 Task: Add an event with the title Second Client Appreciation Luncheon, date ''2023/12/19'', time 7:00 AM to 9:00 AMand add a description: Problem-Solving Activities aims to develop the problem-solving capabilities of your team members, enhance collaboration, and foster a culture of innovation within your organization. By immersing themselves in these activities, participants will gain valuable insights, strengthen their problem-solving skills, and develop a shared sense of purpose and accomplishment.Select event color  Graphite . Add location for the event as: Barcelona, Spain, logged in from the account softage.8@softage.netand send the event invitation to softage.10@softage.net and softage.6@softage.net. Set a reminder for the event Doesn''t repeat
Action: Mouse pressed left at (47, 91)
Screenshot: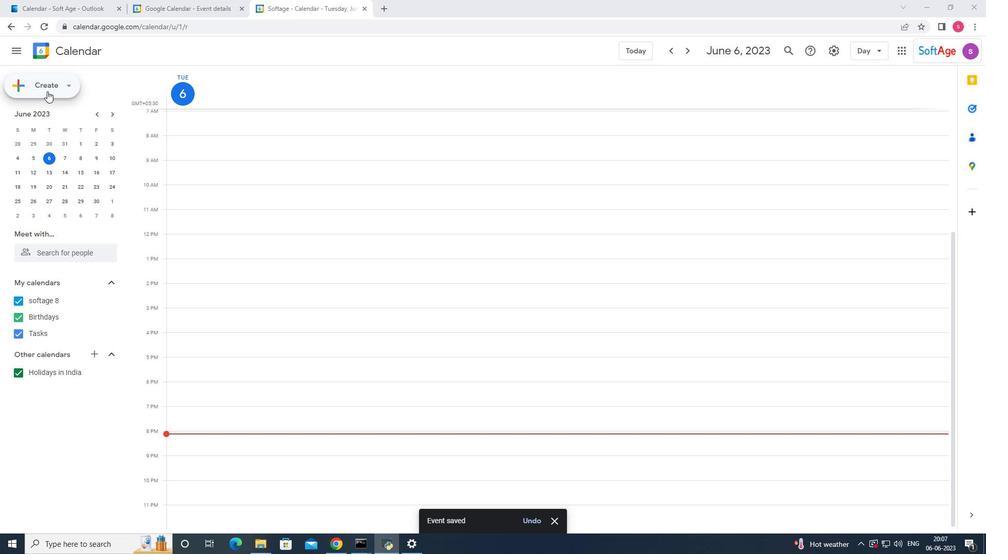 
Action: Mouse moved to (40, 112)
Screenshot: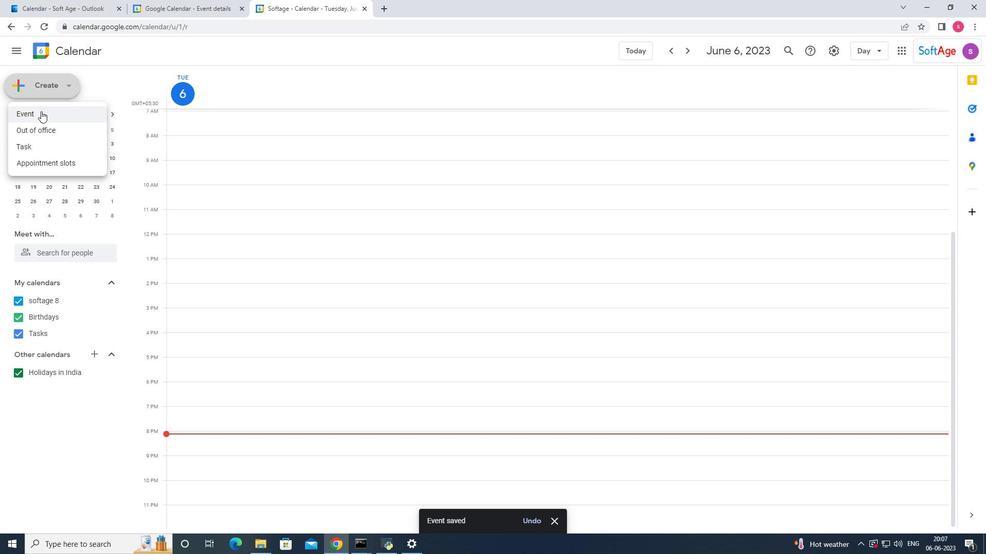 
Action: Mouse pressed left at (40, 112)
Screenshot: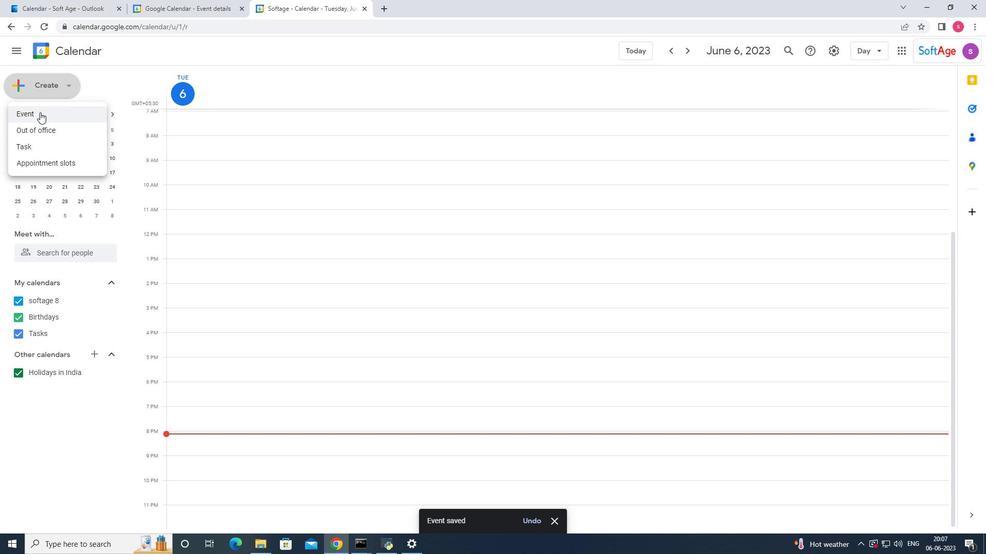 
Action: Mouse moved to (576, 423)
Screenshot: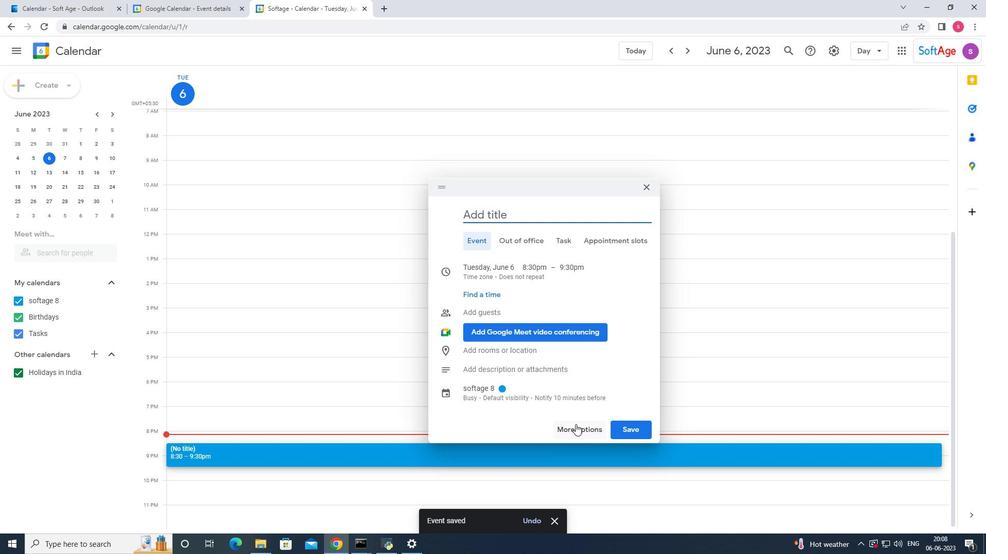 
Action: Mouse pressed left at (576, 423)
Screenshot: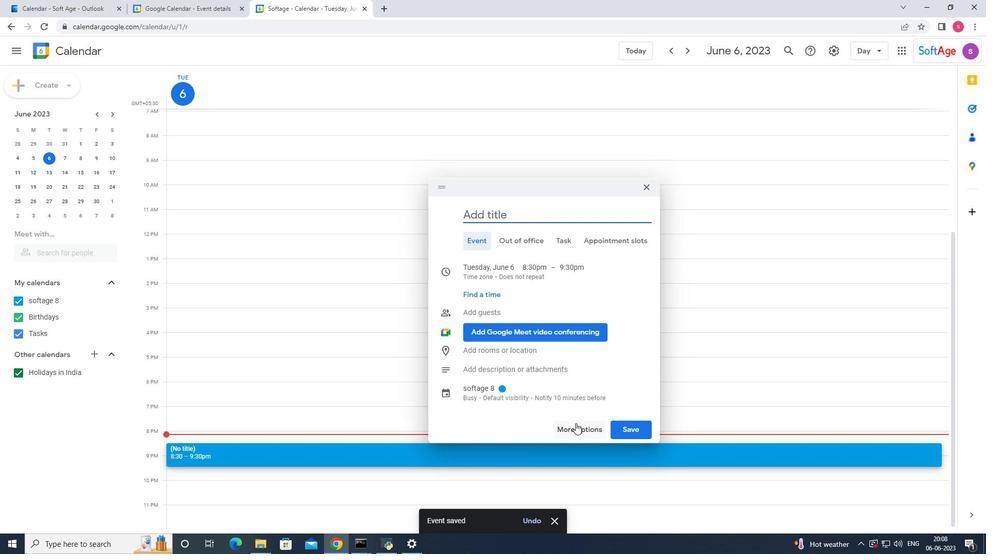 
Action: Mouse moved to (60, 62)
Screenshot: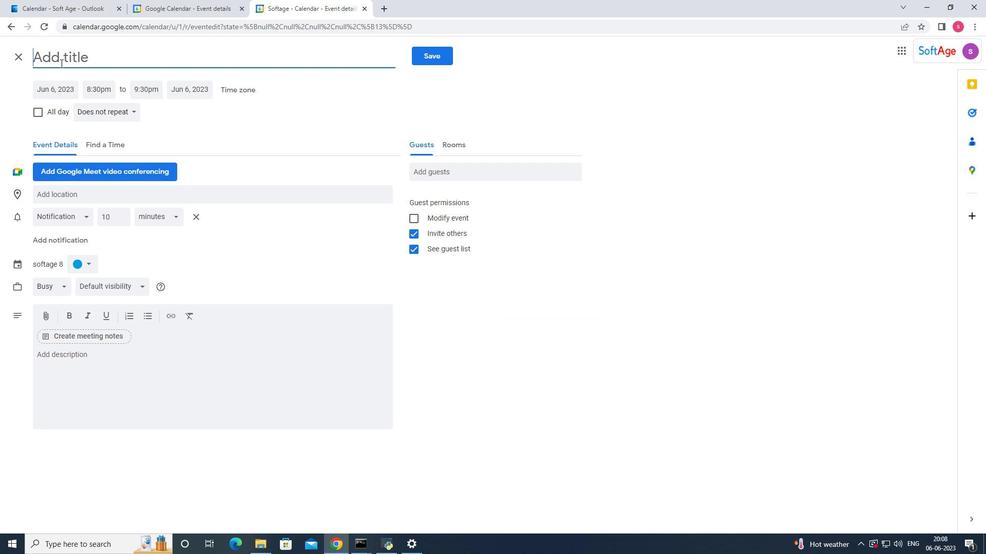 
Action: Mouse pressed left at (60, 62)
Screenshot: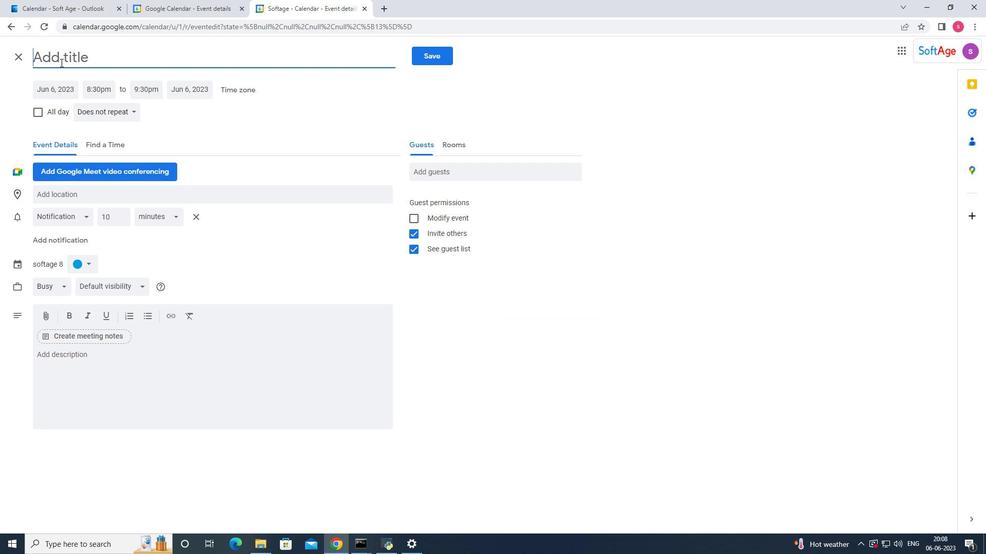 
Action: Key pressed <Key.shift_r>D<Key.backspace><Key.shift_r>Second<Key.space><Key.shift_r>Client<Key.space>appreciation<Key.space>
Screenshot: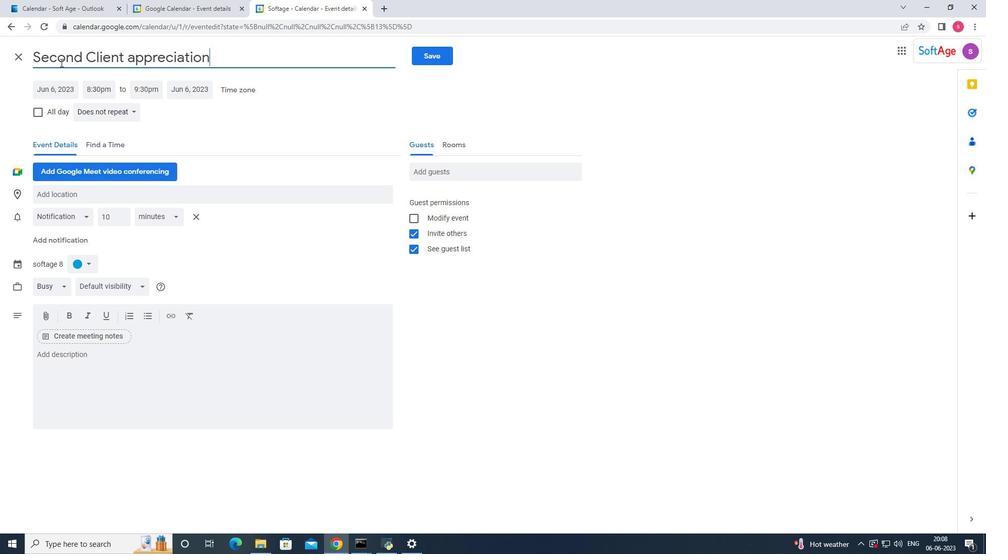 
Action: Mouse moved to (134, 58)
Screenshot: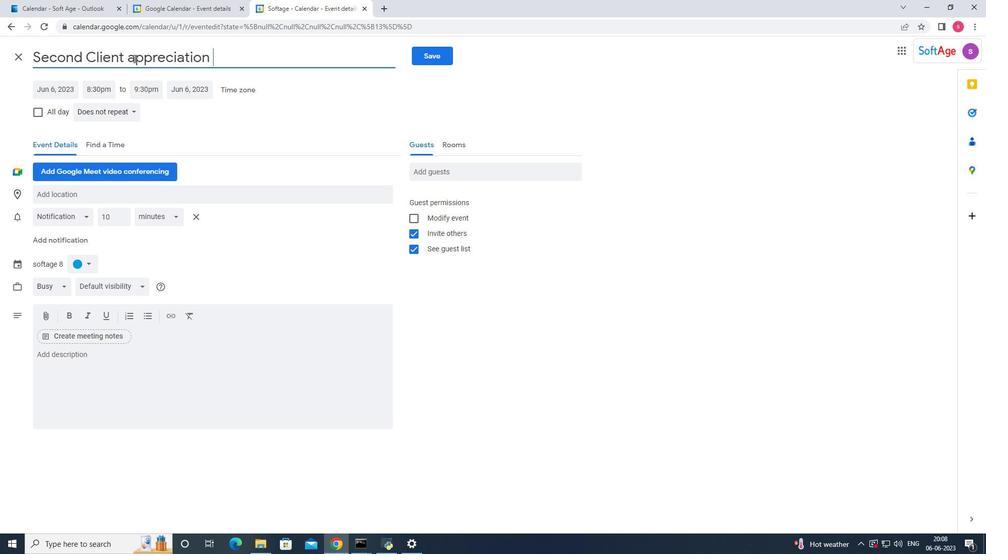 
Action: Mouse pressed left at (134, 58)
Screenshot: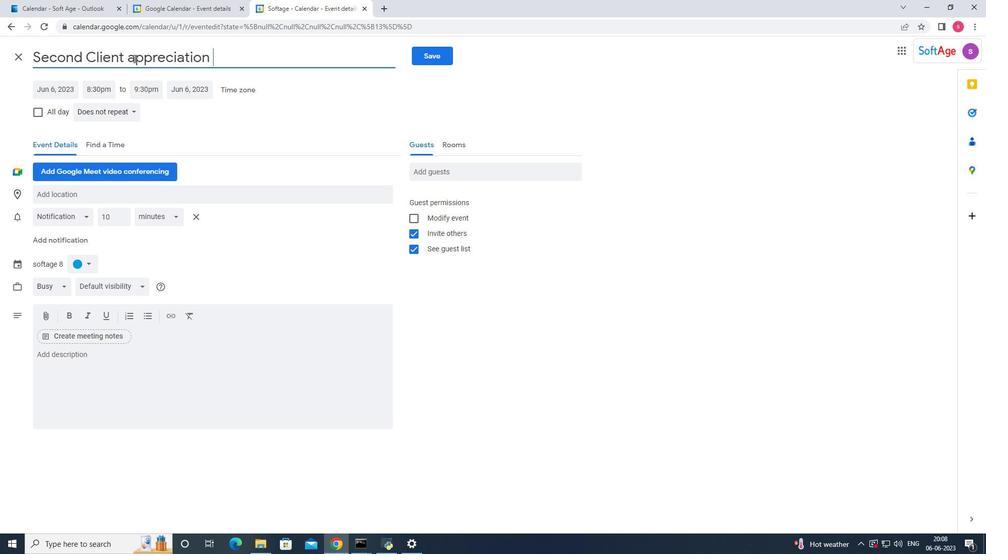 
Action: Mouse moved to (135, 58)
Screenshot: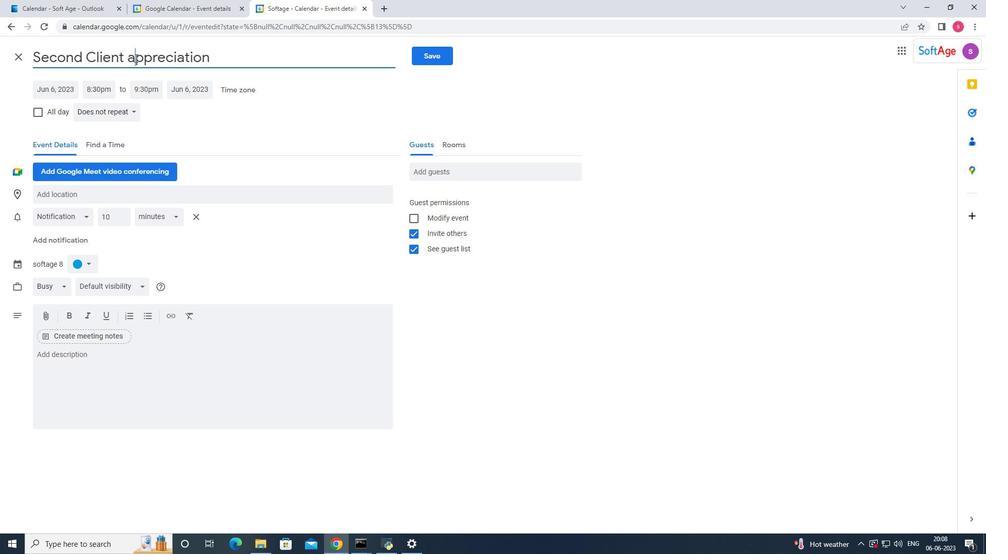 
Action: Key pressed <Key.backspace><Key.shift_r>A
Screenshot: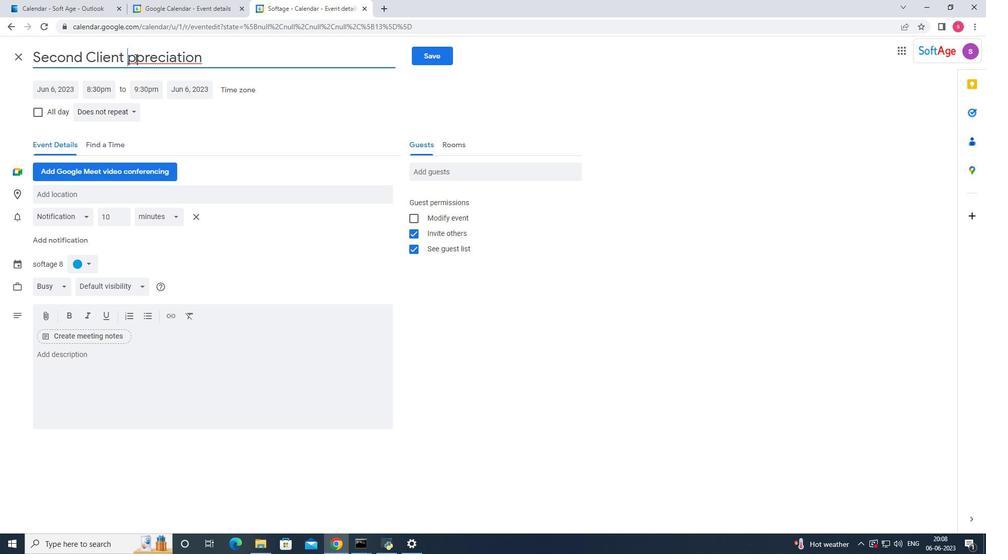 
Action: Mouse moved to (254, 63)
Screenshot: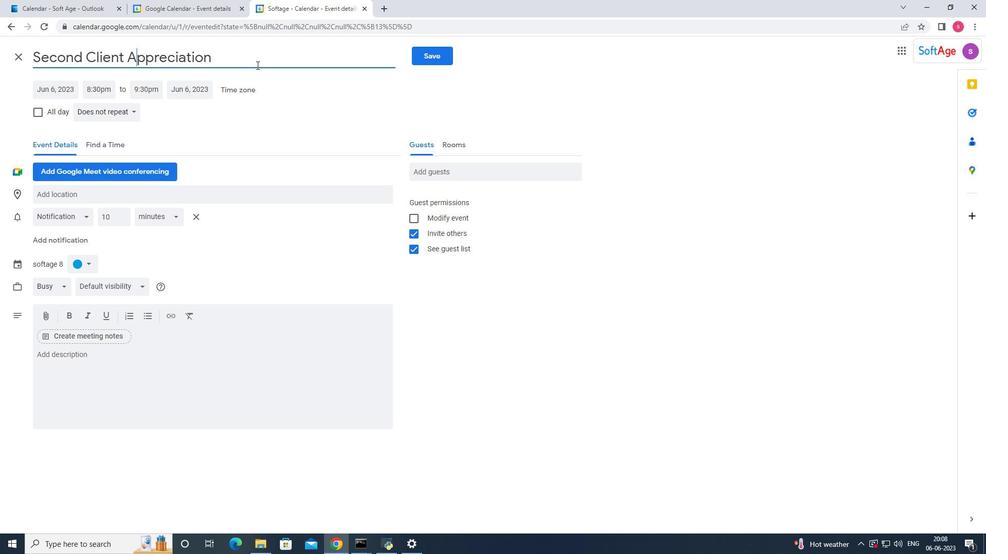 
Action: Mouse pressed left at (254, 63)
Screenshot: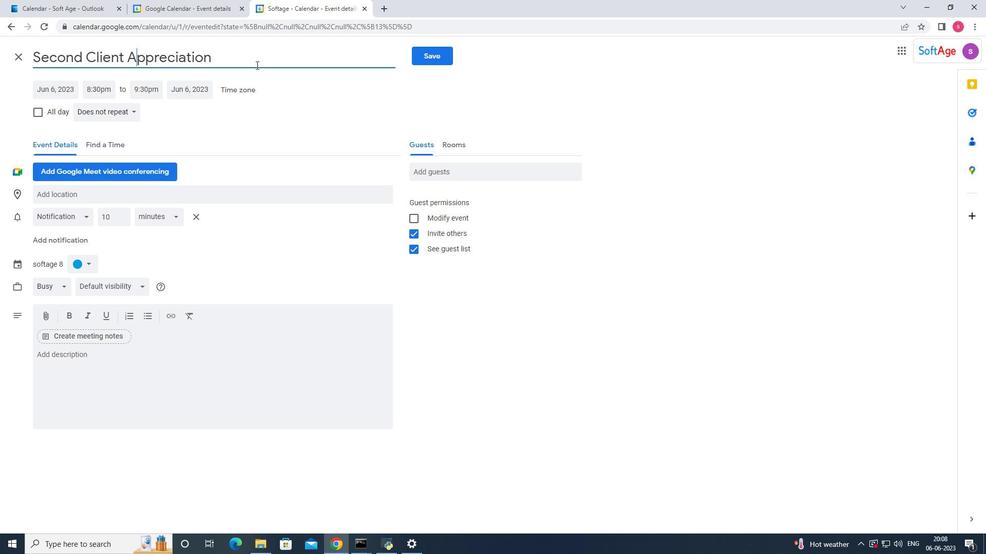 
Action: Key pressed <Key.shift>luncheon<Key.space>
Screenshot: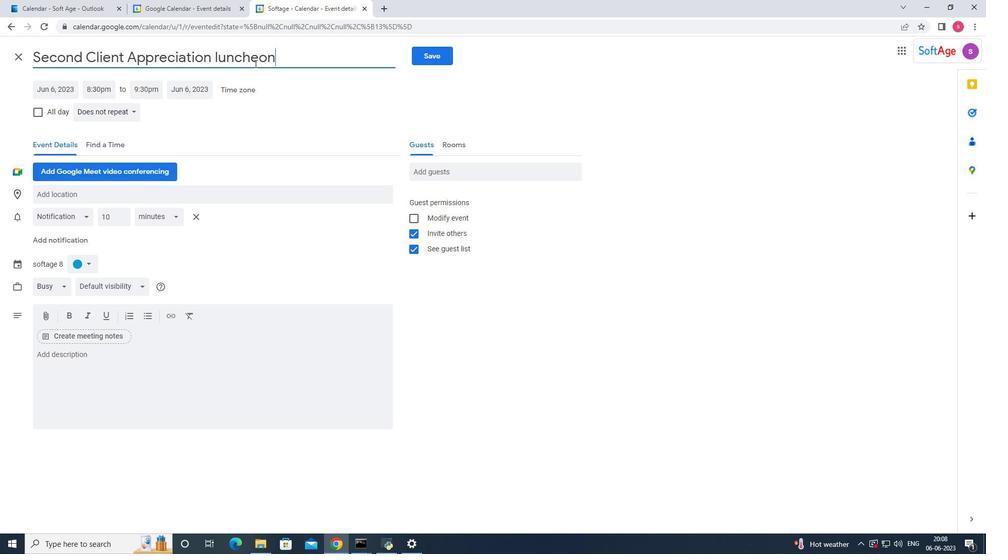 
Action: Mouse moved to (218, 55)
Screenshot: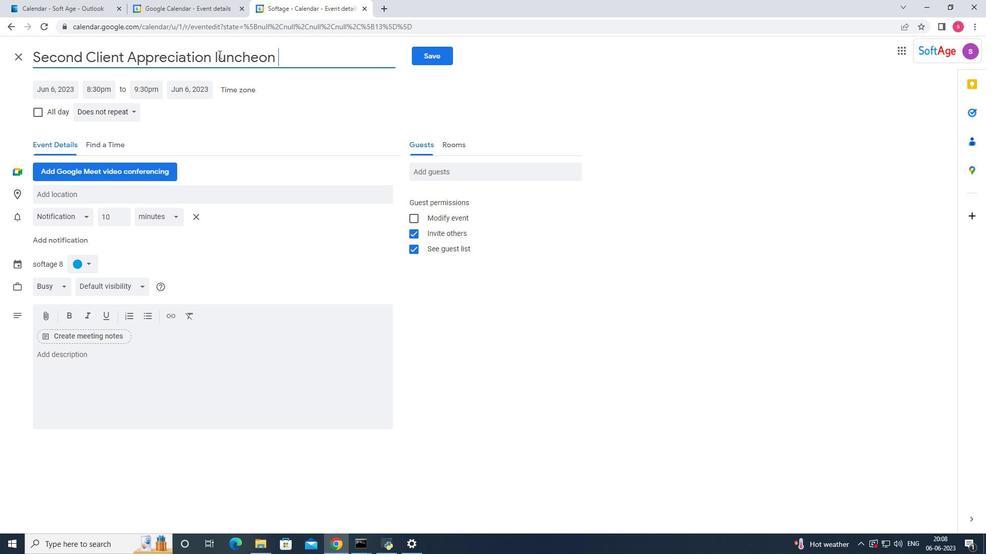 
Action: Mouse pressed left at (218, 55)
Screenshot: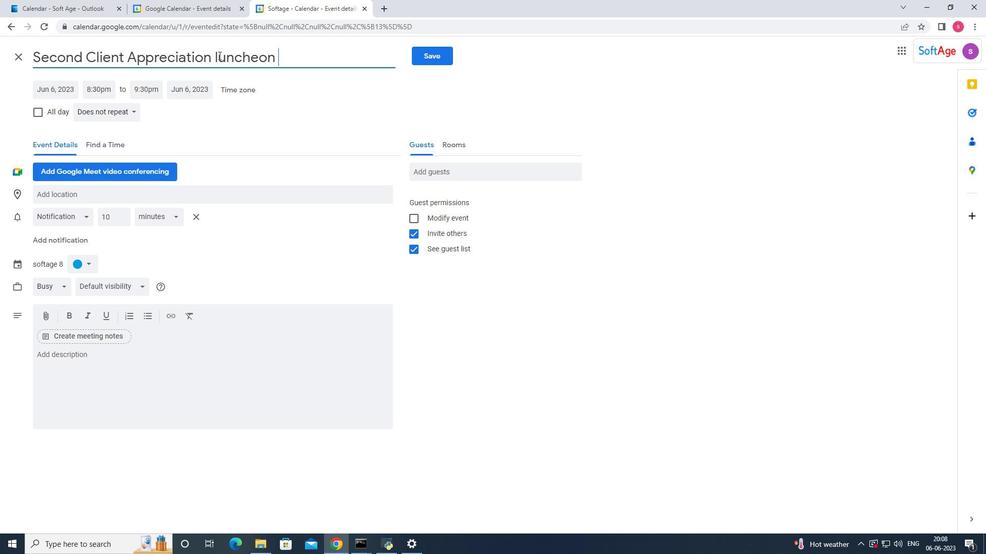 
Action: Mouse moved to (223, 56)
Screenshot: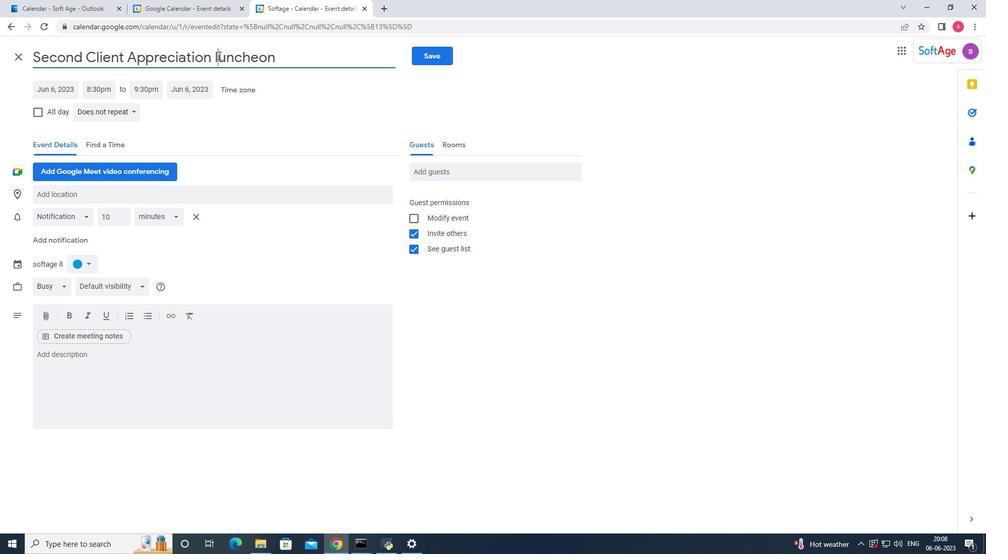 
Action: Key pressed <Key.backspace><Key.shift><Key.shift><Key.shift><Key.shift><Key.shift><Key.shift><Key.shift><Key.shift><Key.shift>L
Screenshot: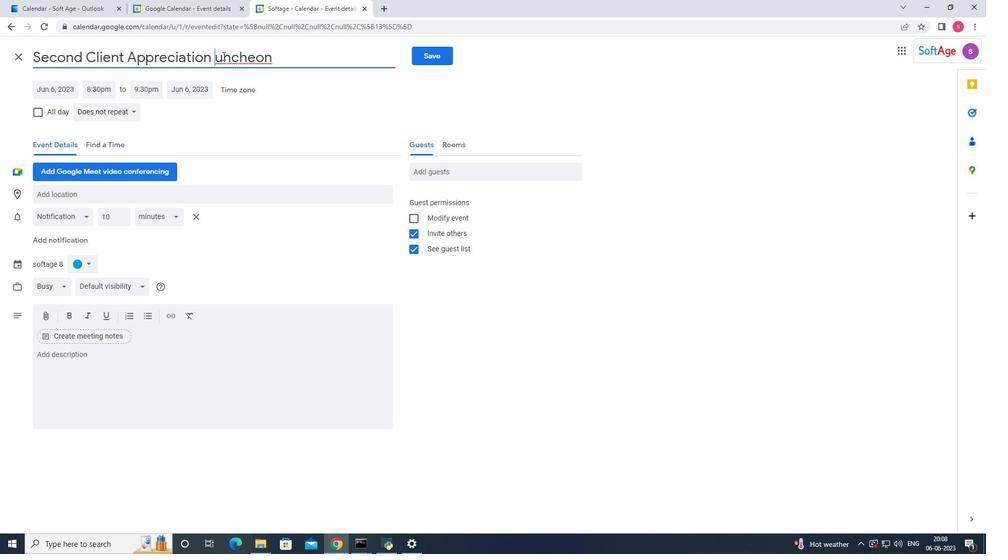 
Action: Mouse moved to (286, 54)
Screenshot: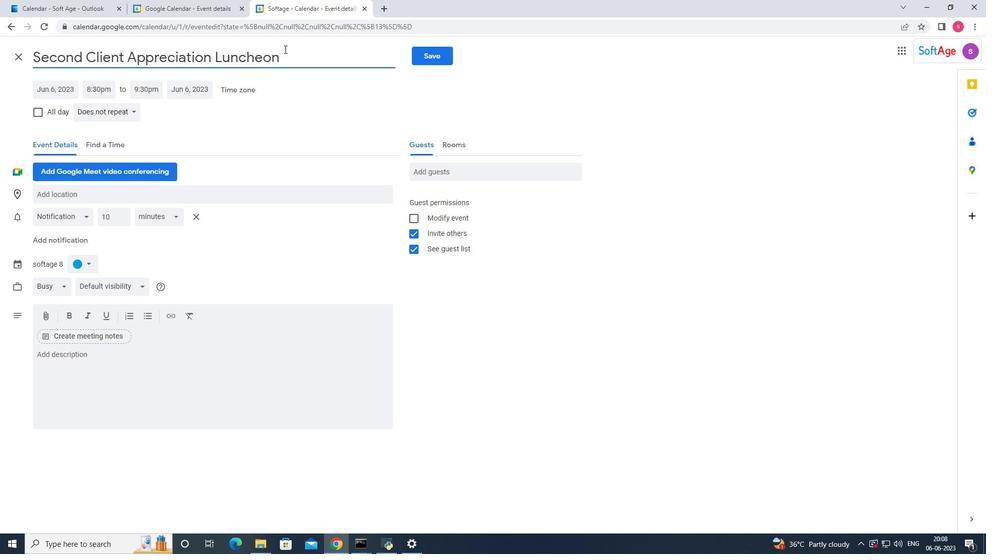 
Action: Mouse pressed left at (286, 54)
Screenshot: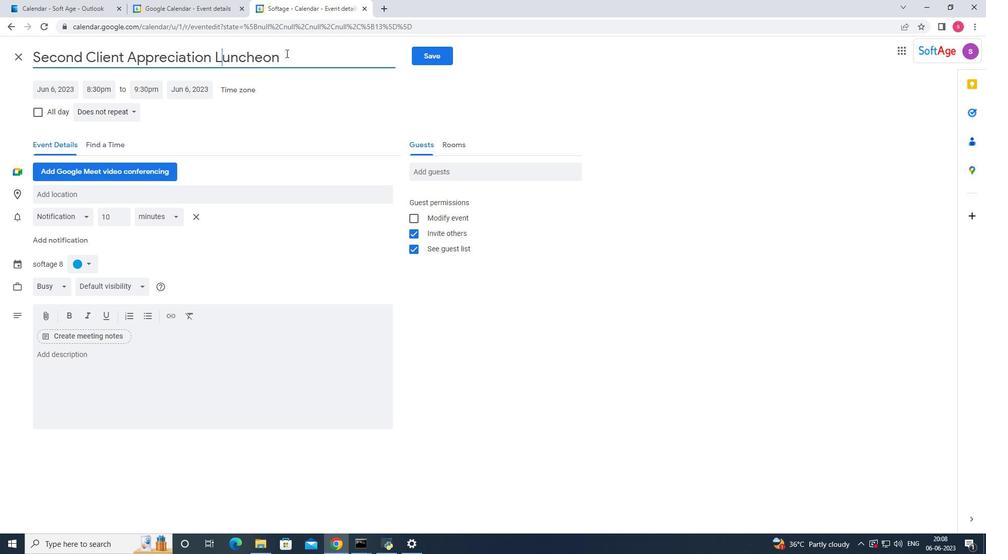 
Action: Mouse moved to (48, 91)
Screenshot: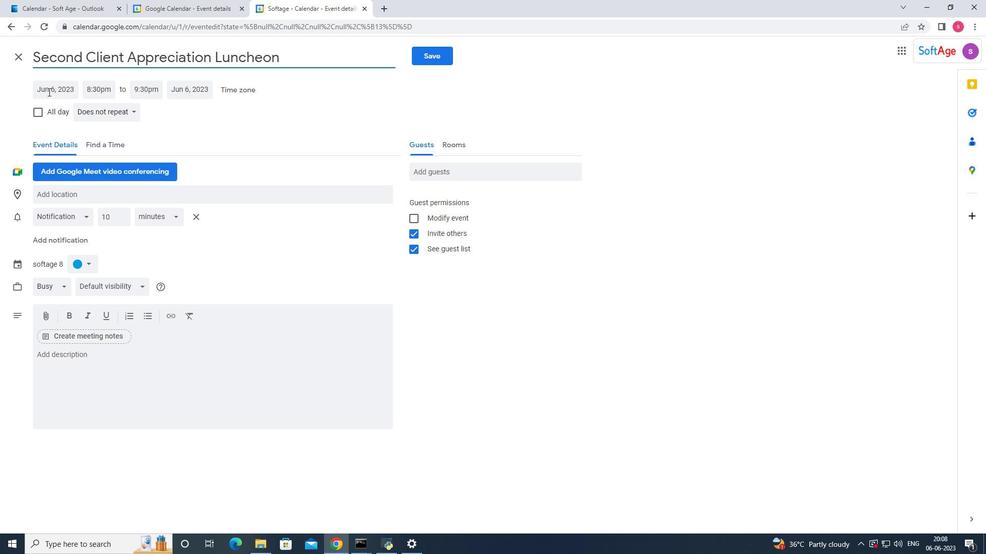 
Action: Mouse pressed left at (48, 91)
Screenshot: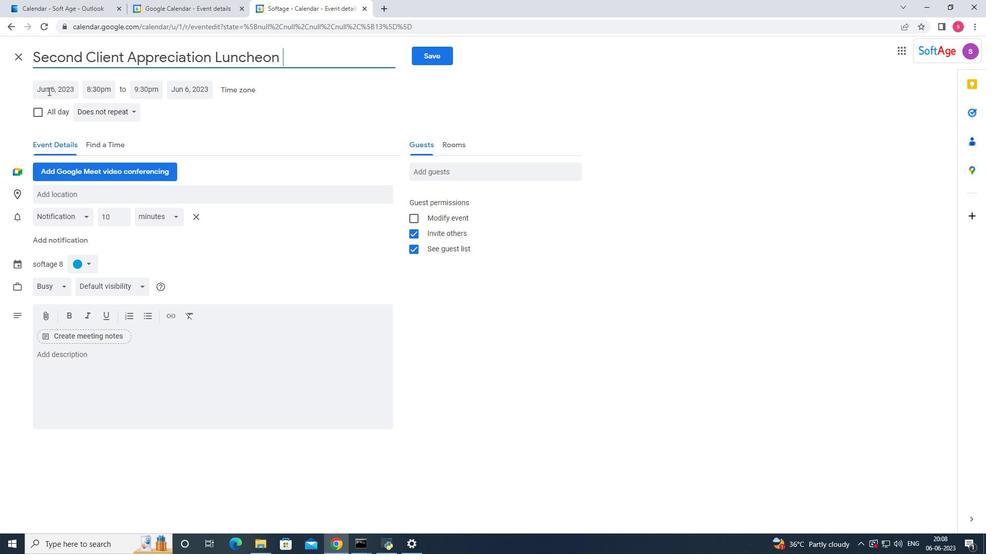 
Action: Mouse moved to (159, 113)
Screenshot: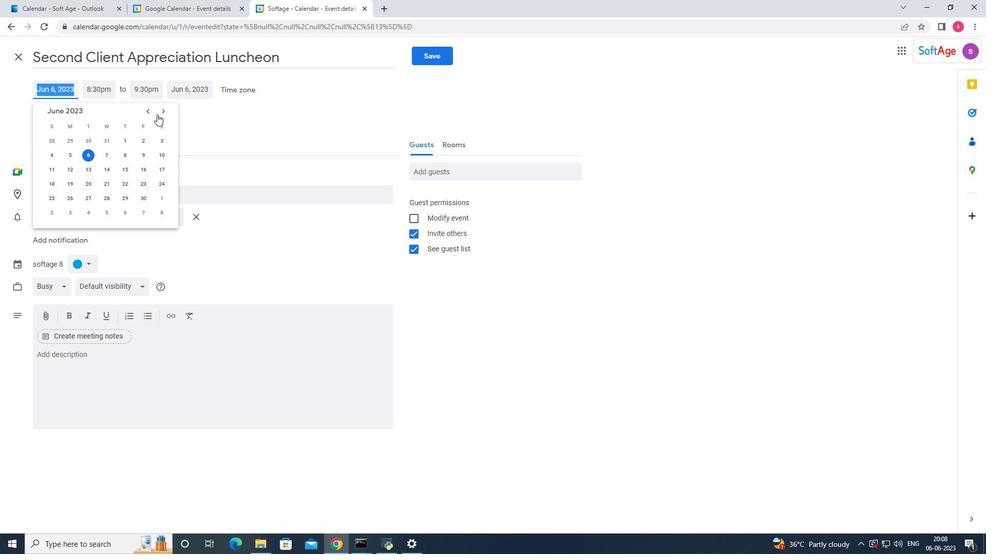 
Action: Mouse pressed left at (159, 113)
Screenshot: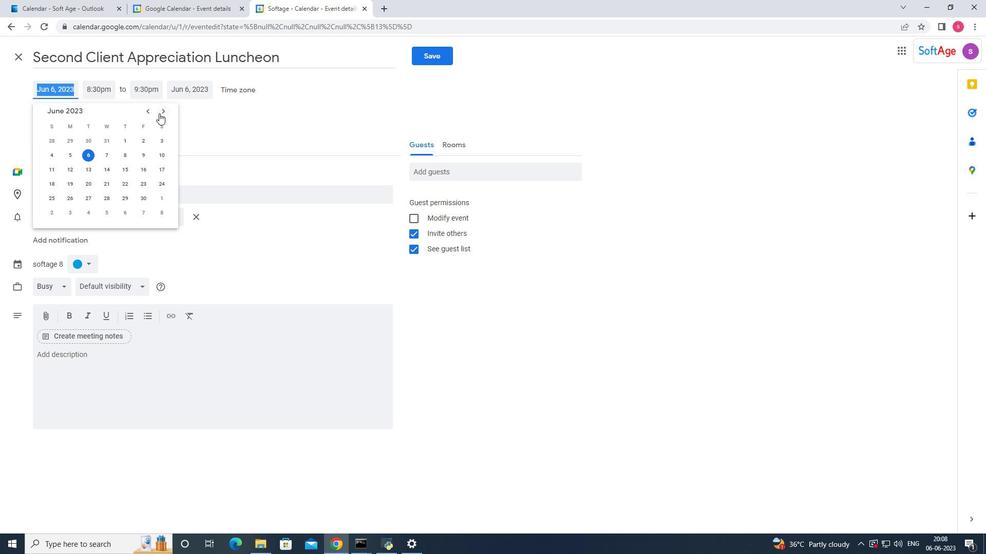 
Action: Mouse pressed left at (159, 113)
Screenshot: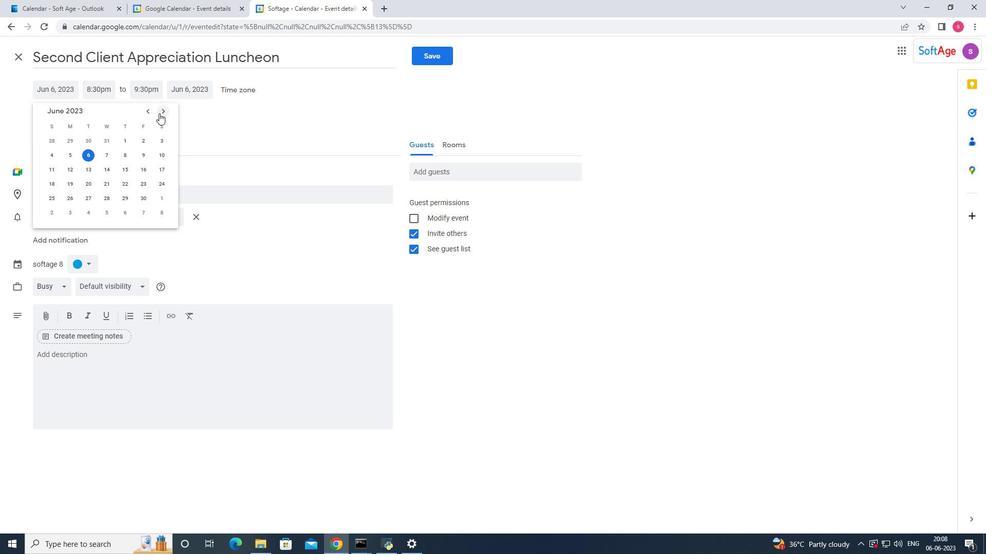 
Action: Mouse pressed left at (159, 113)
Screenshot: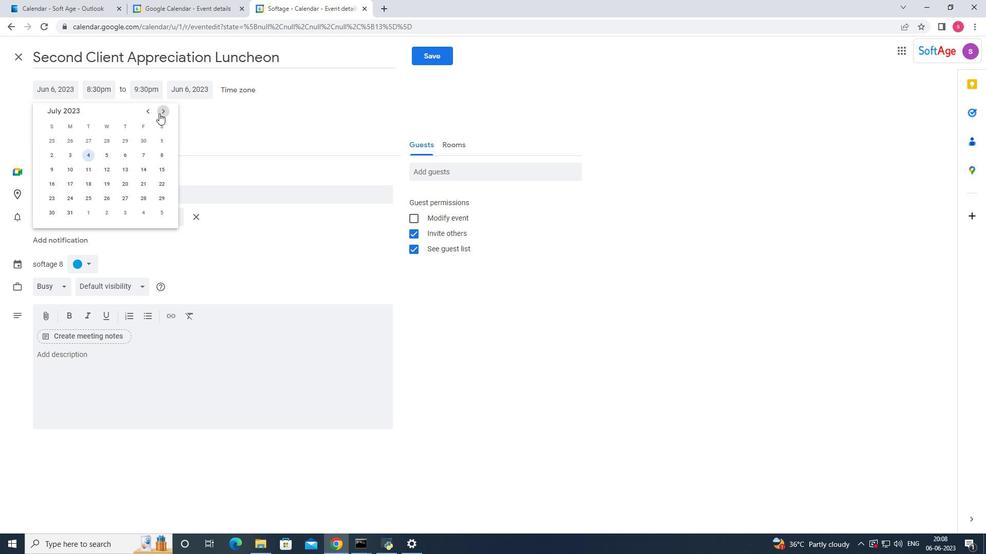 
Action: Mouse pressed left at (159, 113)
Screenshot: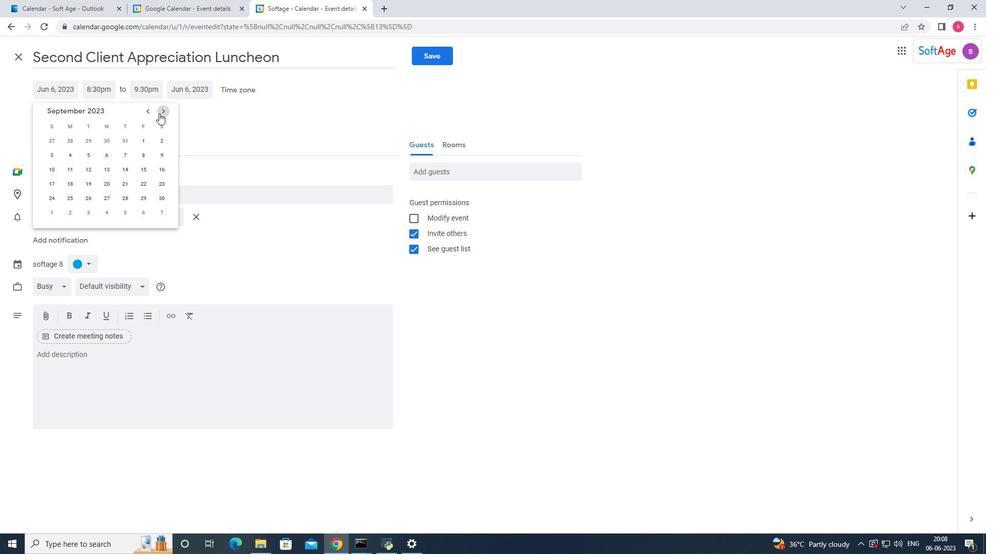 
Action: Mouse pressed left at (159, 113)
Screenshot: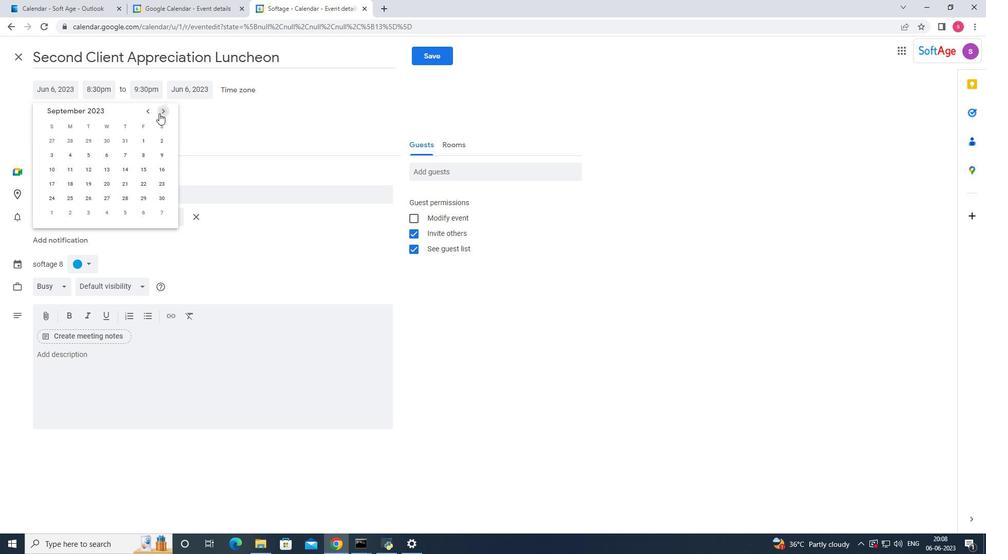 
Action: Mouse pressed left at (159, 113)
Screenshot: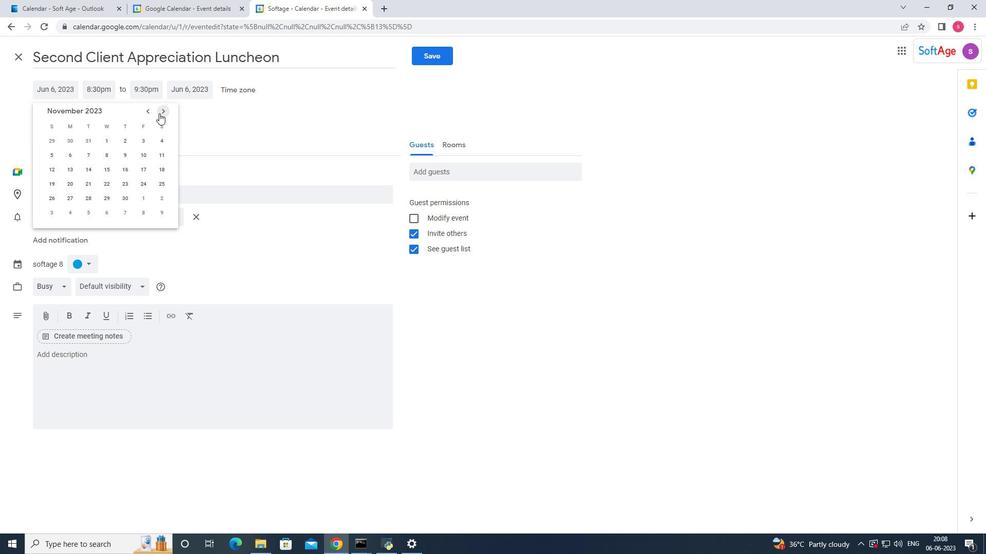 
Action: Mouse moved to (88, 182)
Screenshot: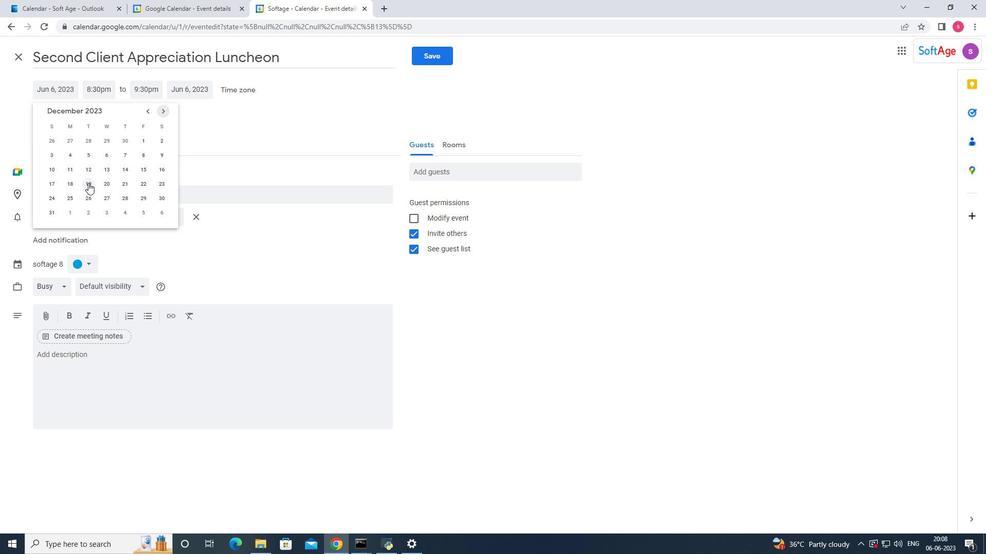 
Action: Mouse pressed left at (88, 182)
Screenshot: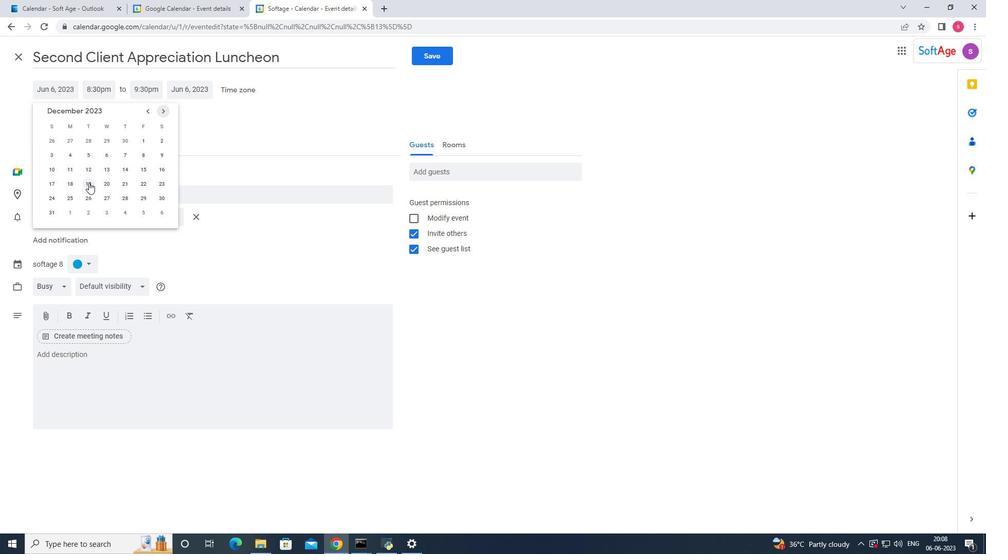 
Action: Mouse moved to (107, 90)
Screenshot: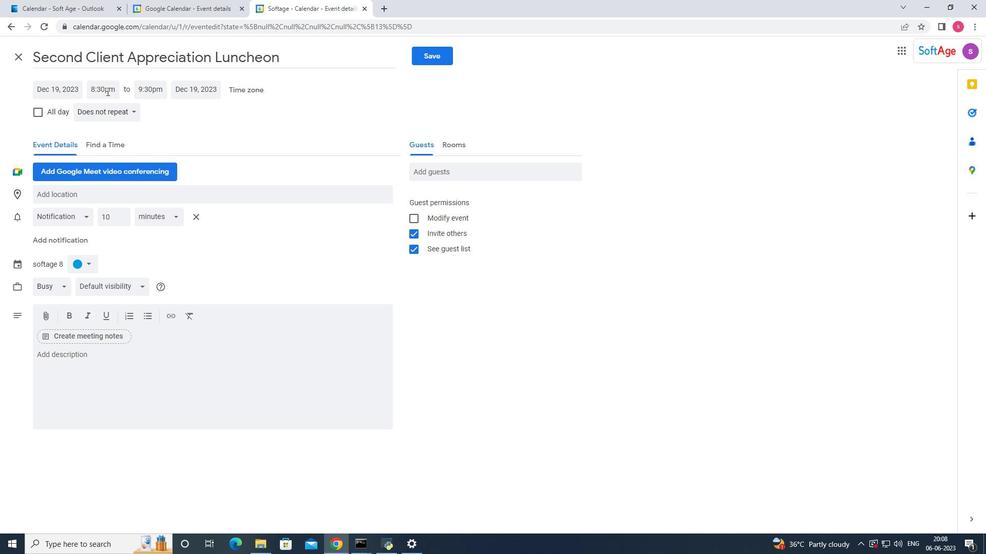 
Action: Mouse pressed left at (107, 90)
Screenshot: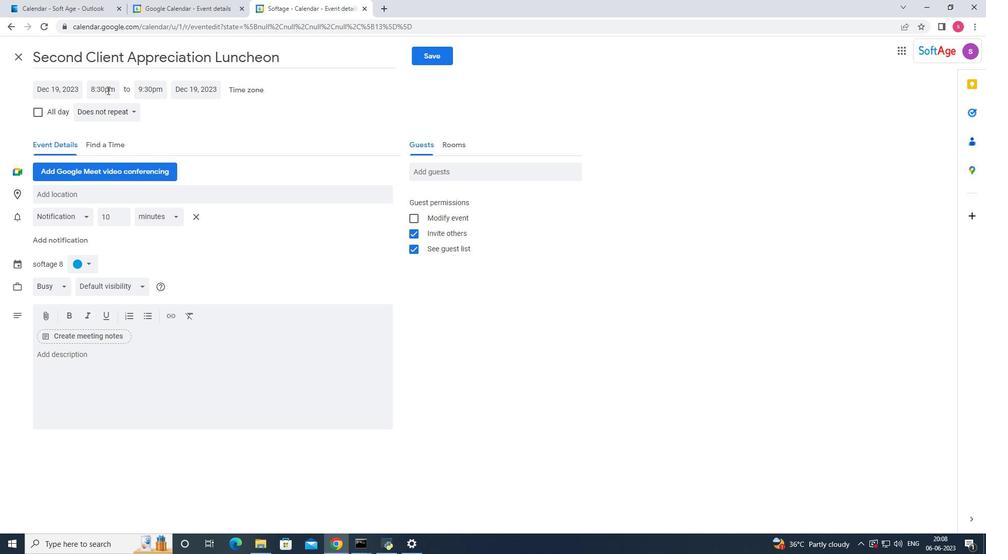 
Action: Mouse moved to (126, 169)
Screenshot: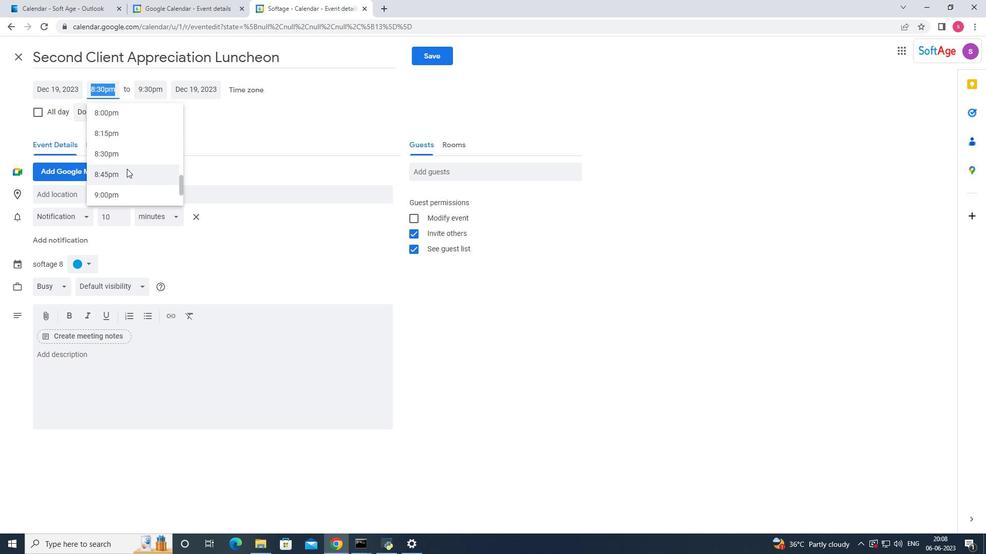 
Action: Mouse scrolled (126, 169) with delta (0, 0)
Screenshot: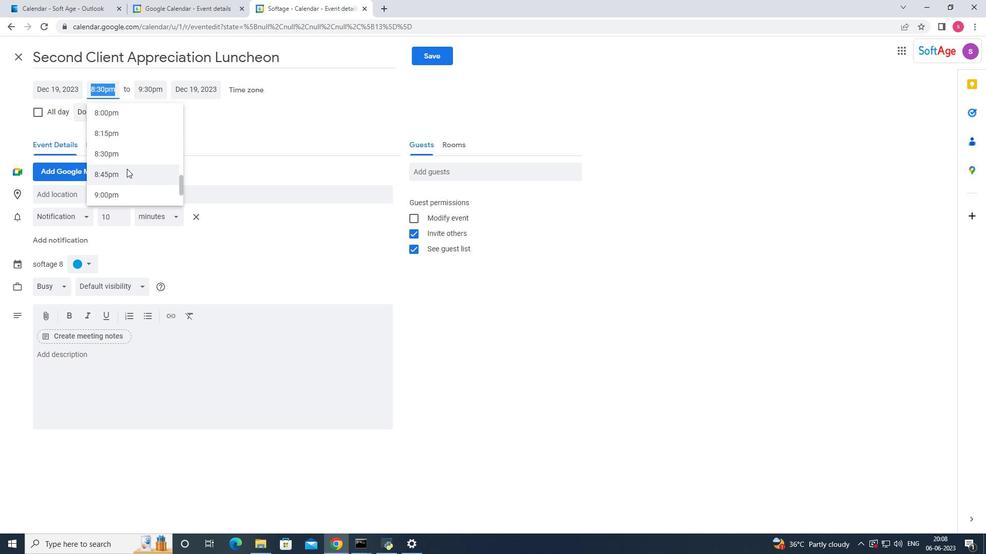 
Action: Mouse scrolled (126, 169) with delta (0, 0)
Screenshot: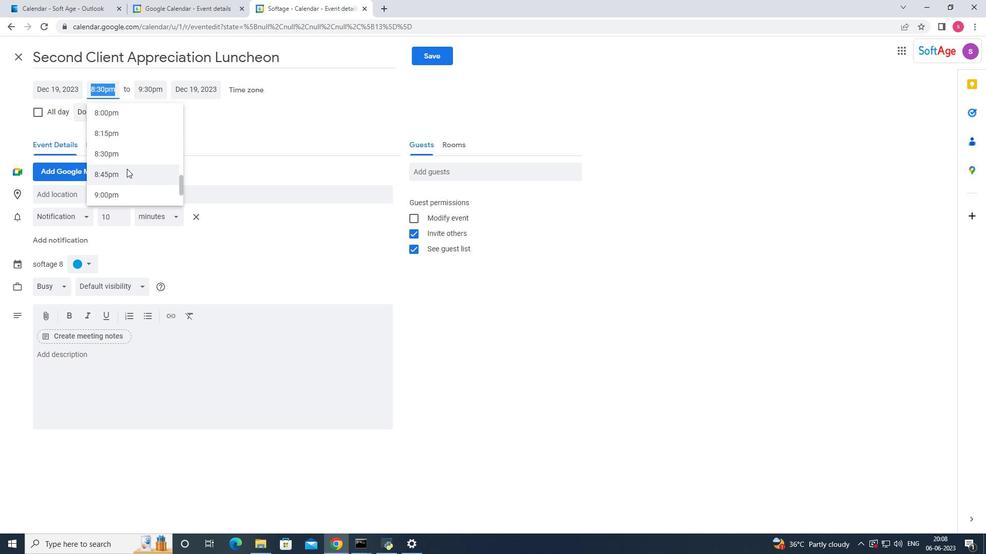 
Action: Mouse scrolled (126, 169) with delta (0, 0)
Screenshot: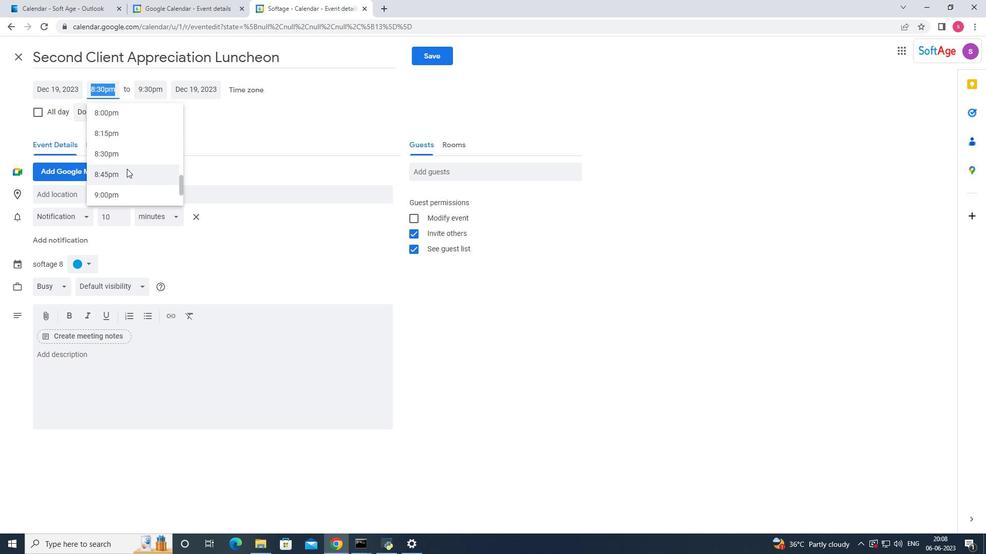 
Action: Mouse scrolled (126, 169) with delta (0, 0)
Screenshot: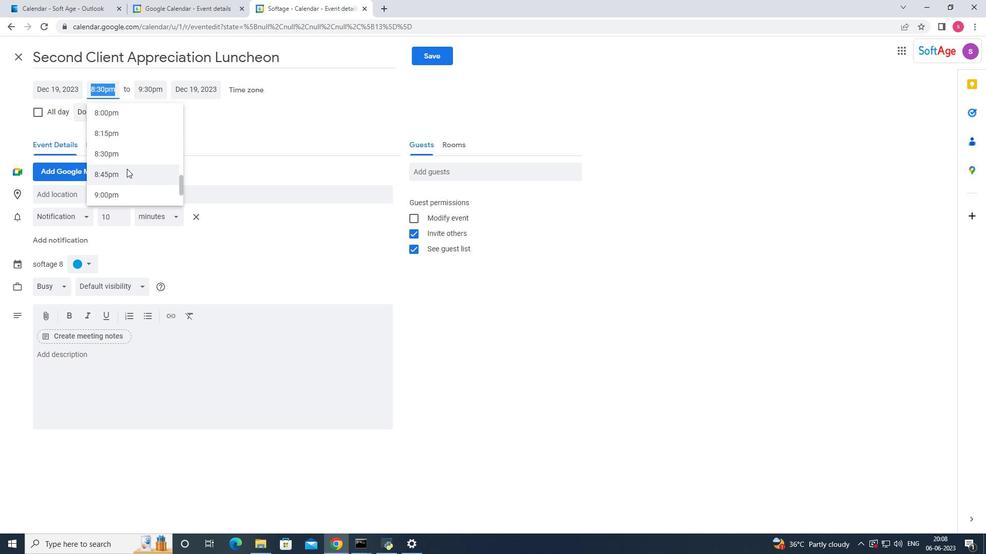
Action: Mouse scrolled (126, 169) with delta (0, 0)
Screenshot: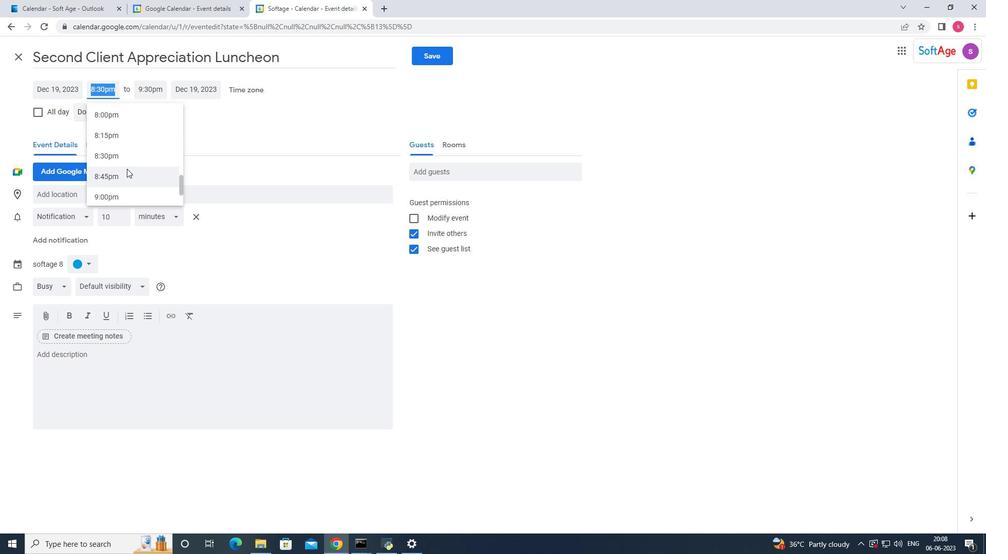 
Action: Mouse scrolled (126, 169) with delta (0, 0)
Screenshot: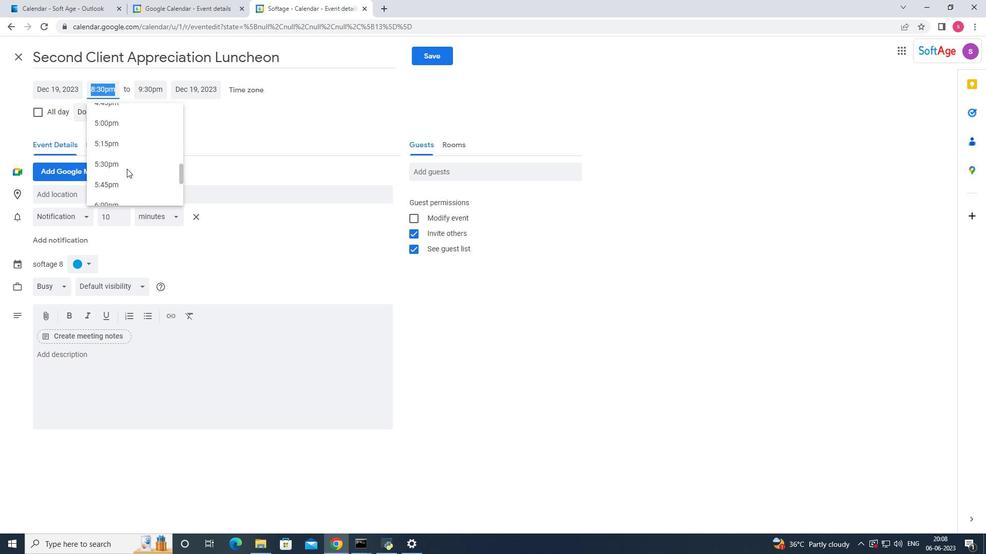 
Action: Mouse scrolled (126, 169) with delta (0, 0)
Screenshot: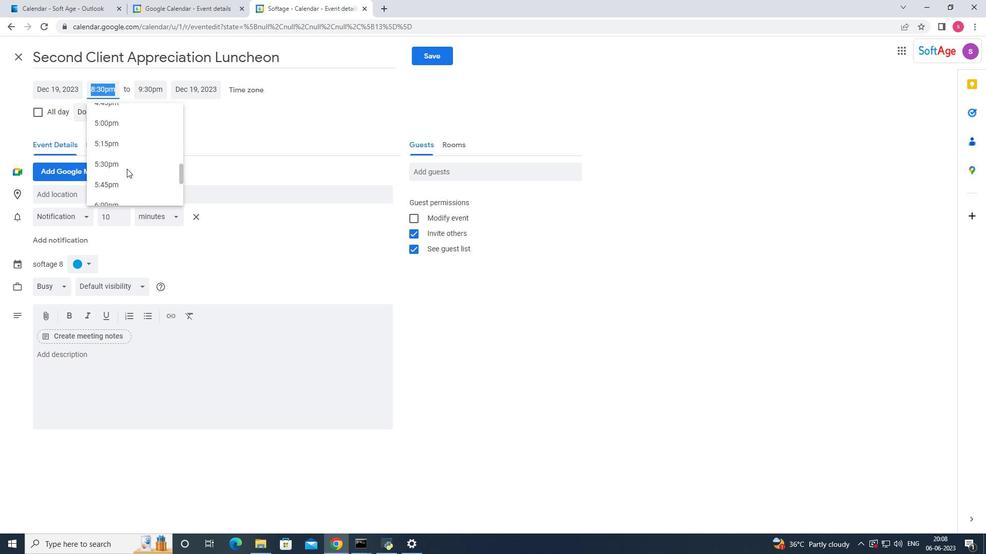 
Action: Mouse scrolled (126, 169) with delta (0, 0)
Screenshot: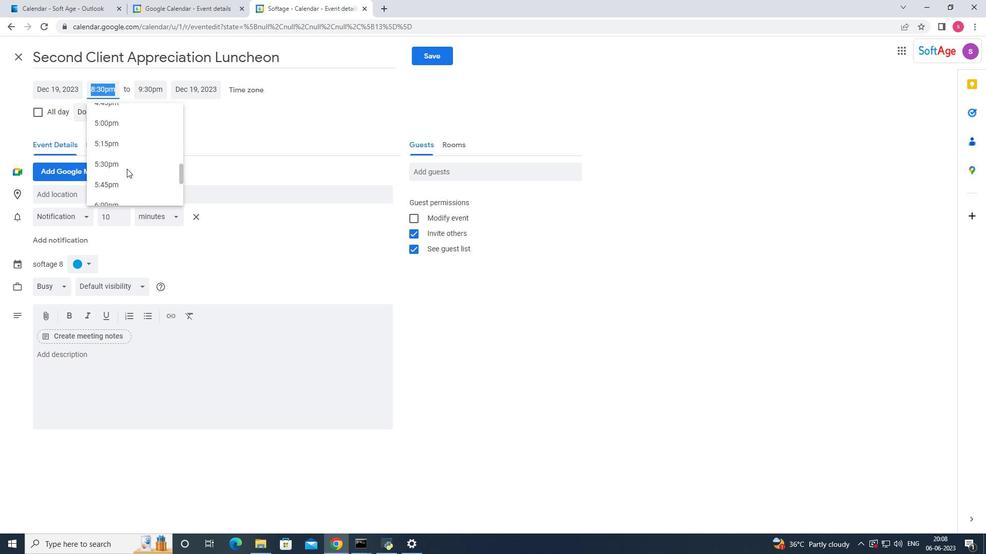 
Action: Mouse scrolled (126, 169) with delta (0, 0)
Screenshot: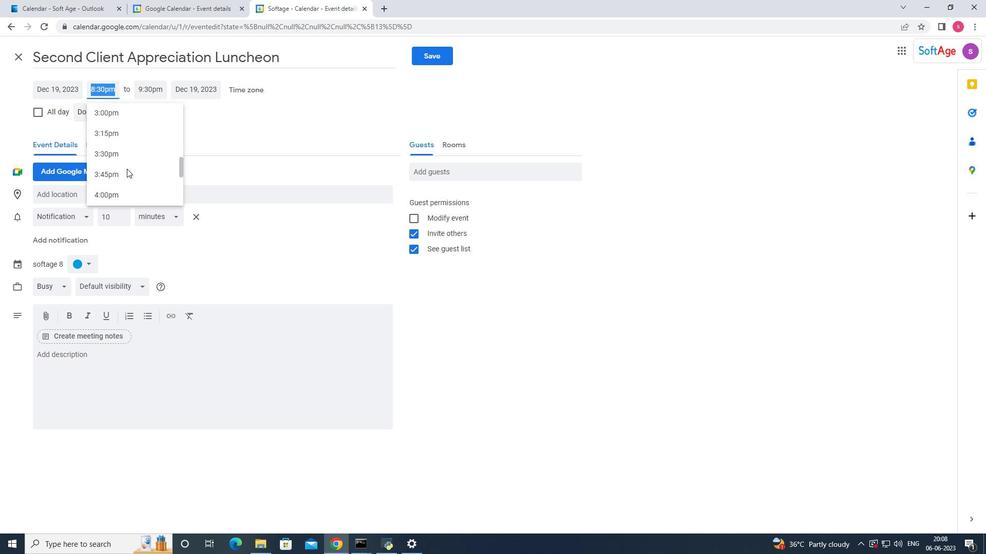 
Action: Mouse scrolled (126, 169) with delta (0, 0)
Screenshot: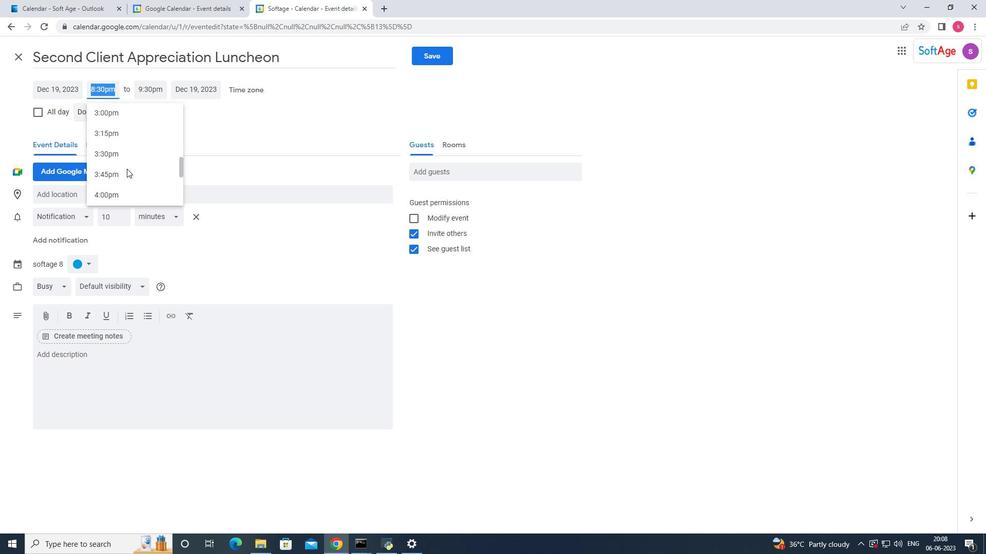 
Action: Mouse scrolled (126, 169) with delta (0, 0)
Screenshot: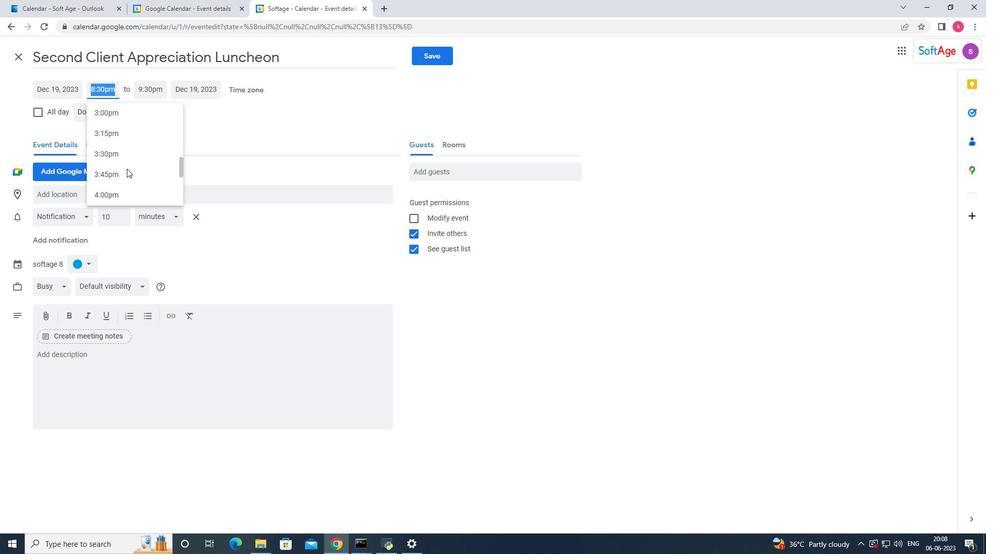 
Action: Mouse scrolled (126, 169) with delta (0, 0)
Screenshot: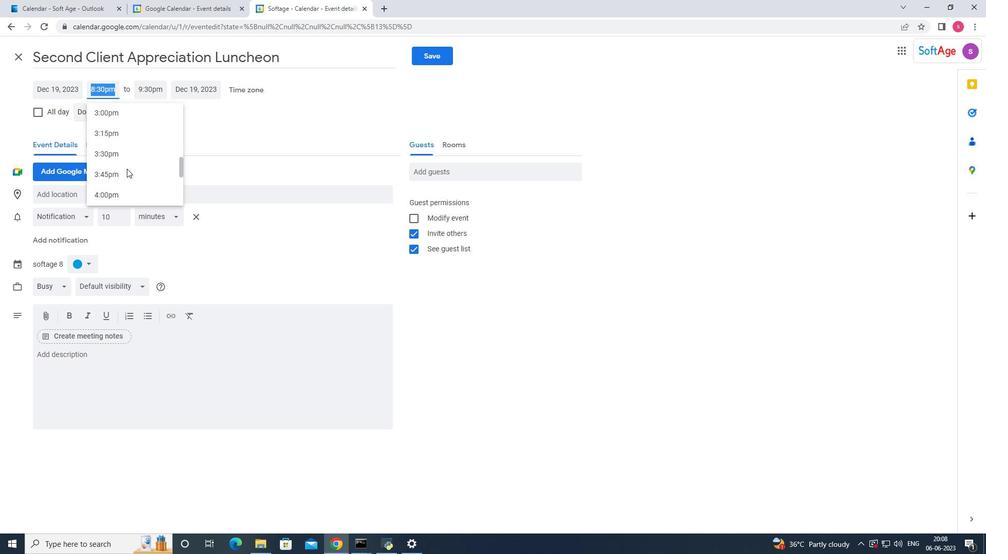 
Action: Mouse scrolled (126, 169) with delta (0, 0)
Screenshot: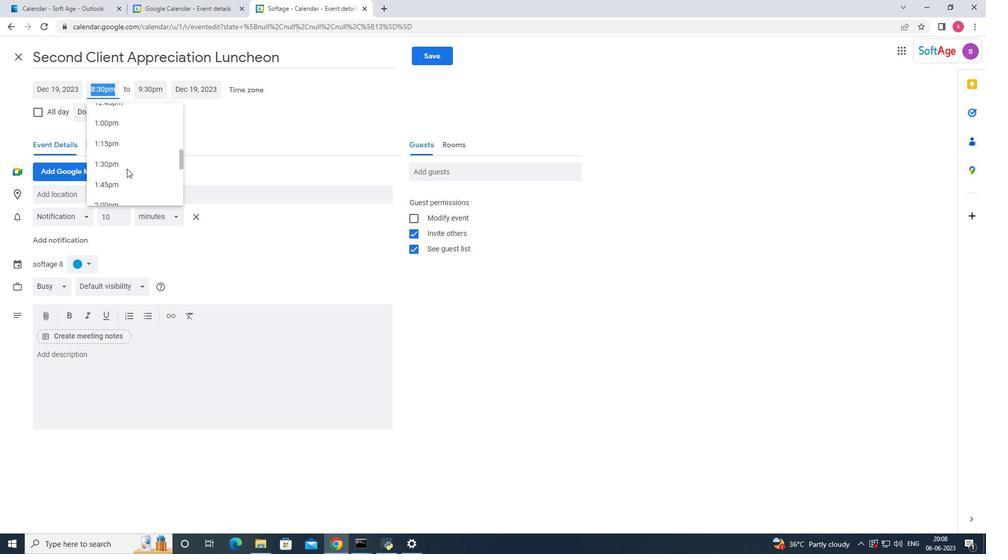 
Action: Mouse scrolled (126, 169) with delta (0, 0)
Screenshot: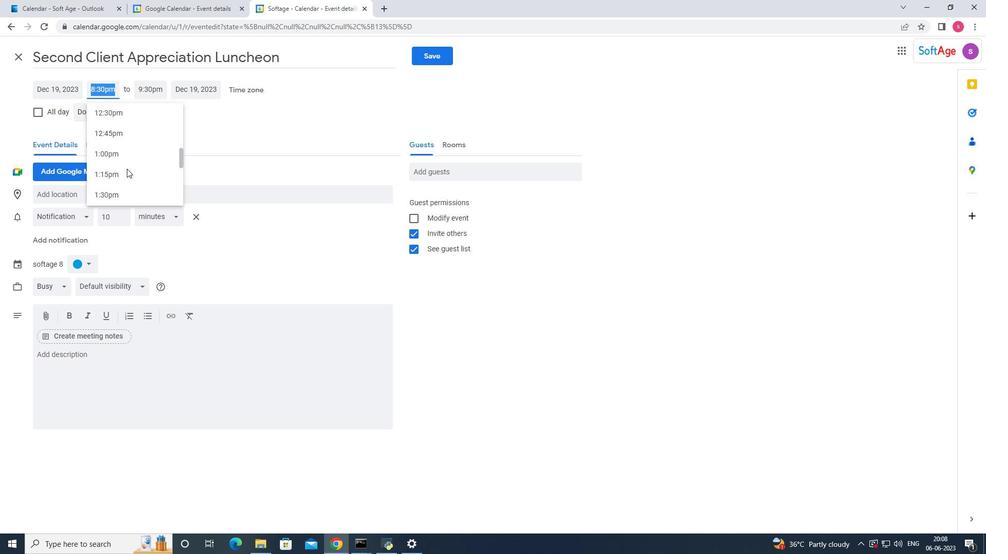 
Action: Mouse scrolled (126, 169) with delta (0, 0)
Screenshot: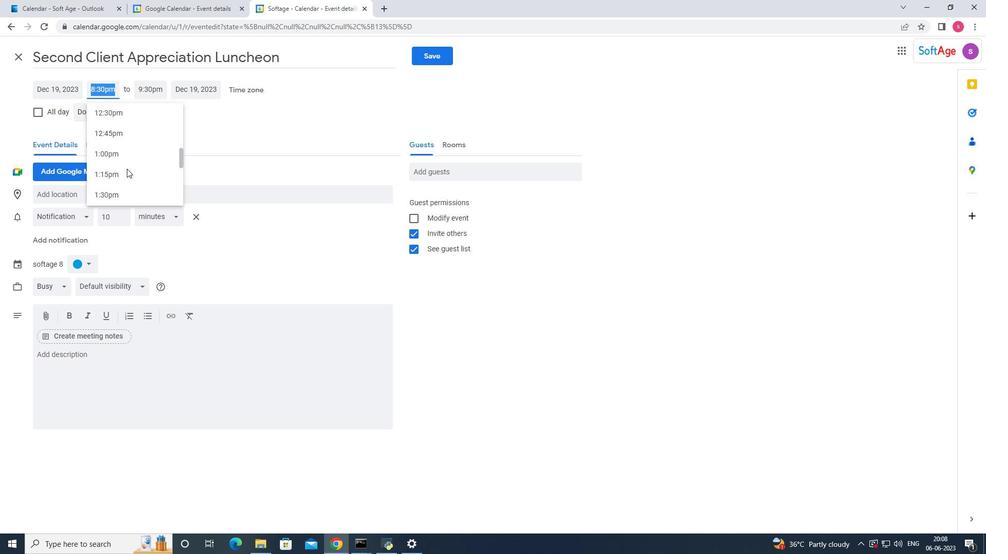 
Action: Mouse scrolled (126, 169) with delta (0, 0)
Screenshot: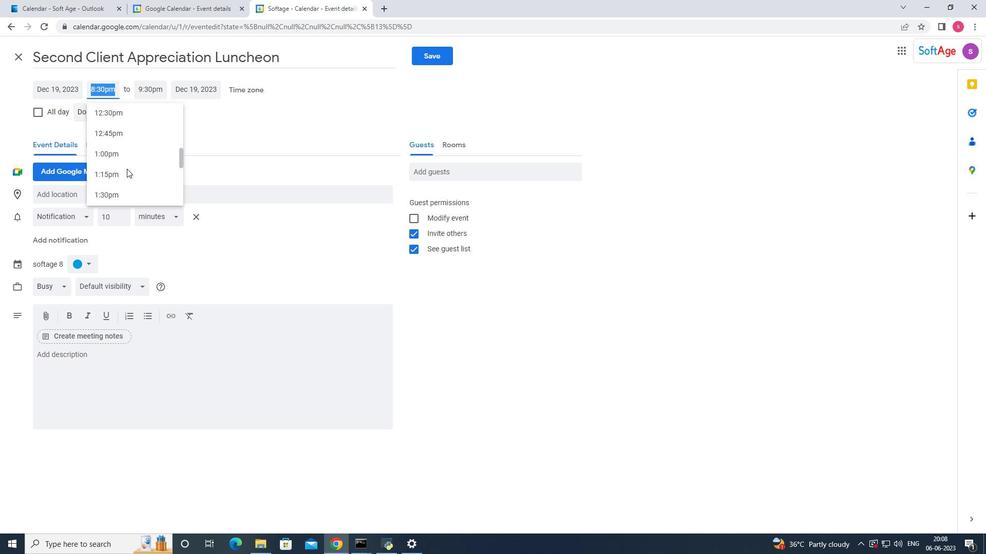 
Action: Mouse scrolled (126, 169) with delta (0, 0)
Screenshot: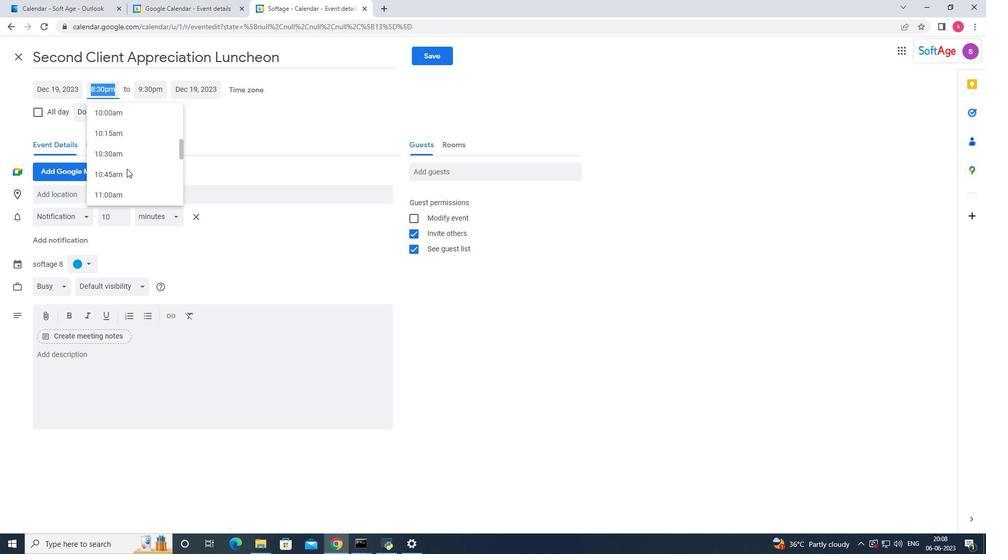 
Action: Mouse scrolled (126, 169) with delta (0, 0)
Screenshot: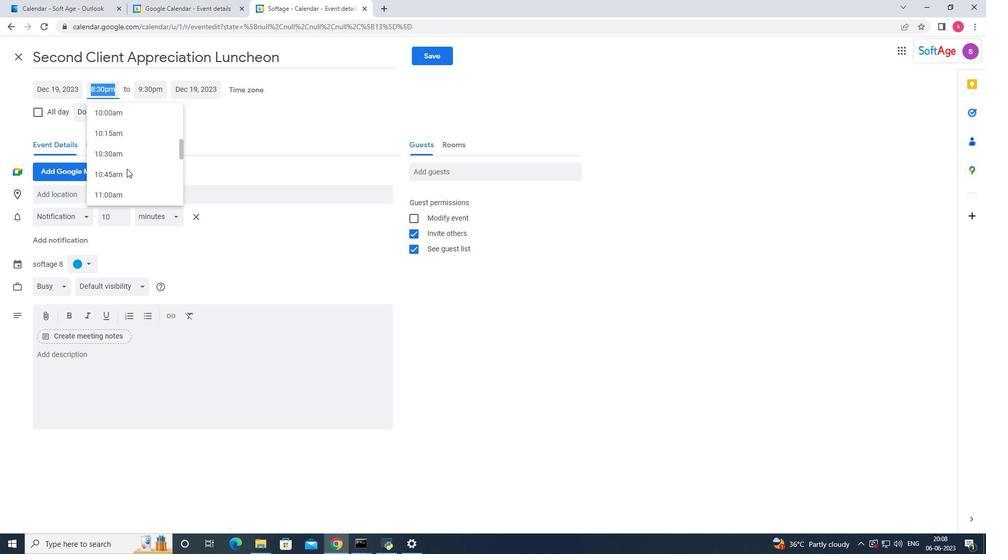 
Action: Mouse scrolled (126, 169) with delta (0, 0)
Screenshot: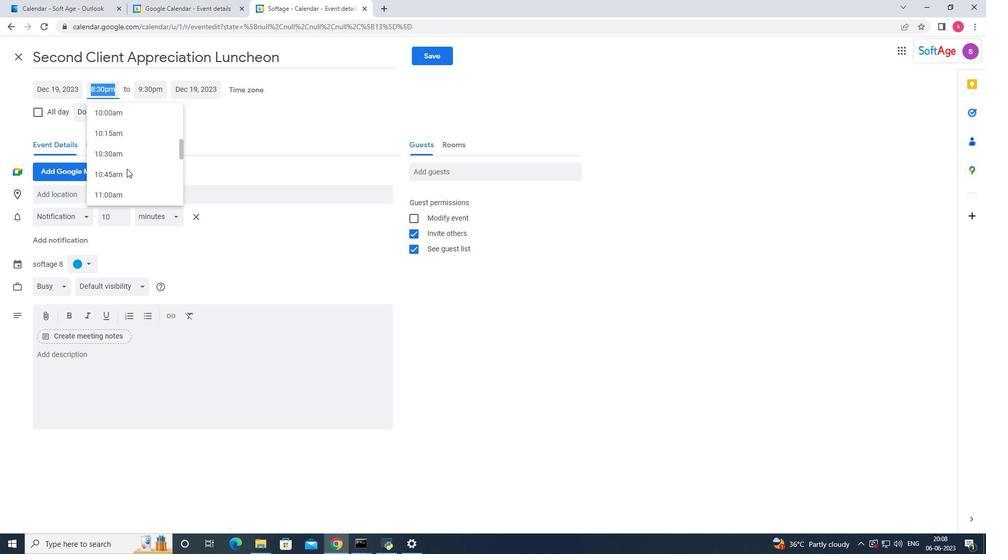 
Action: Mouse scrolled (126, 169) with delta (0, 0)
Screenshot: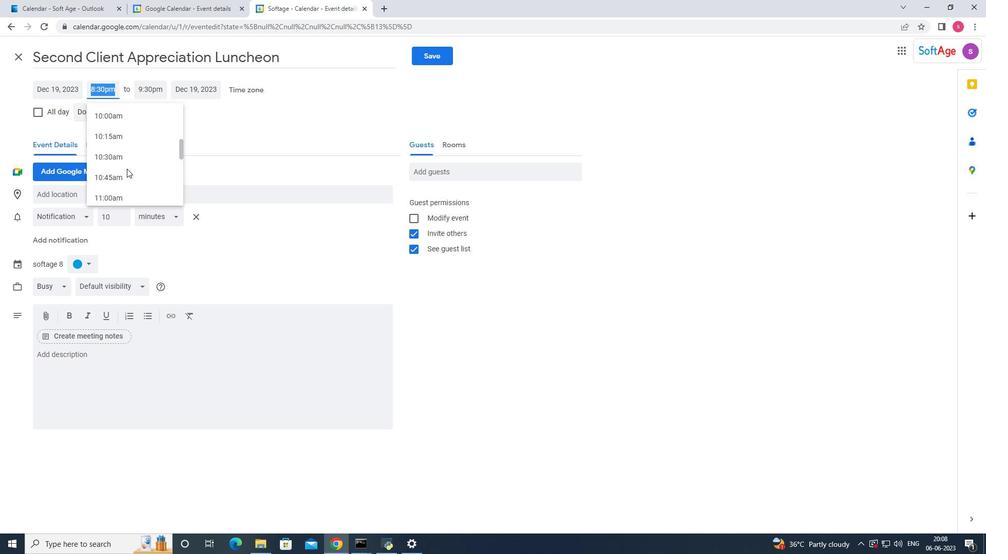 
Action: Mouse scrolled (126, 169) with delta (0, 0)
Screenshot: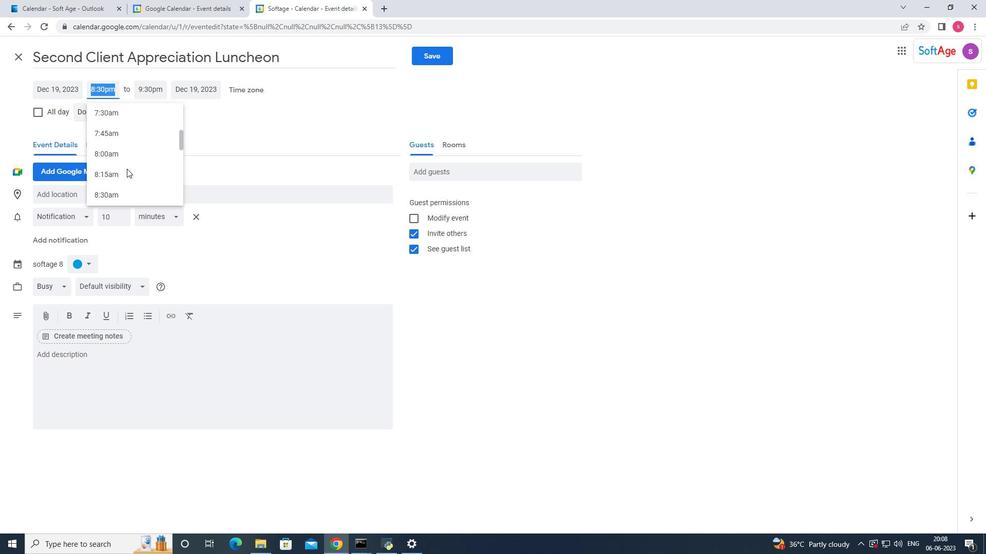 
Action: Mouse scrolled (126, 169) with delta (0, 0)
Screenshot: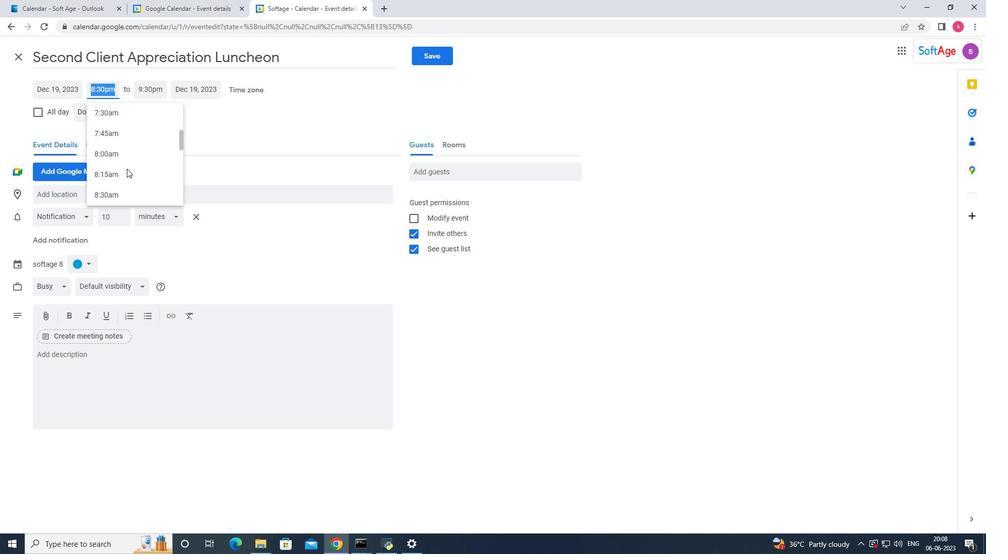 
Action: Mouse scrolled (126, 169) with delta (0, 0)
Screenshot: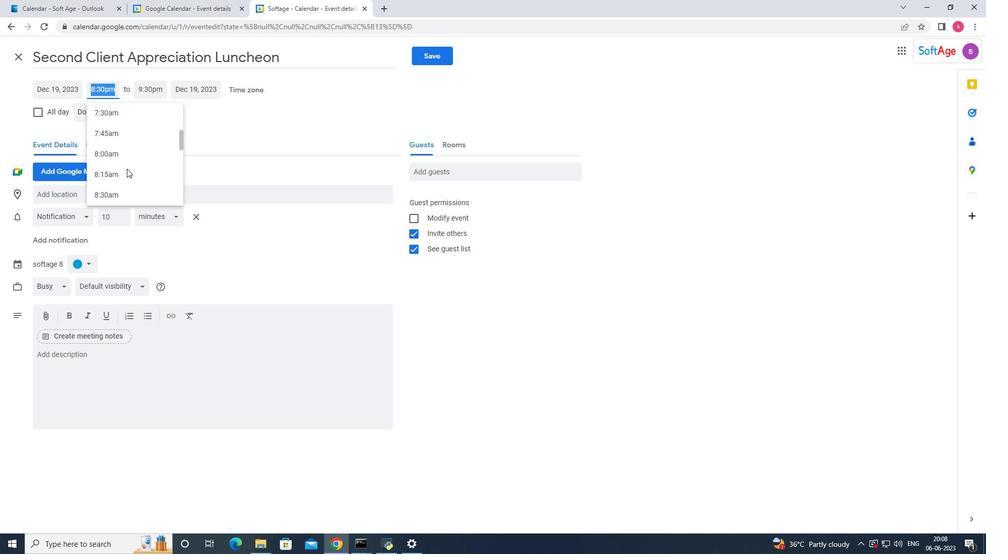 
Action: Mouse scrolled (126, 169) with delta (0, 0)
Screenshot: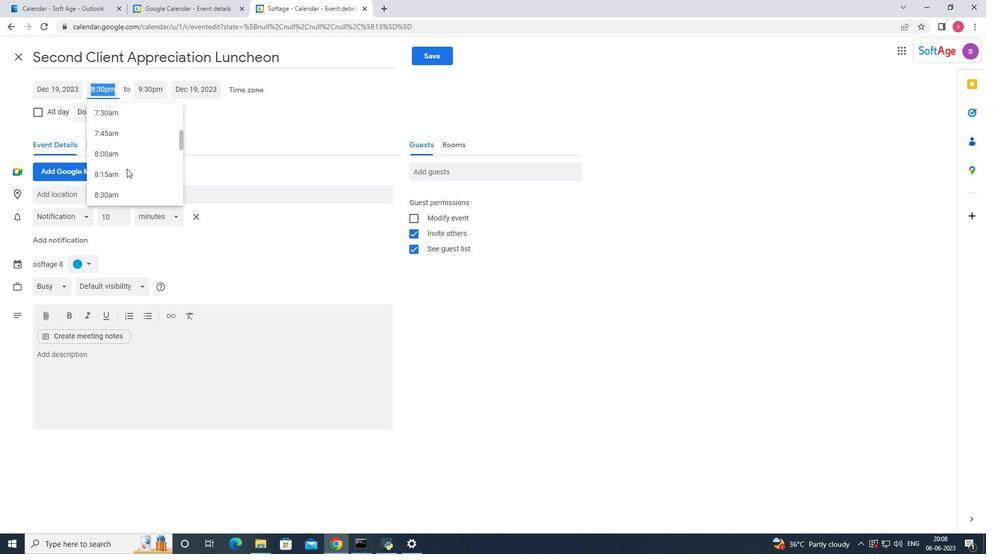 
Action: Mouse scrolled (126, 169) with delta (0, 0)
Screenshot: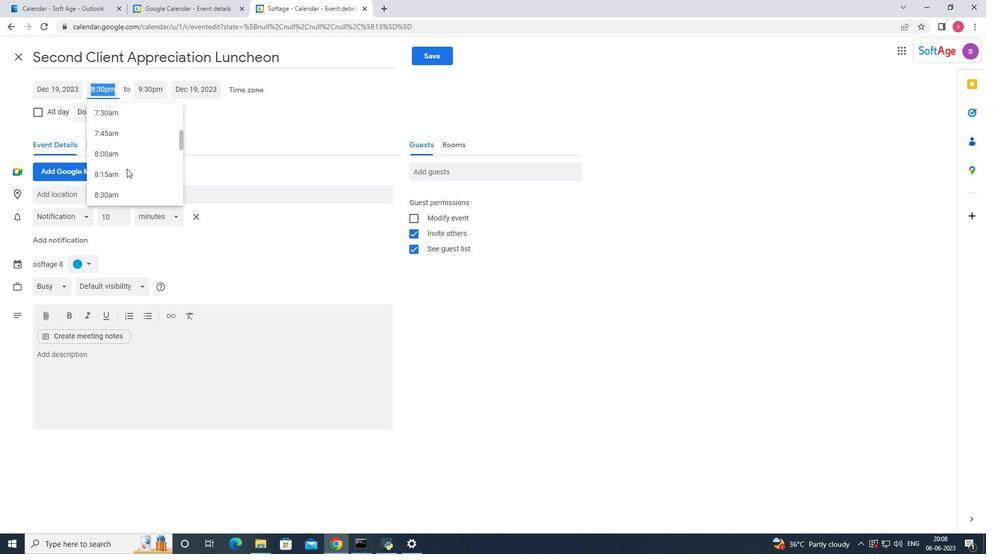 
Action: Mouse scrolled (126, 169) with delta (0, 0)
Screenshot: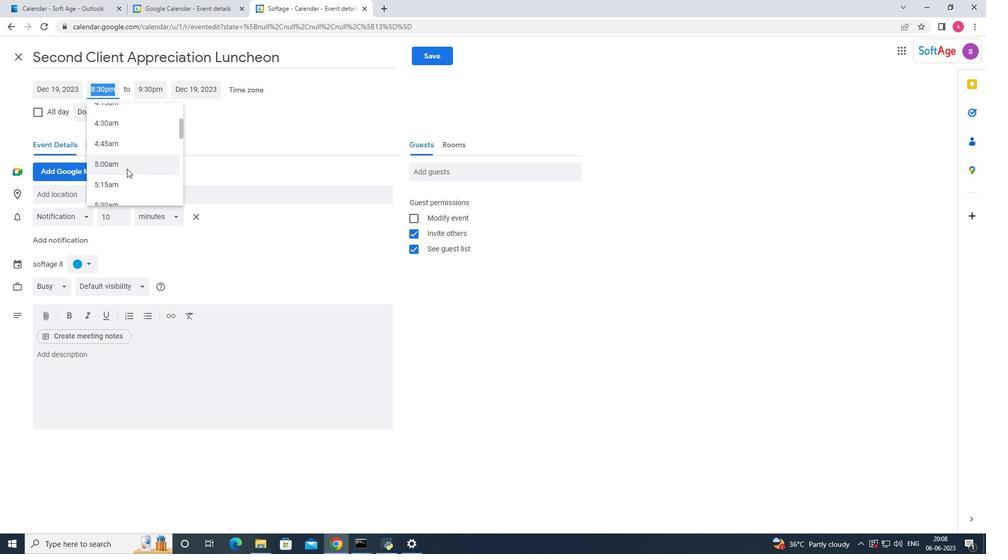 
Action: Mouse scrolled (126, 168) with delta (0, 0)
Screenshot: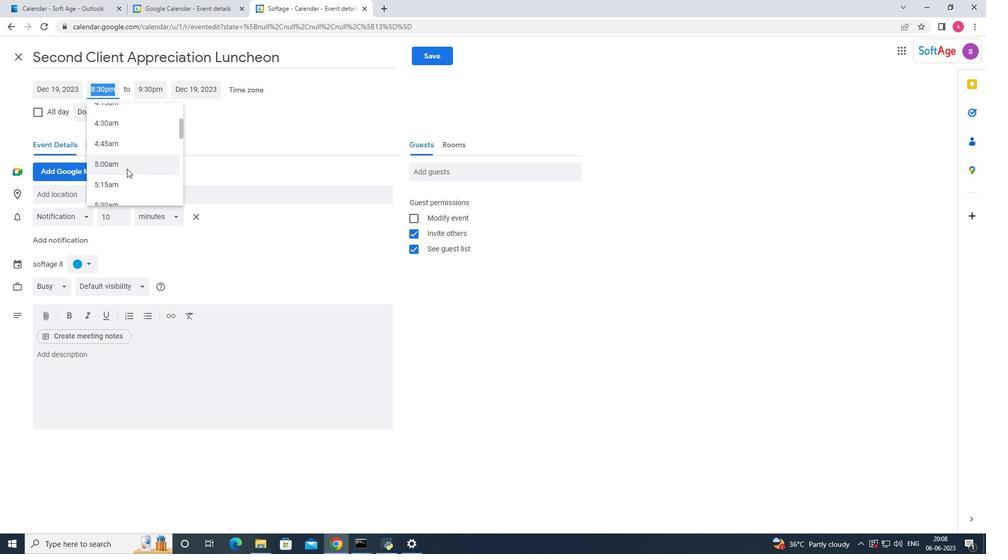 
Action: Mouse scrolled (126, 168) with delta (0, 0)
Screenshot: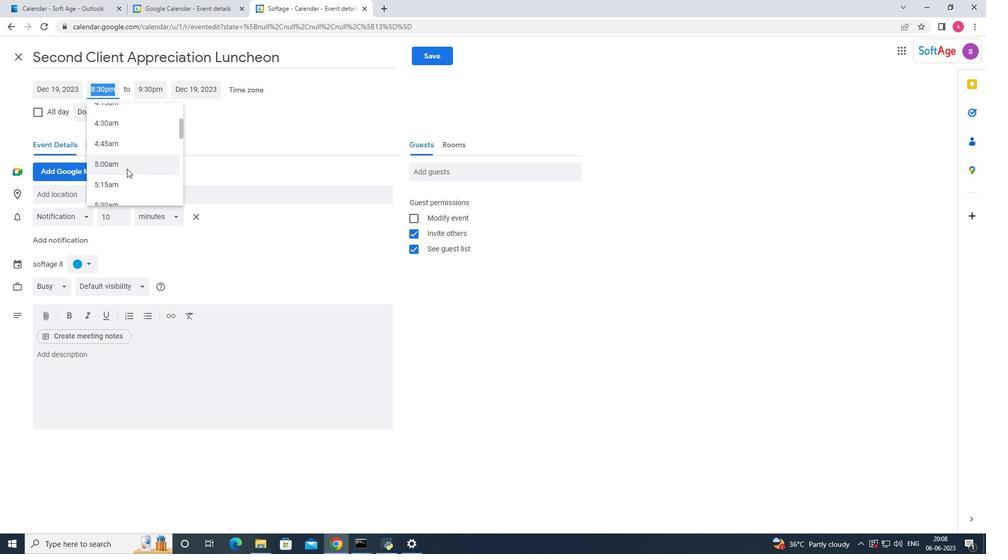 
Action: Mouse scrolled (126, 168) with delta (0, 0)
Screenshot: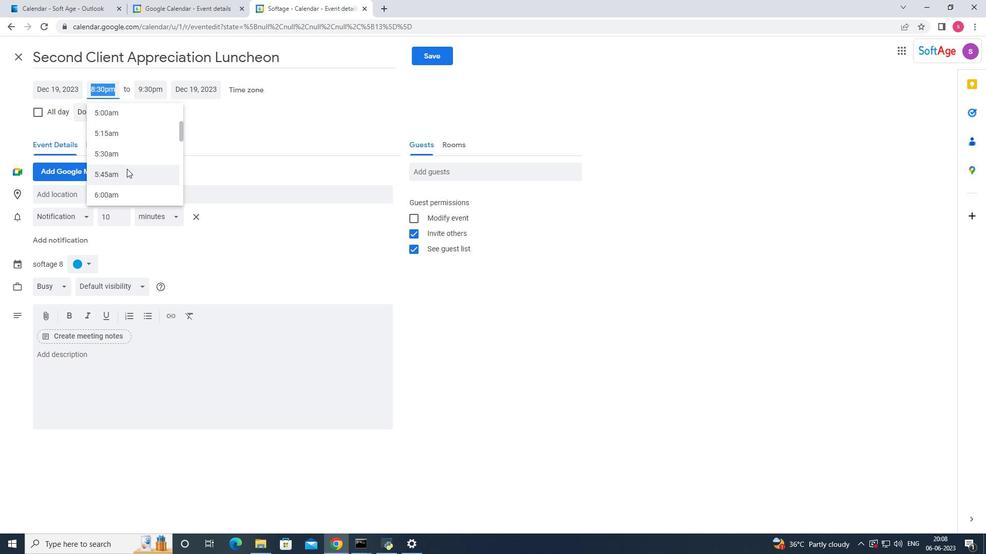 
Action: Mouse scrolled (126, 168) with delta (0, 0)
Screenshot: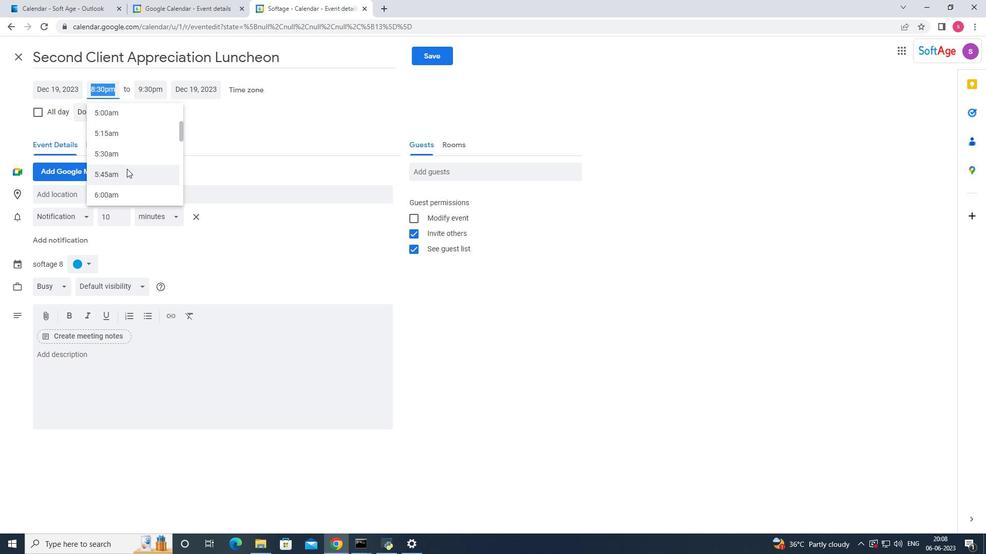 
Action: Mouse moved to (125, 170)
Screenshot: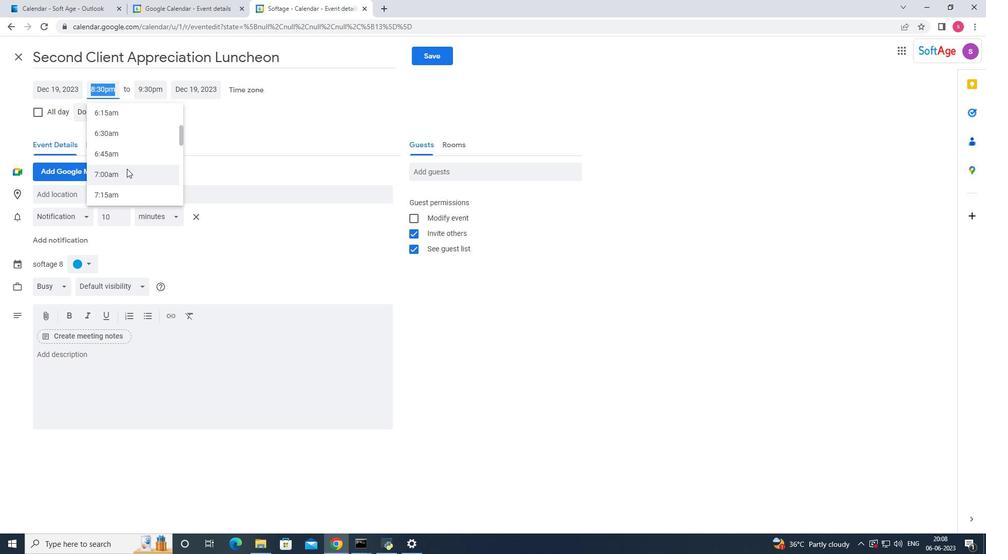 
Action: Mouse pressed left at (125, 170)
Screenshot: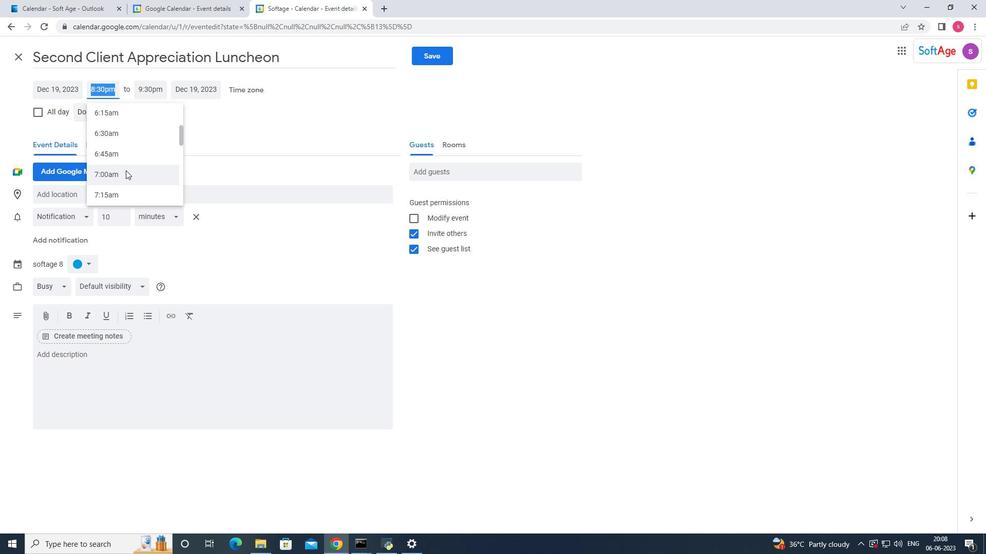 
Action: Mouse moved to (147, 89)
Screenshot: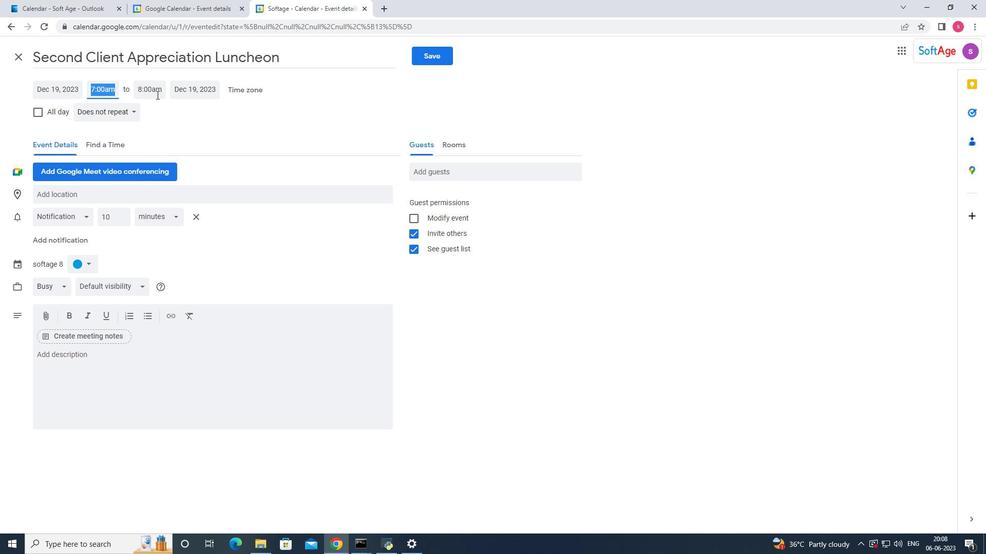 
Action: Mouse pressed left at (147, 89)
Screenshot: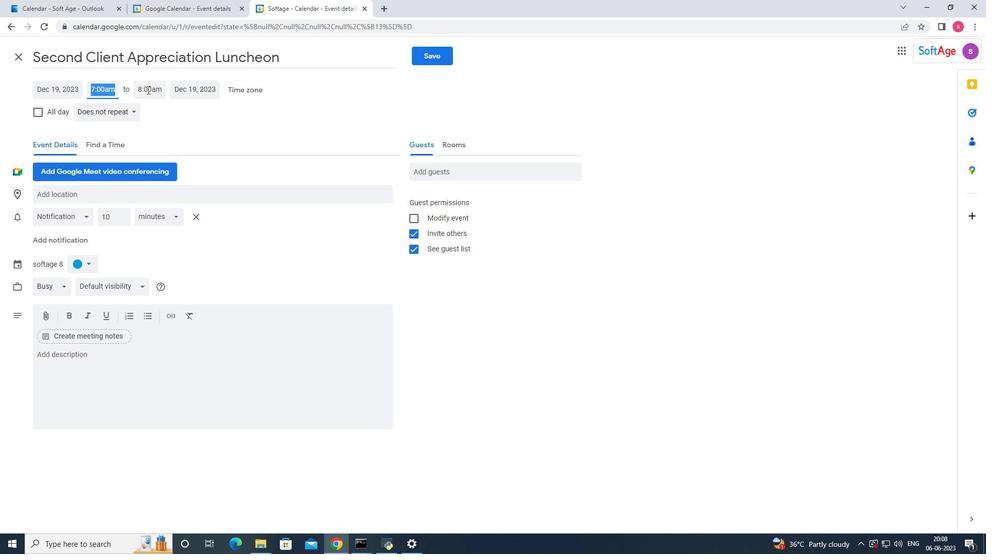 
Action: Mouse moved to (161, 192)
Screenshot: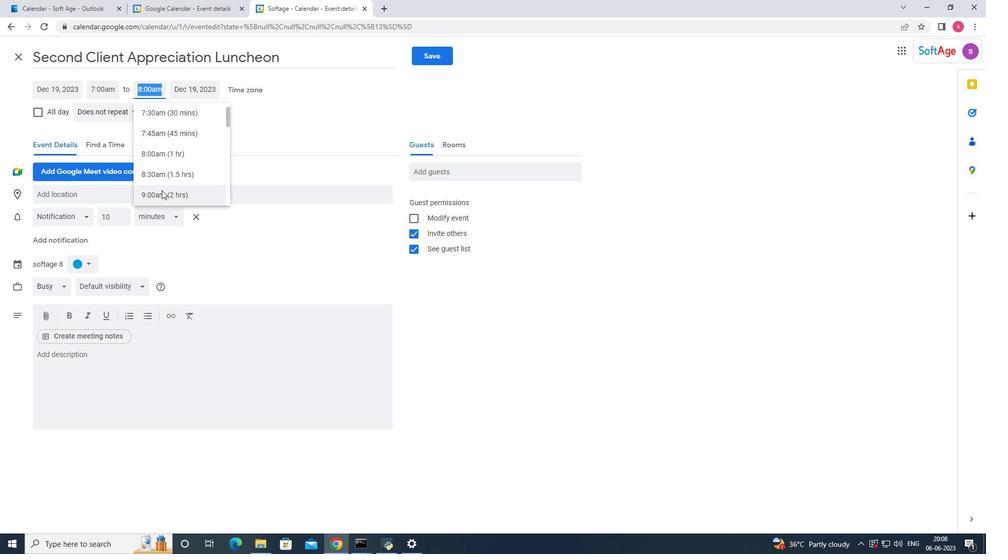 
Action: Mouse pressed left at (161, 192)
Screenshot: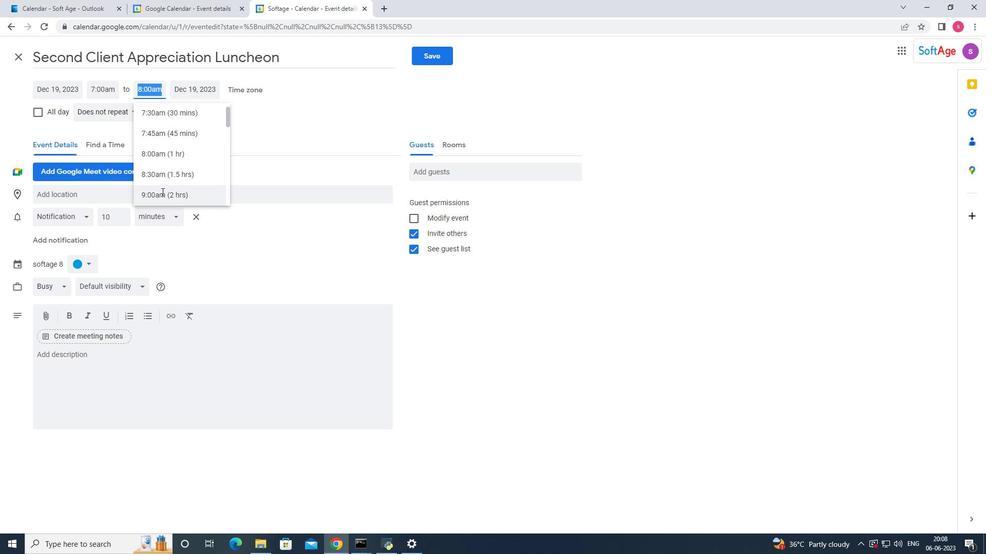 
Action: Mouse moved to (144, 355)
Screenshot: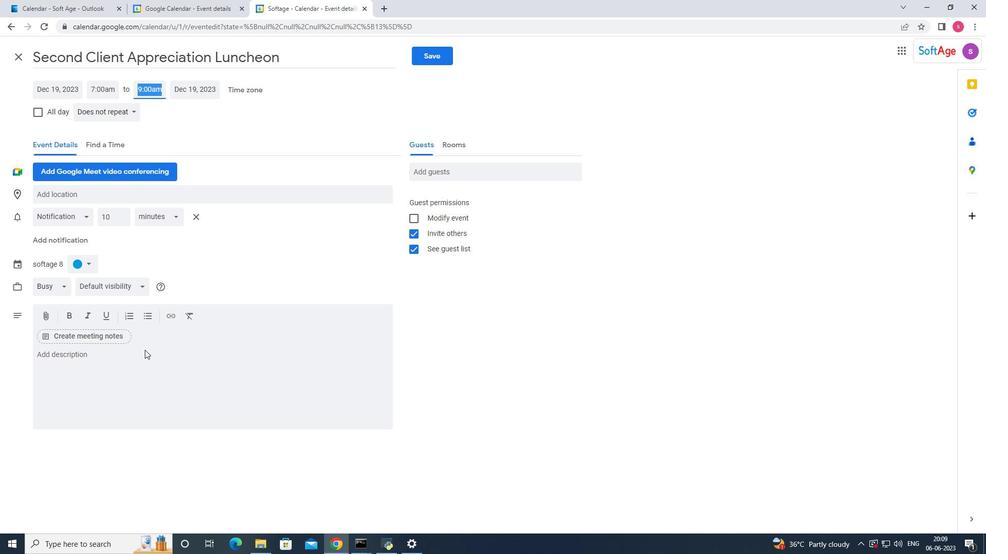 
Action: Mouse pressed left at (144, 355)
Screenshot: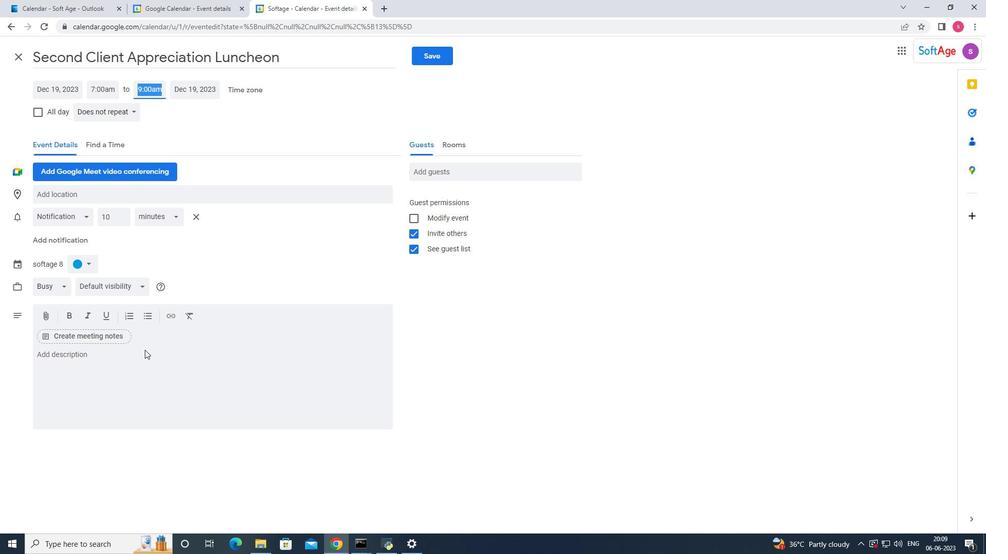 
Action: Key pressed <Key.shift_r><Key.shift_r><Key.shift_r><Key.shift>{<Key.backspace><Key.shift>Problem-so<Key.backspace><Key.backspace><Key.shift_r>Sp<Key.backspace>olving<Key.space><Key.shift_r>Activie<Key.backspace>ties<Key.space>aims<Key.space>to<Key.space>develop<Key.space>the<Key.space>me<Key.backspace><Key.backspace>problem-solving<Key.space>capabilities<Key.space>of<Key.space>uour<Key.space><Key.backspace><Key.backspace><Key.backspace><Key.backspace><Key.backspace>your<Key.space>ta<Key.backspace>ea,<Key.backspace>m<Key.space>members,<Key.space>enhance<Key.space>collaoration,<Key.space>
Screenshot: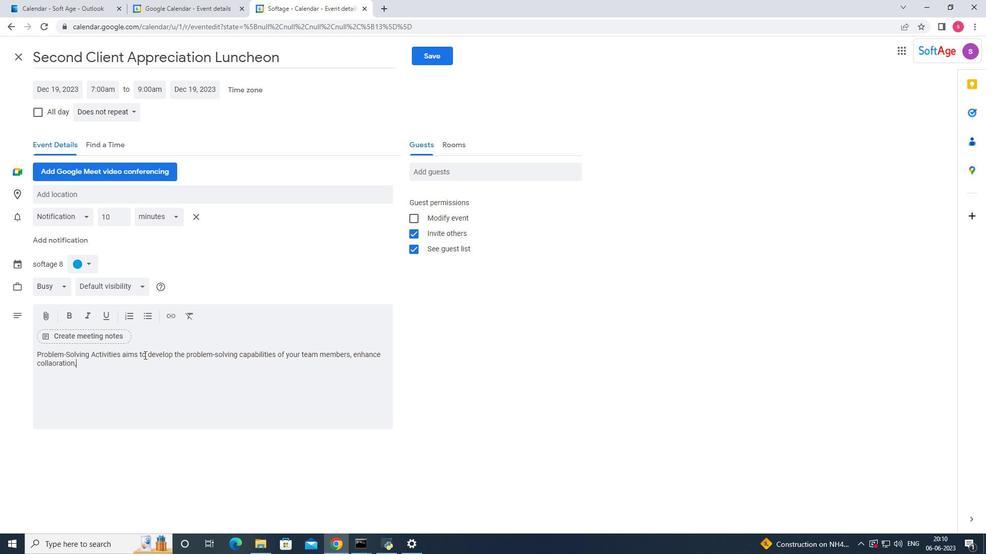 
Action: Mouse moved to (61, 364)
Screenshot: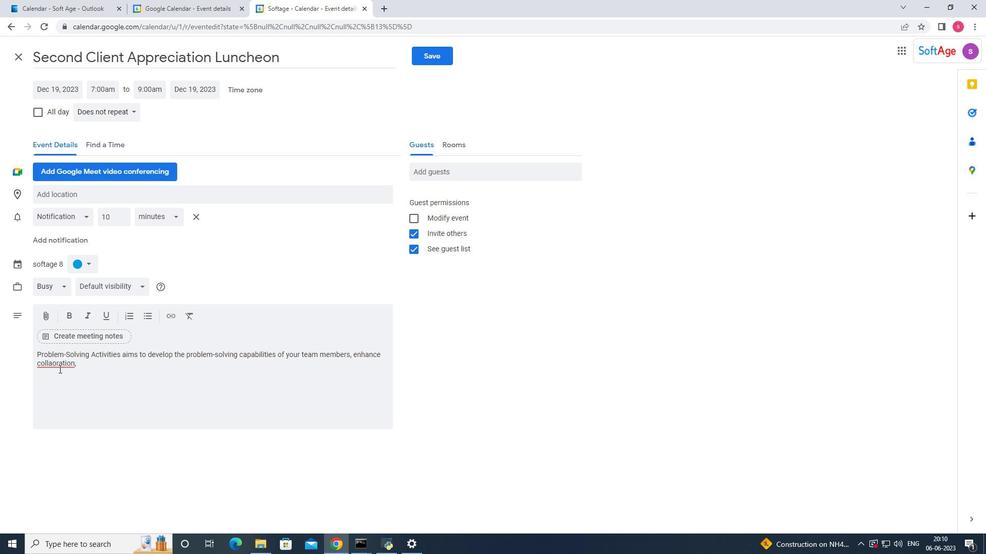 
Action: Mouse pressed right at (61, 364)
Screenshot: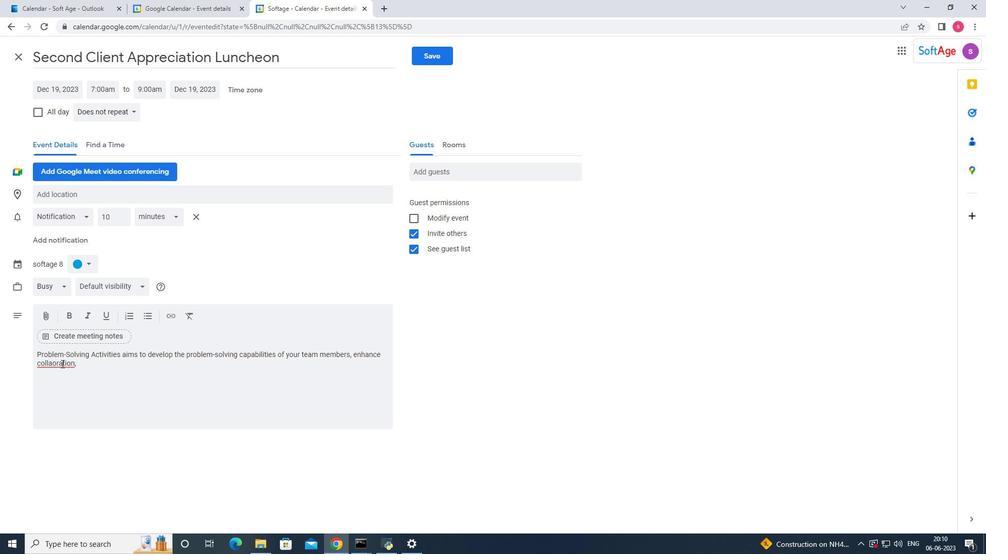 
Action: Mouse moved to (72, 372)
Screenshot: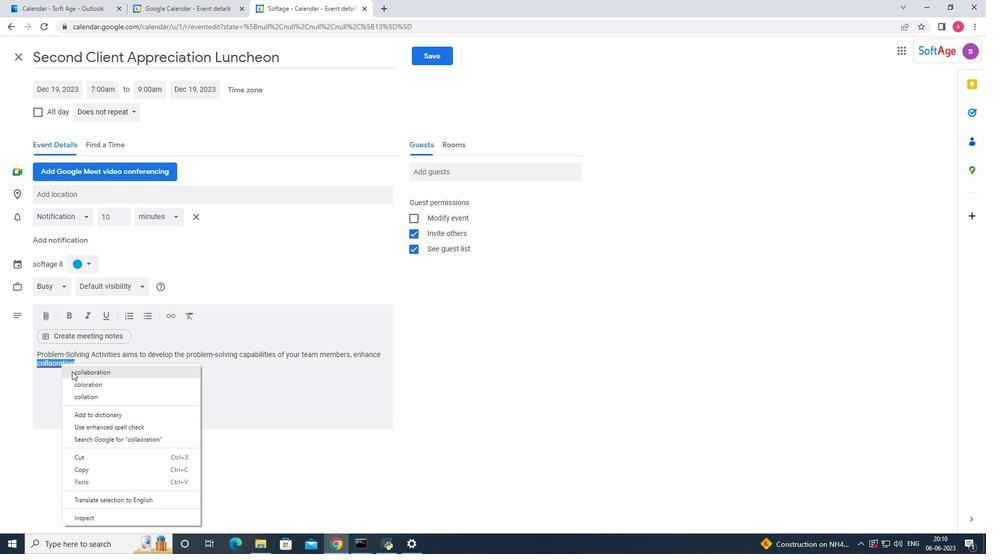 
Action: Mouse pressed left at (72, 372)
Screenshot: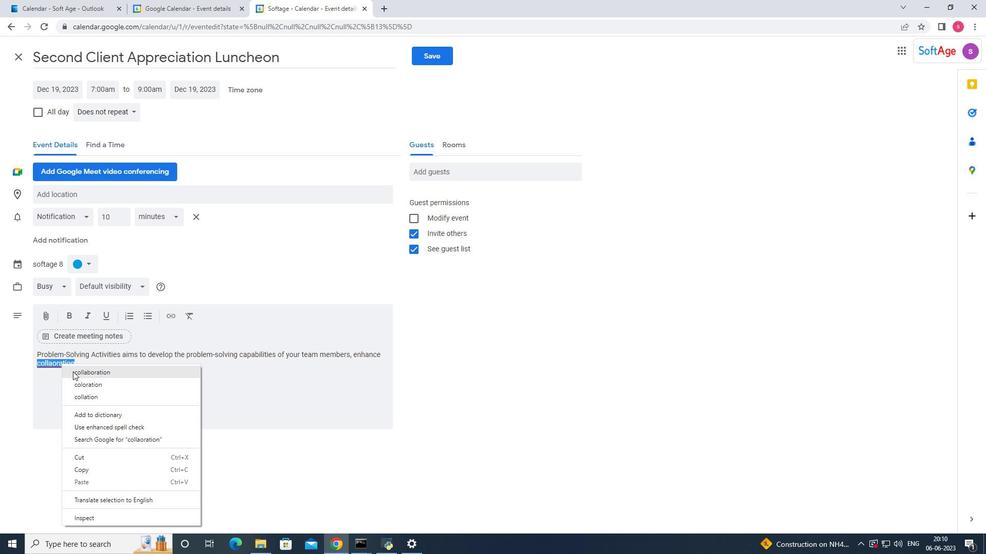 
Action: Mouse moved to (91, 366)
Screenshot: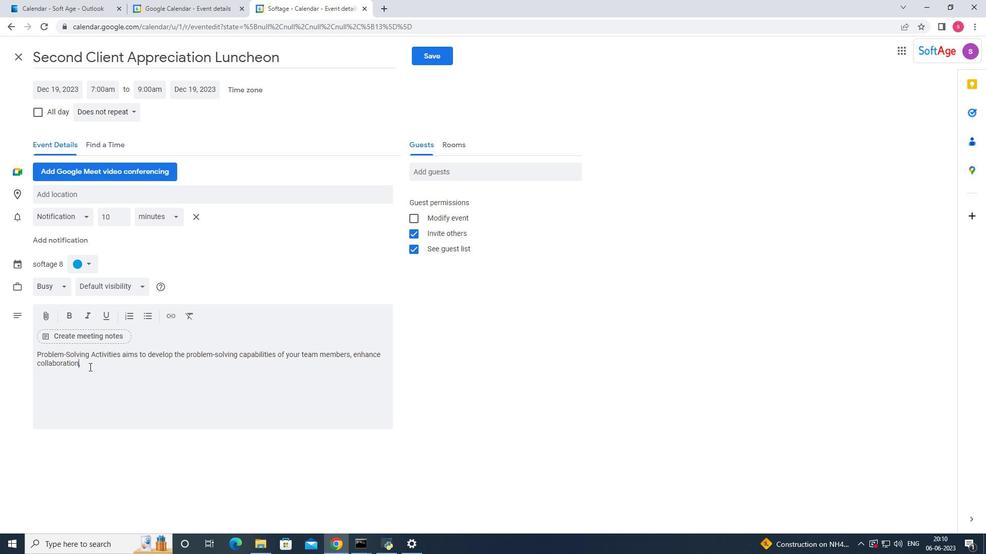 
Action: Mouse pressed left at (91, 366)
Screenshot: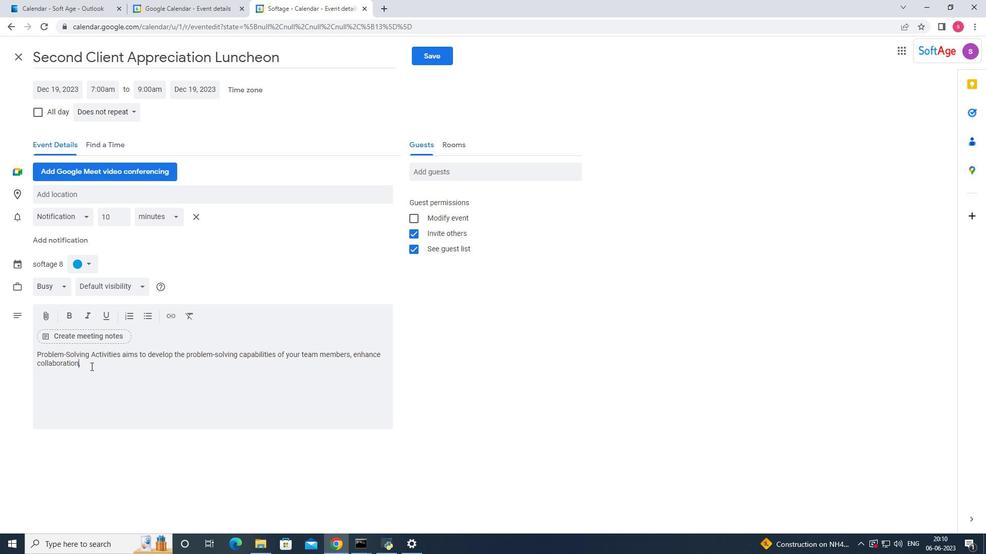 
Action: Key pressed and<Key.space>foster<Key.space>a<Key.space>culture<Key.space>of<Key.space>innovation<Key.space>withing<Key.space>your<Key.space>organization.<Key.space><Key.backspace><Key.shift><Key.shift>B<Key.backspace><Key.shift>B<Key.backspace><Key.space><Key.shift>By<Key.space>immersing<Key.space>themselves<Key.space>in<Key.space>these<Key.space>strengh<Key.backspace>then<Key.space>theire<Key.backspace><Key.space>problem<Key.shift><Key.shift><Key.shift><Key.shift><Key.shift><Key.shift><Key.shift><Key.shift><Key.shift>_<Key.backspace>-solbing<Key.backspace><Key.backspace>ving<Key.space>
Screenshot: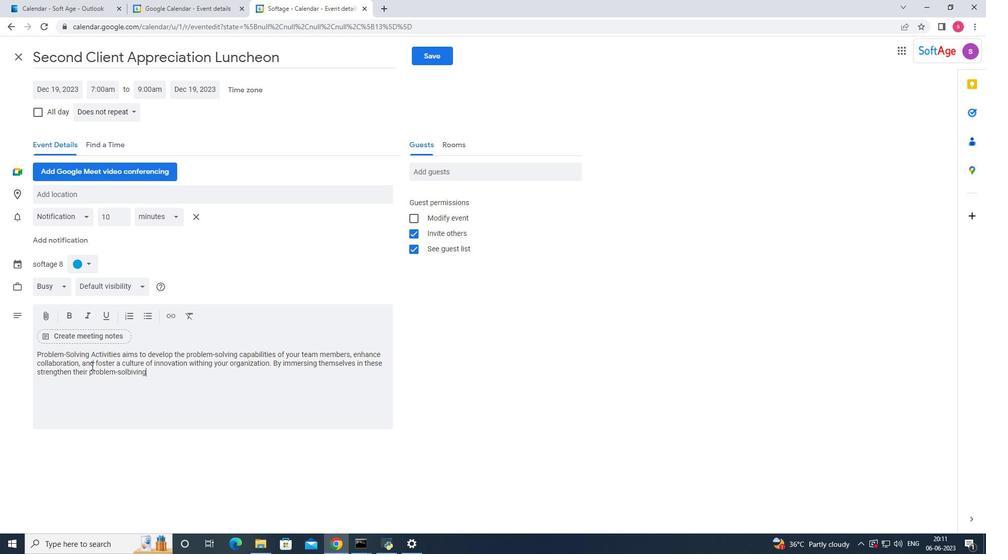 
Action: Mouse moved to (130, 375)
Screenshot: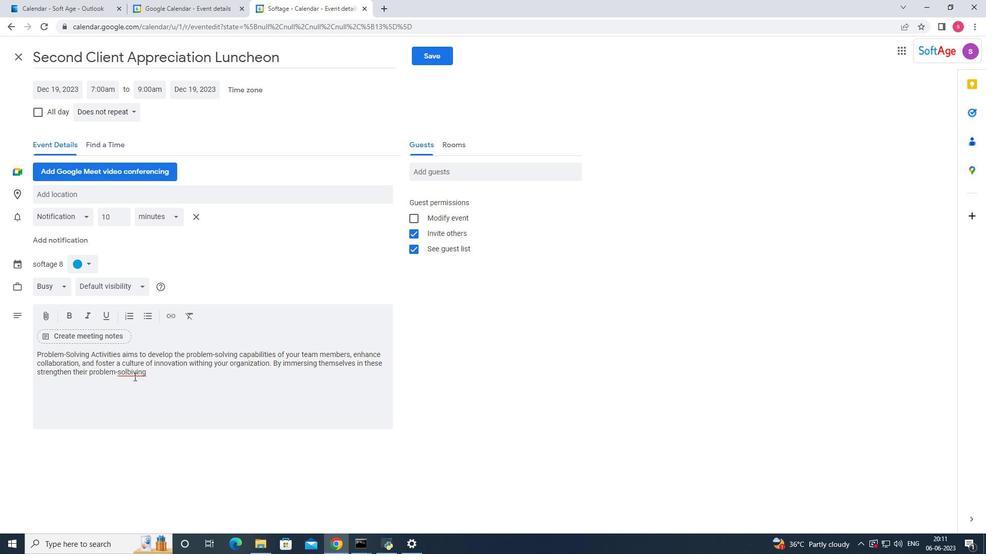 
Action: Mouse pressed right at (130, 375)
Screenshot: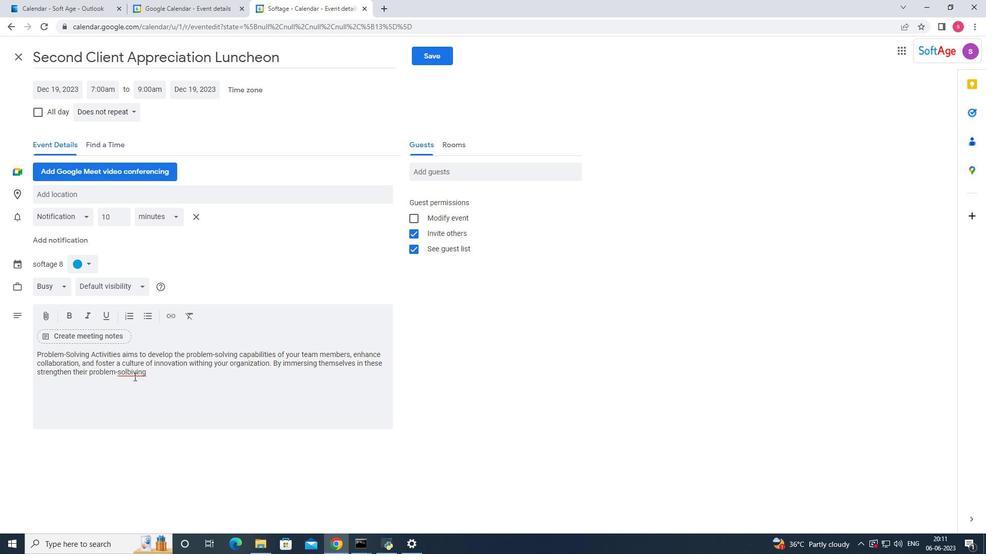 
Action: Mouse moved to (151, 429)
Screenshot: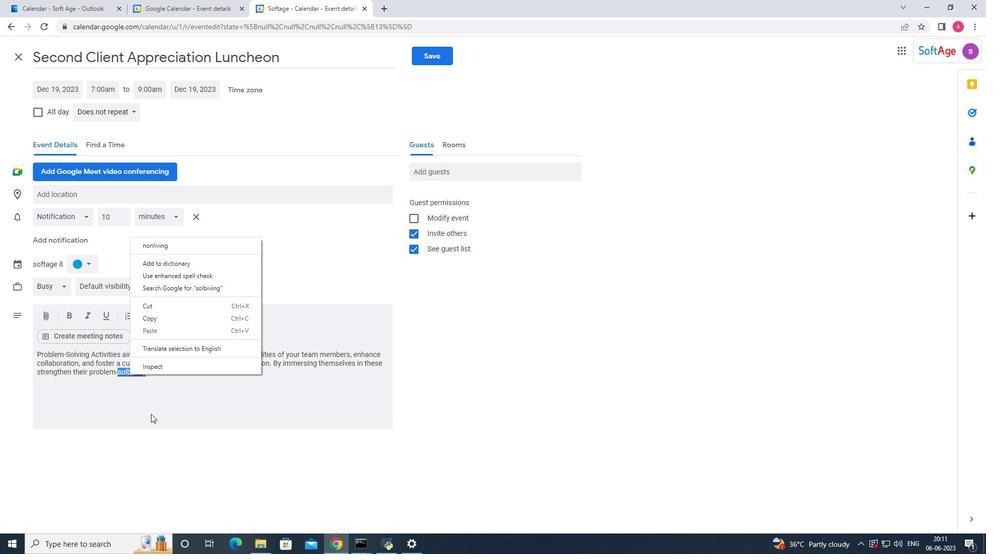 
Action: Mouse pressed left at (151, 429)
Screenshot: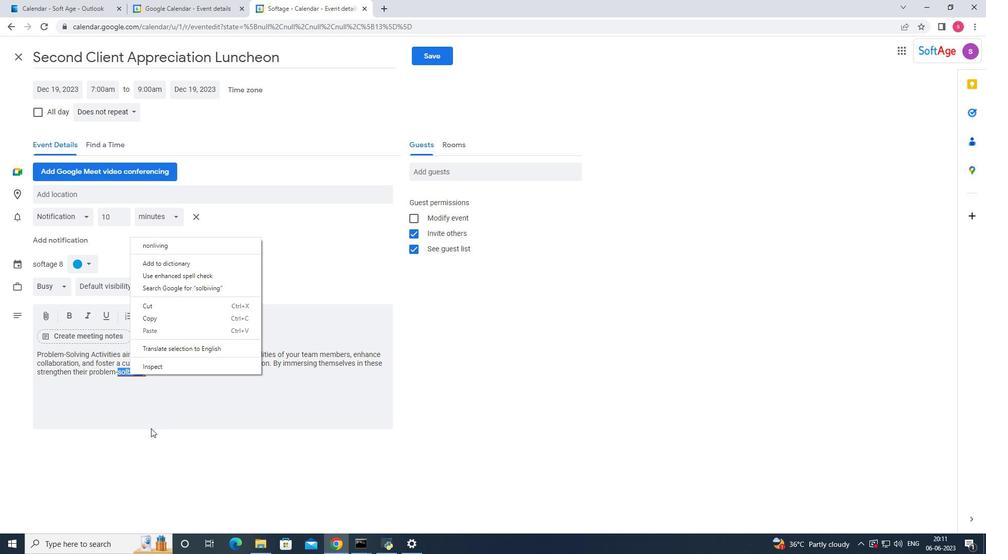 
Action: Mouse moved to (131, 373)
Screenshot: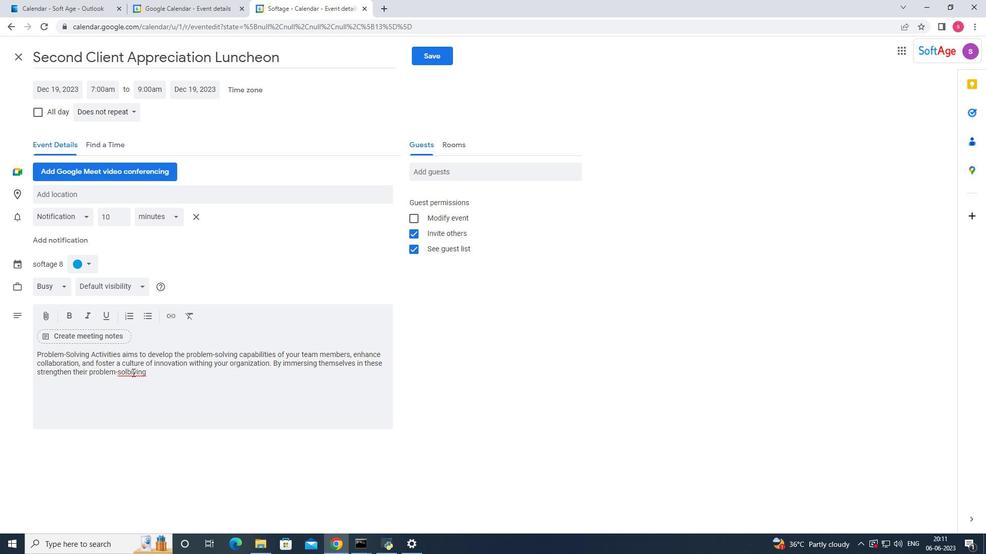 
Action: Mouse pressed left at (131, 373)
Screenshot: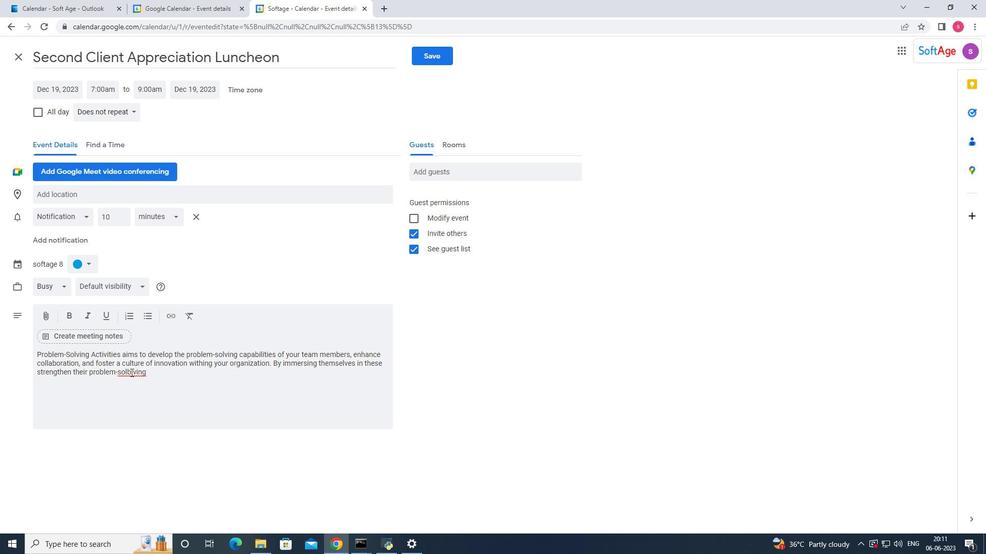 
Action: Mouse moved to (152, 379)
Screenshot: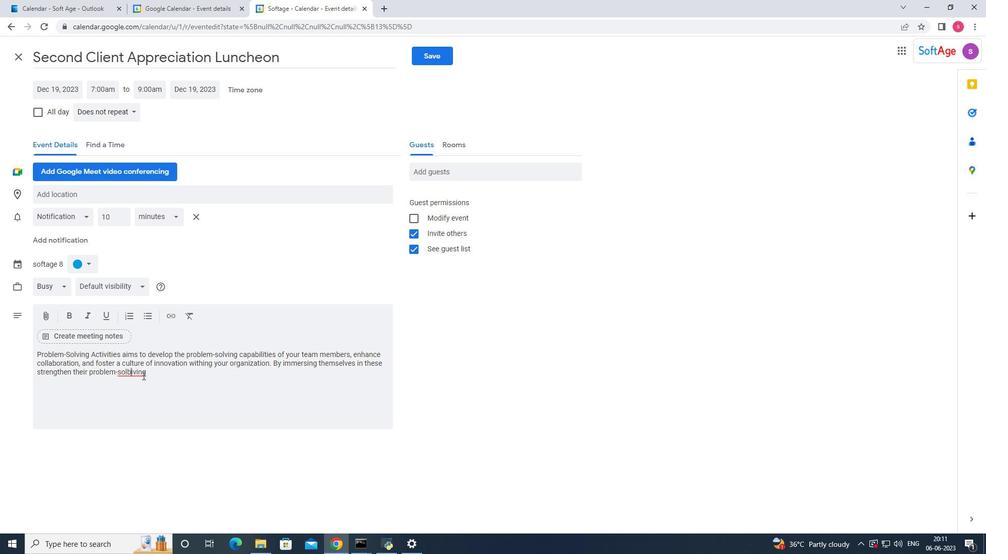 
Action: Key pressed <Key.backspace>
Screenshot: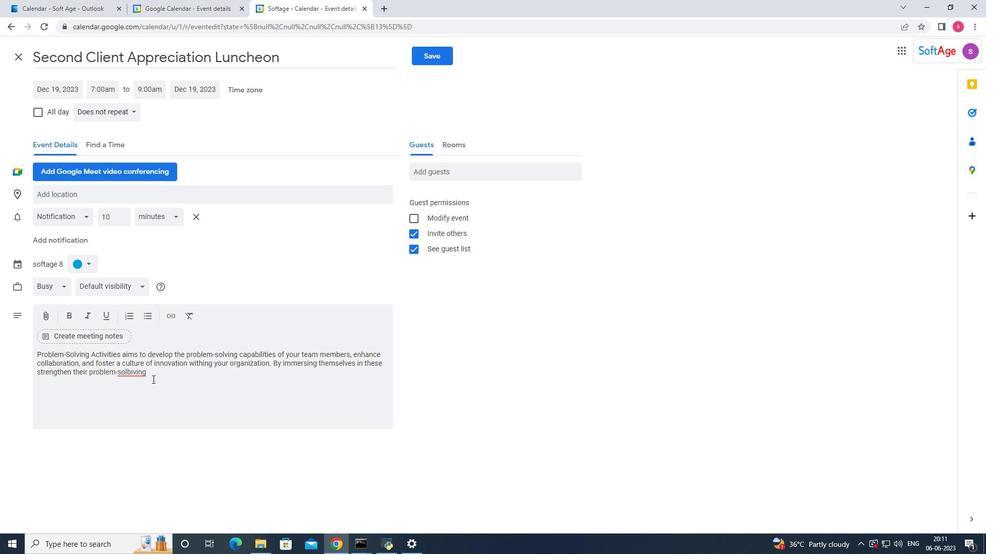 
Action: Mouse pressed left at (152, 379)
Screenshot: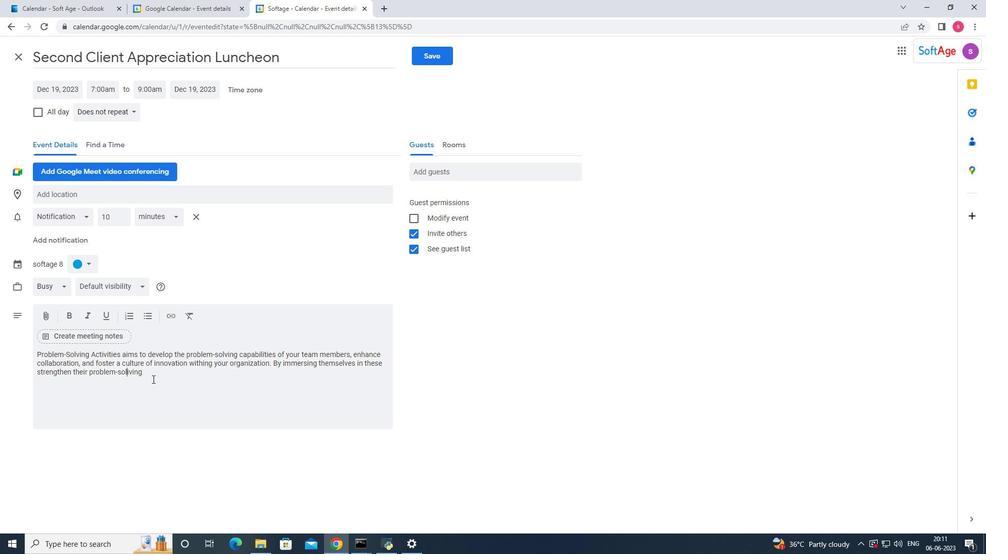 
Action: Key pressed skills,<Key.space>
Screenshot: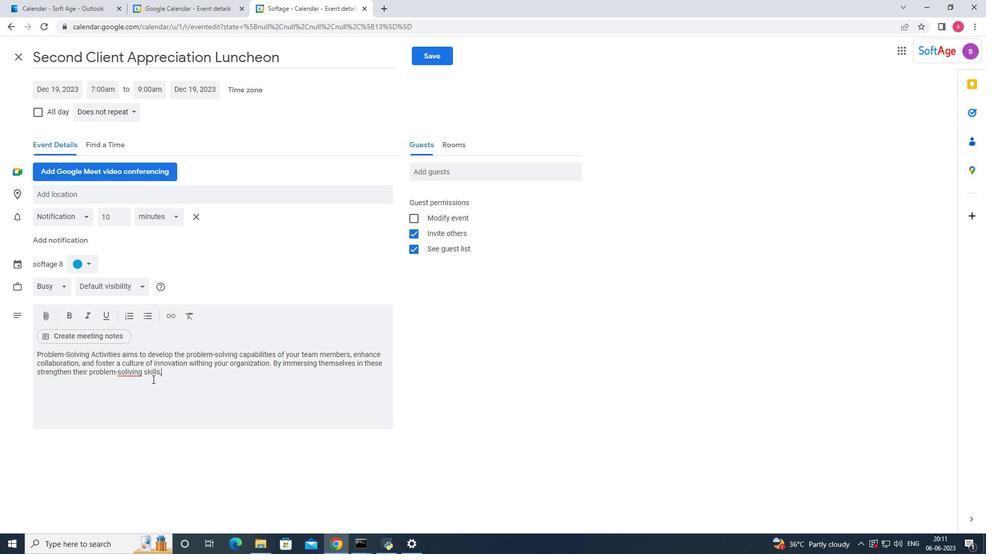 
Action: Mouse moved to (128, 370)
Screenshot: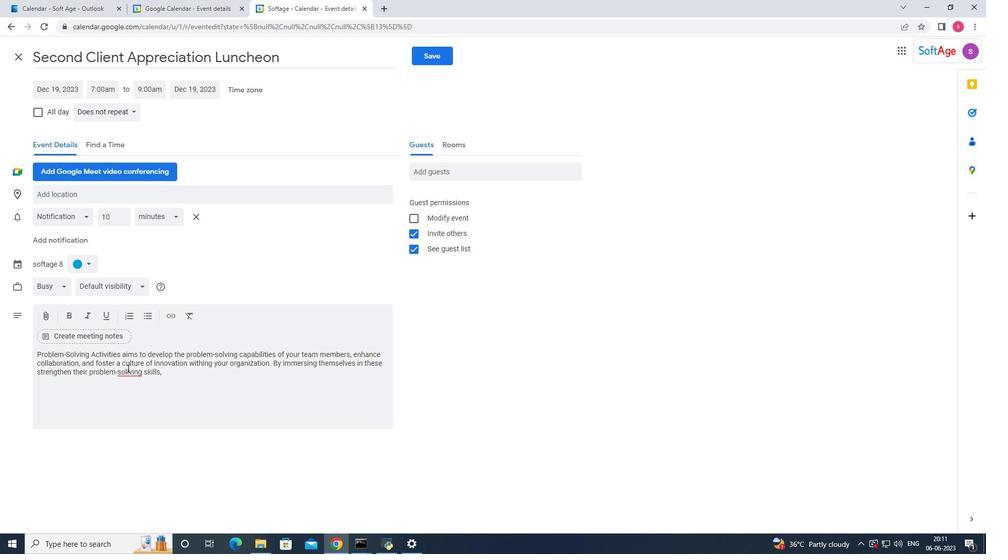 
Action: Mouse pressed left at (128, 370)
Screenshot: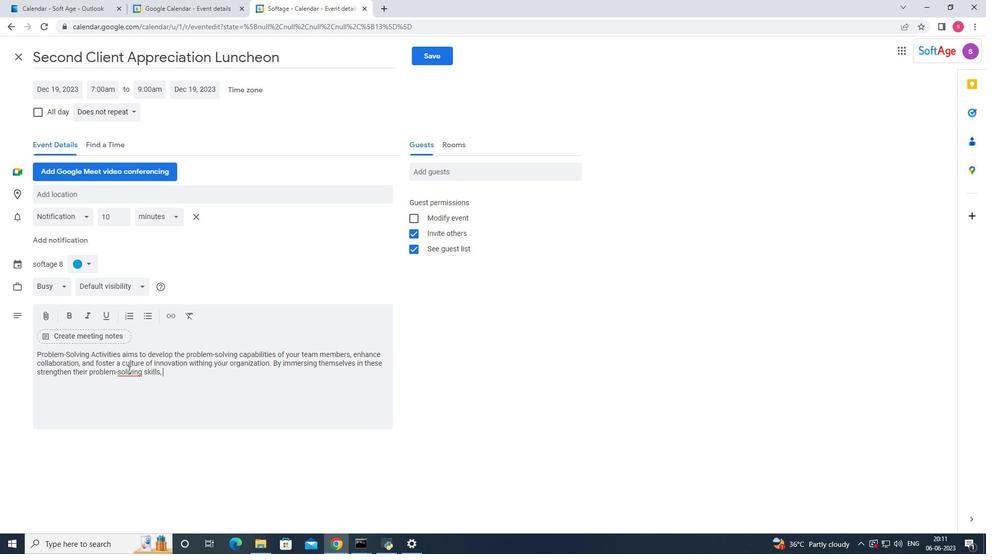 
Action: Mouse moved to (136, 378)
Screenshot: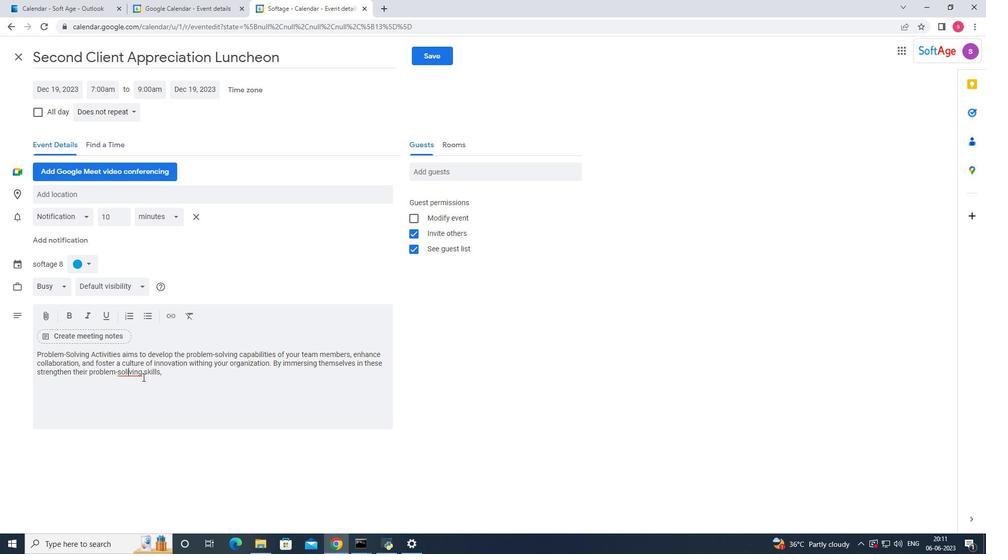 
Action: Key pressed <Key.backspace>
Screenshot: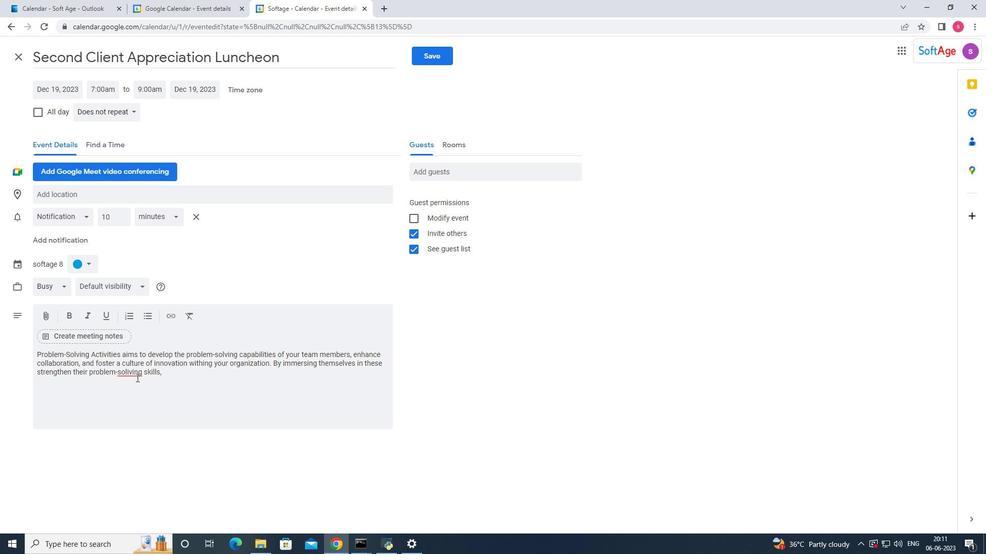 
Action: Mouse moved to (168, 373)
Screenshot: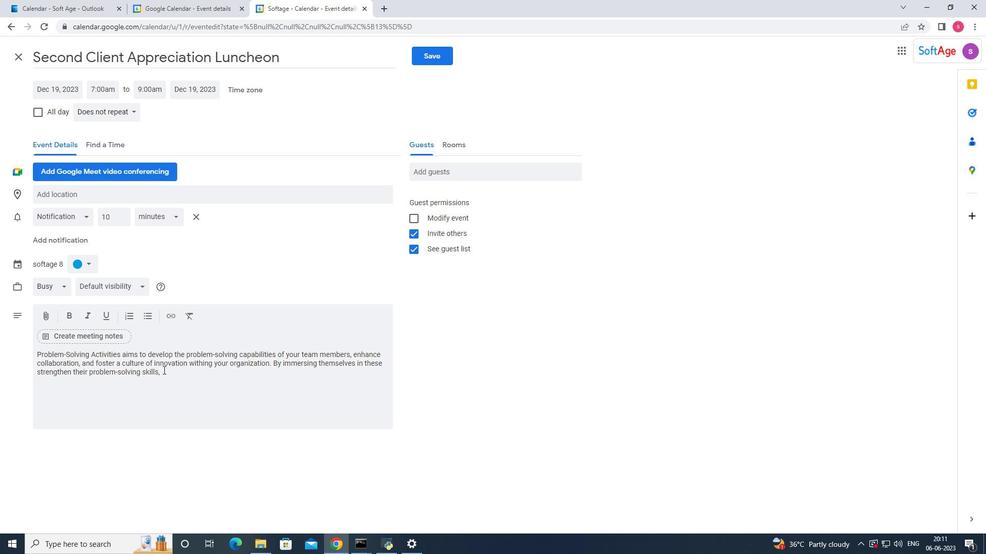 
Action: Mouse pressed left at (168, 373)
Screenshot: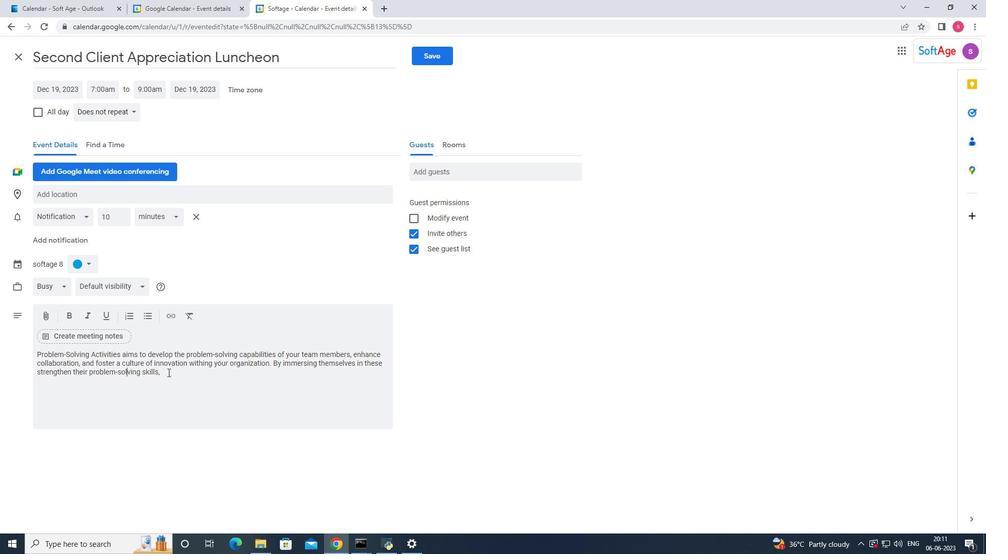 
Action: Key pressed and<Key.space>develop<Key.space>s<Key.backspace>a<Key.space>shared<Key.space>sense<Key.space>of<Key.space>purpose<Key.space>and<Key.space>accomlishement<Key.space>
Screenshot: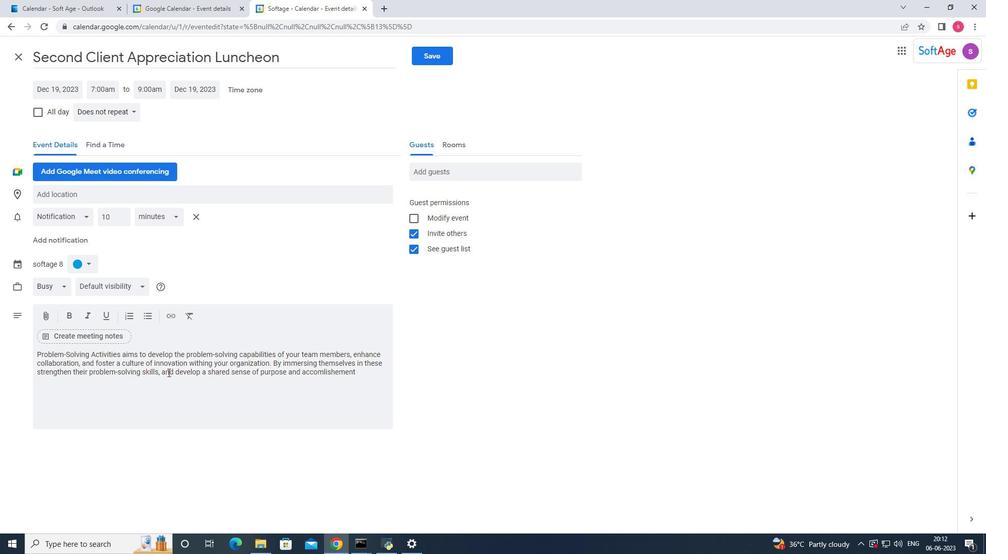 
Action: Mouse moved to (323, 374)
Screenshot: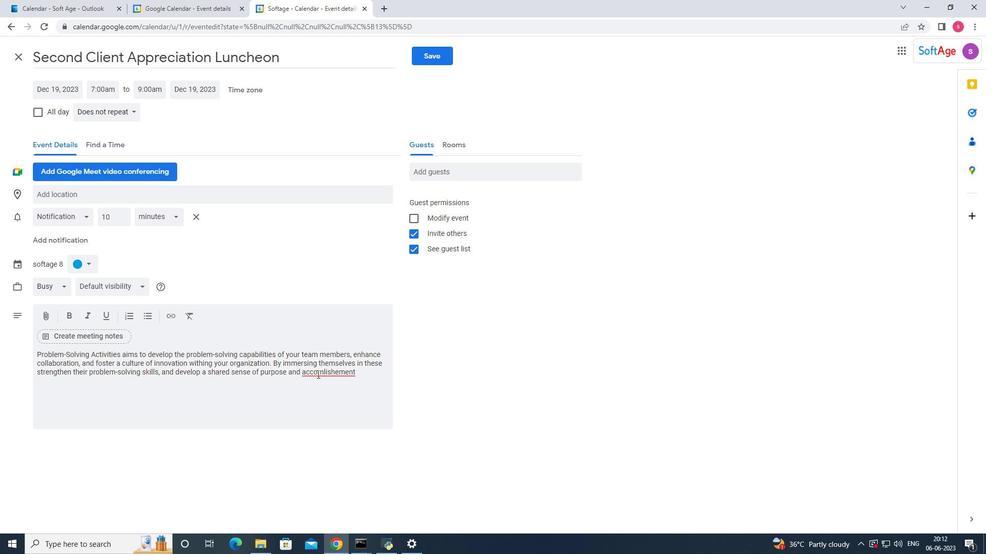 
Action: Mouse pressed right at (323, 374)
Screenshot: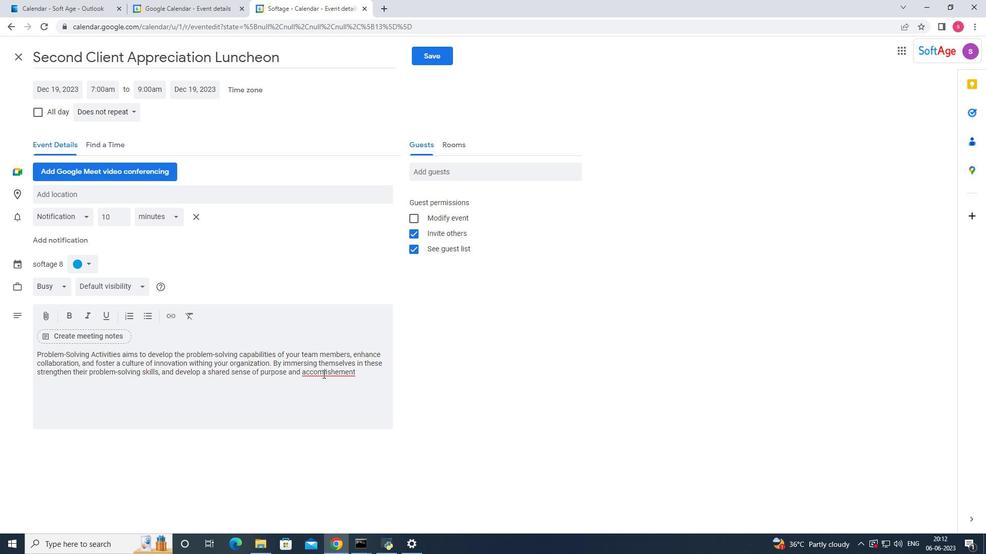 
Action: Mouse moved to (359, 248)
Screenshot: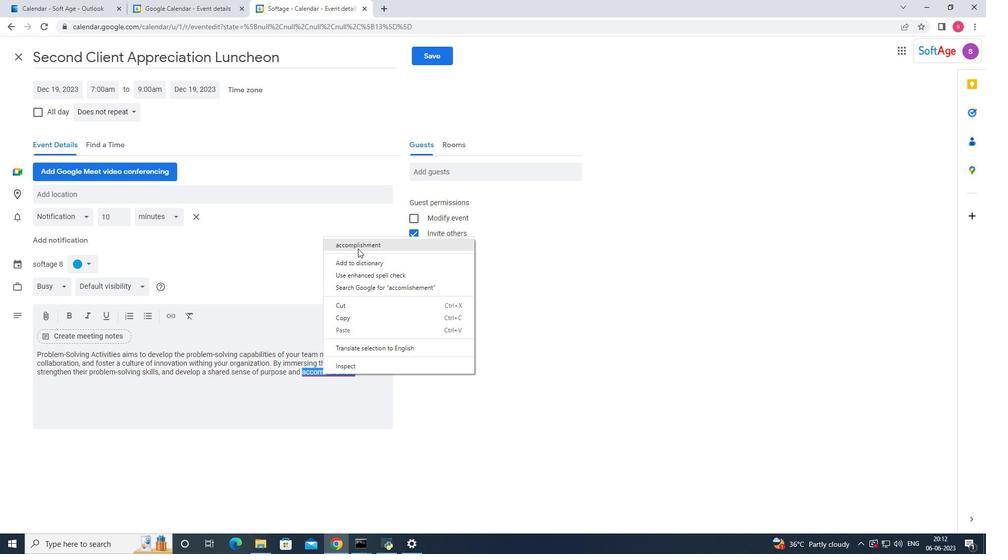 
Action: Mouse pressed left at (359, 248)
Screenshot: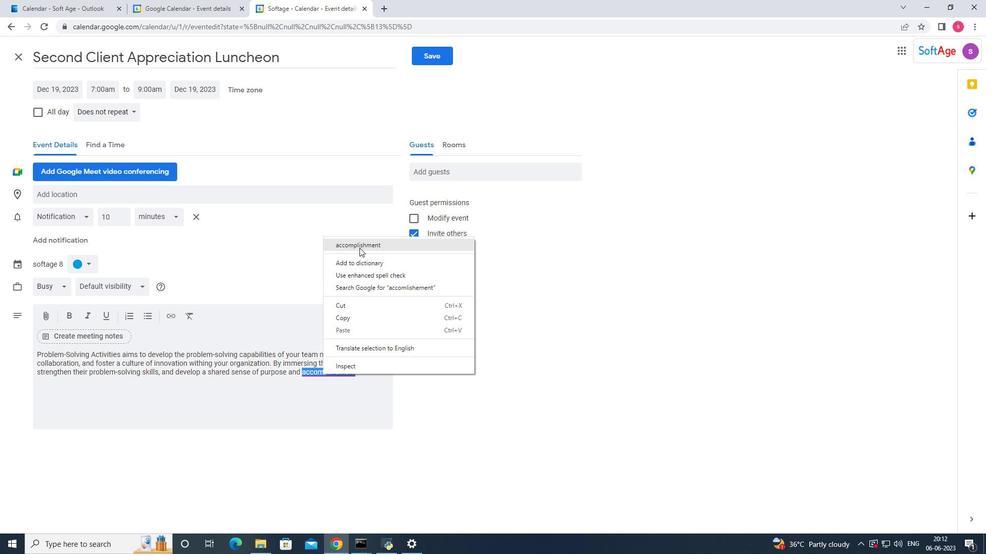 
Action: Mouse moved to (172, 197)
Screenshot: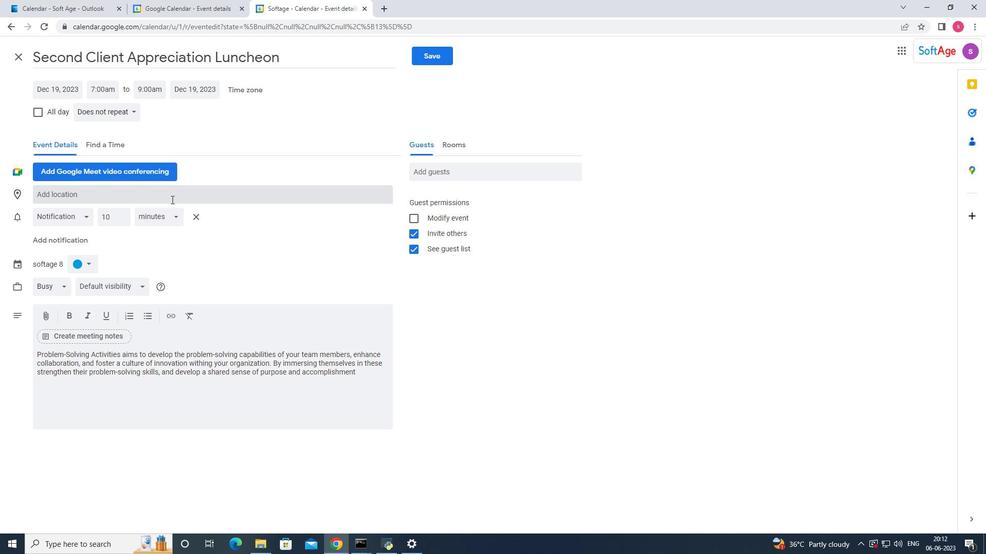 
Action: Mouse pressed left at (172, 197)
Screenshot: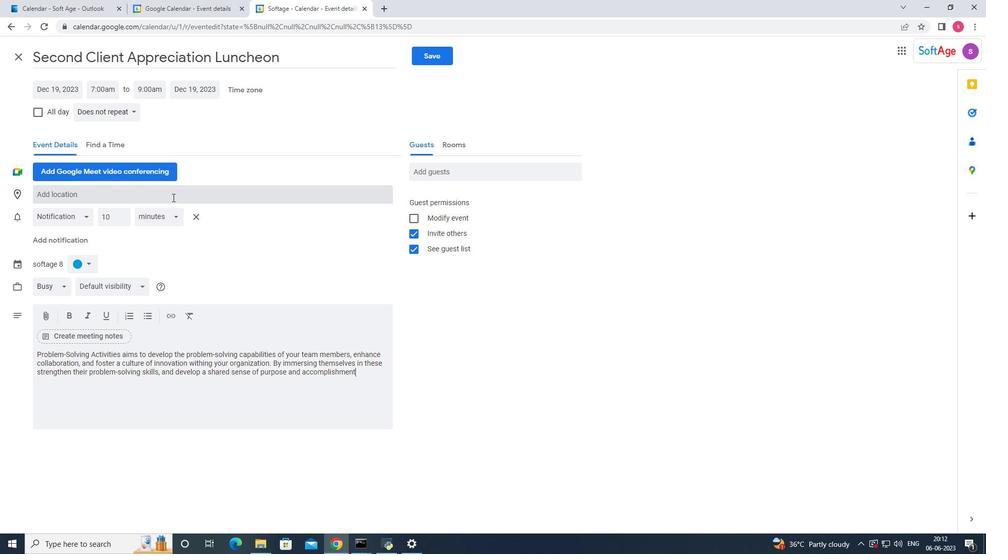 
Action: Mouse moved to (88, 264)
Screenshot: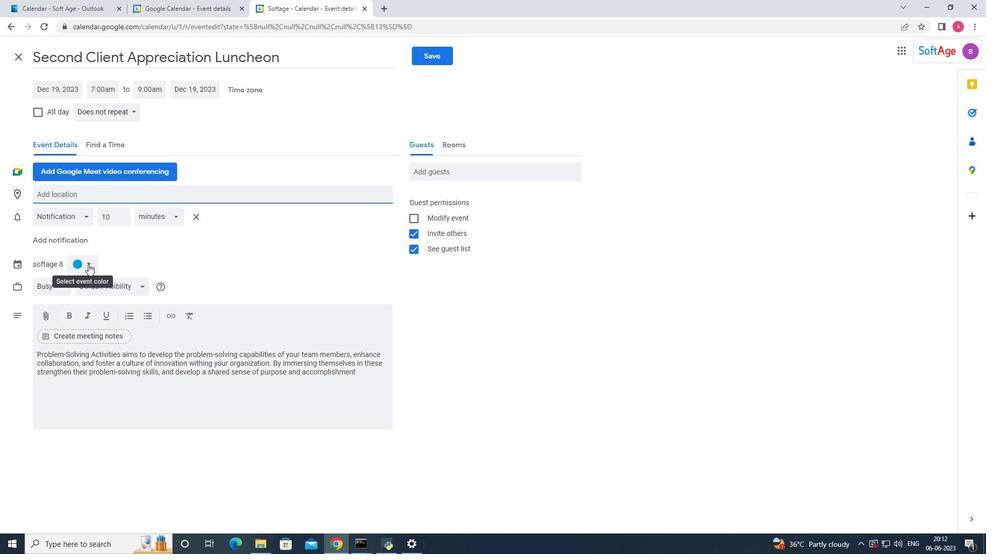 
Action: Mouse pressed left at (88, 264)
Screenshot: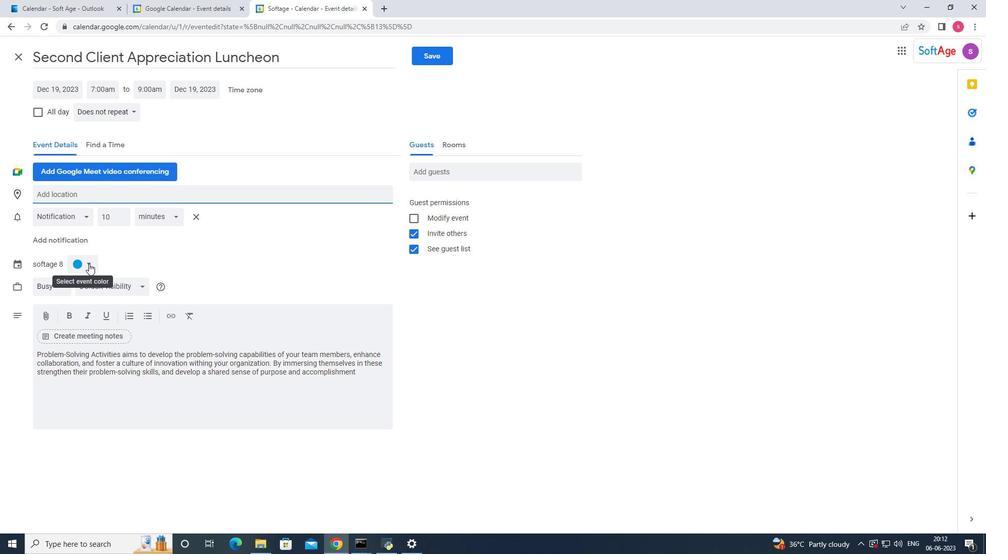 
Action: Mouse moved to (78, 322)
Screenshot: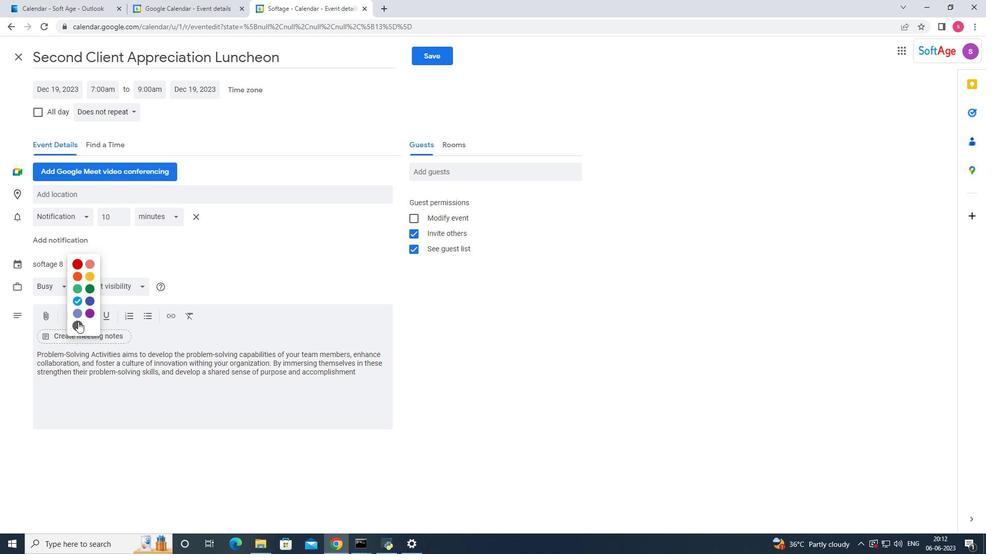 
Action: Mouse pressed left at (78, 322)
Screenshot: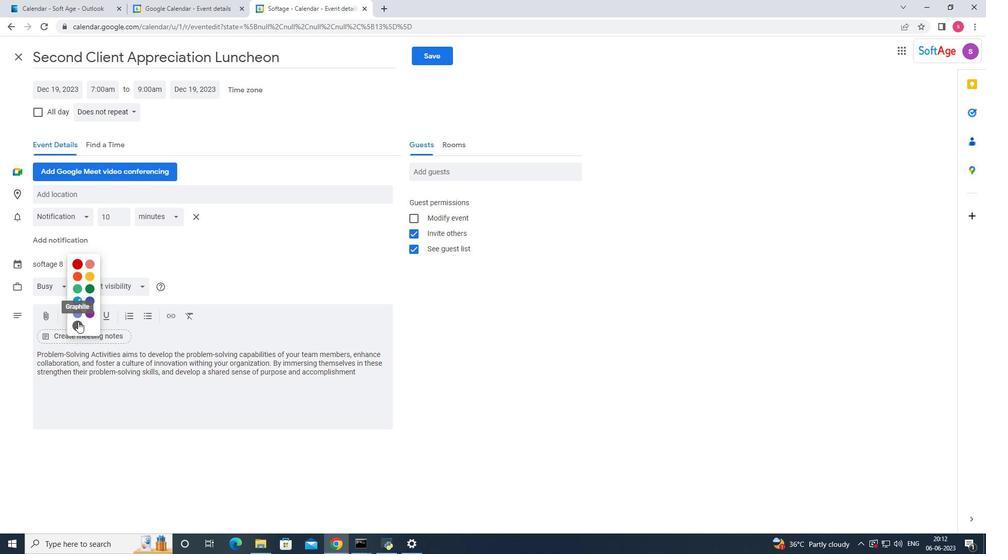 
Action: Mouse moved to (105, 195)
Screenshot: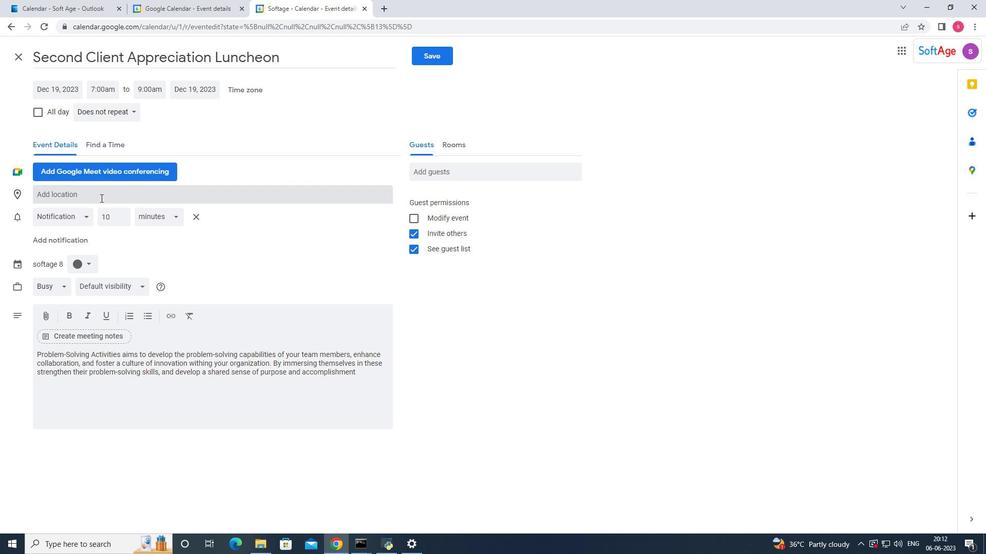 
Action: Mouse pressed left at (105, 195)
Screenshot: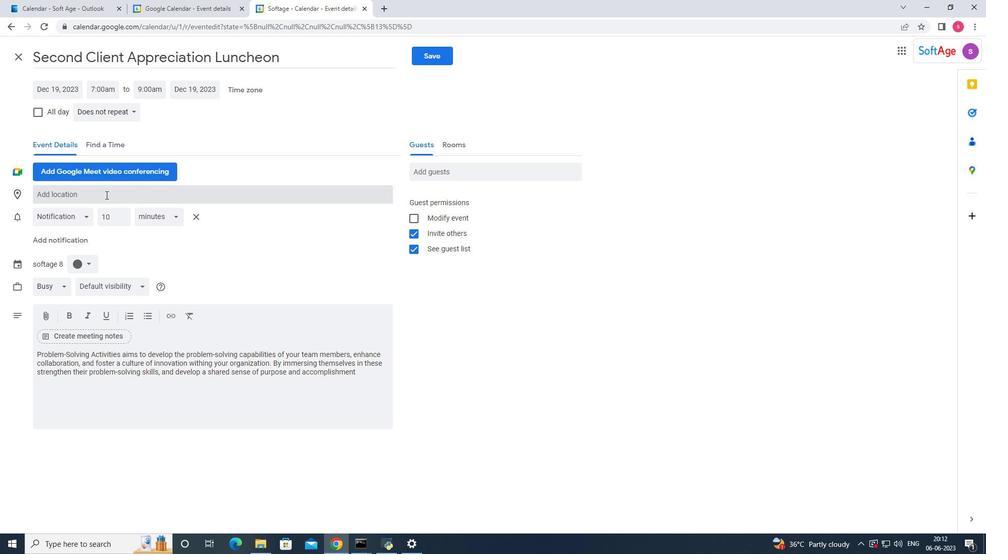 
Action: Key pressed <Key.shift>Barcelona,<Key.space><Key.shift>Spain<Key.enter>
Screenshot: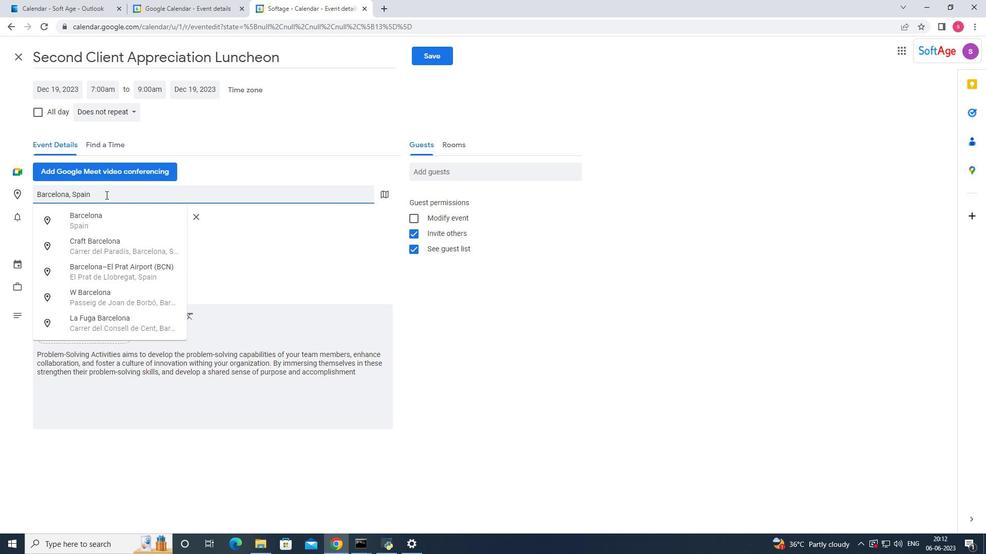 
Action: Mouse moved to (135, 109)
Screenshot: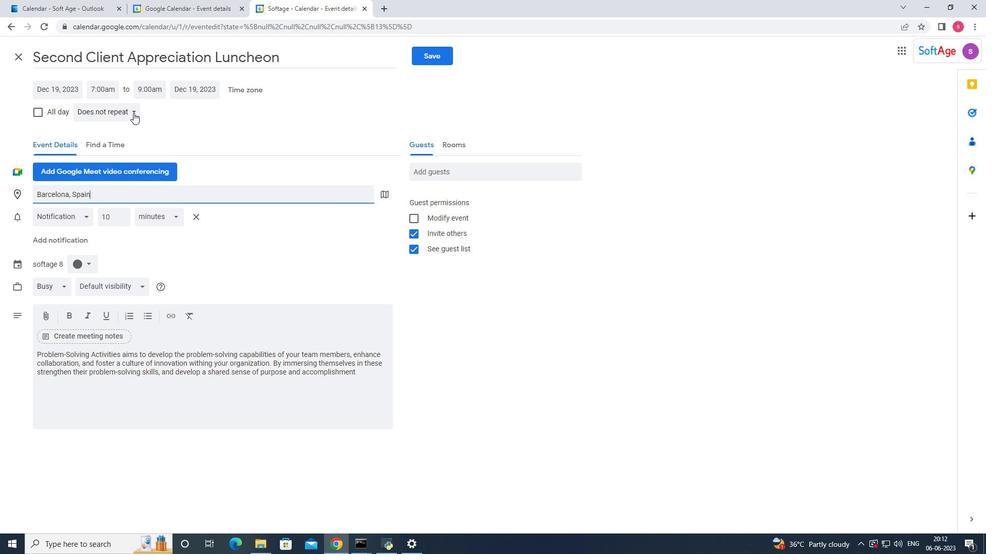 
Action: Mouse pressed left at (135, 109)
Screenshot: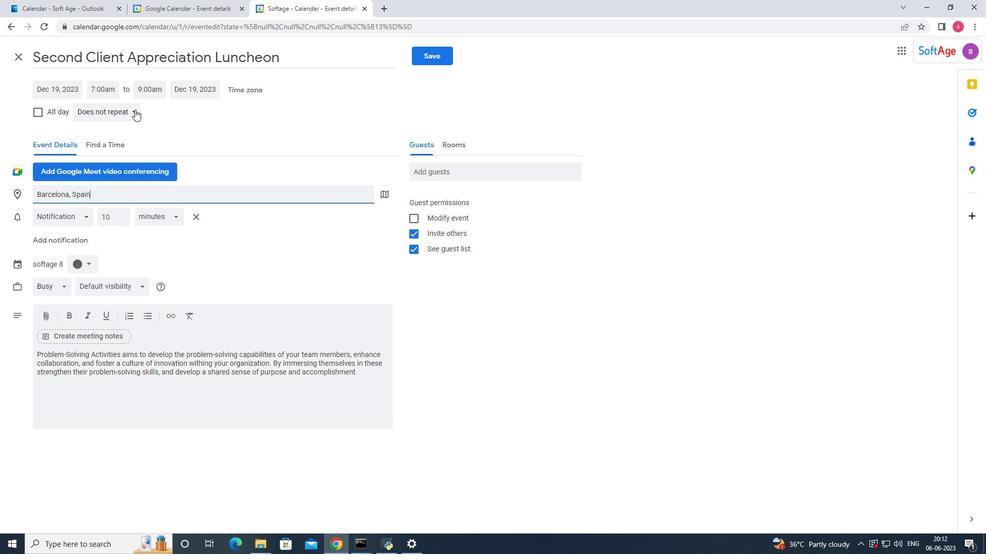 
Action: Mouse moved to (134, 115)
Screenshot: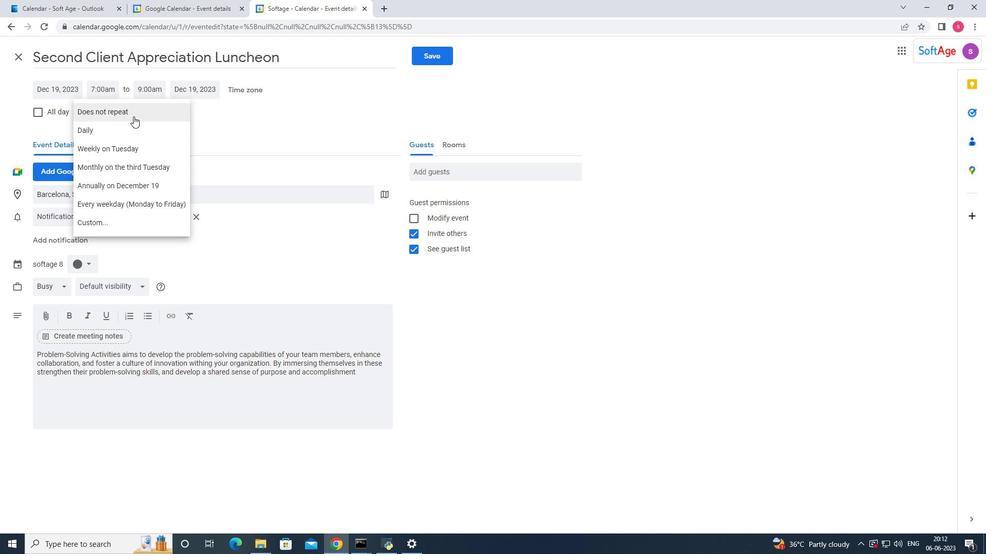 
Action: Mouse pressed left at (134, 115)
Screenshot: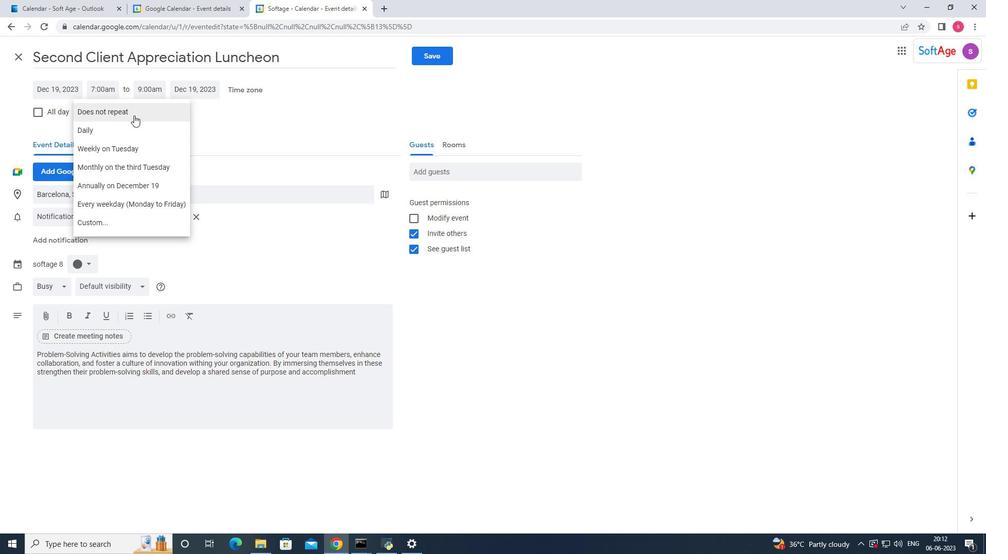 
Action: Mouse moved to (449, 174)
Screenshot: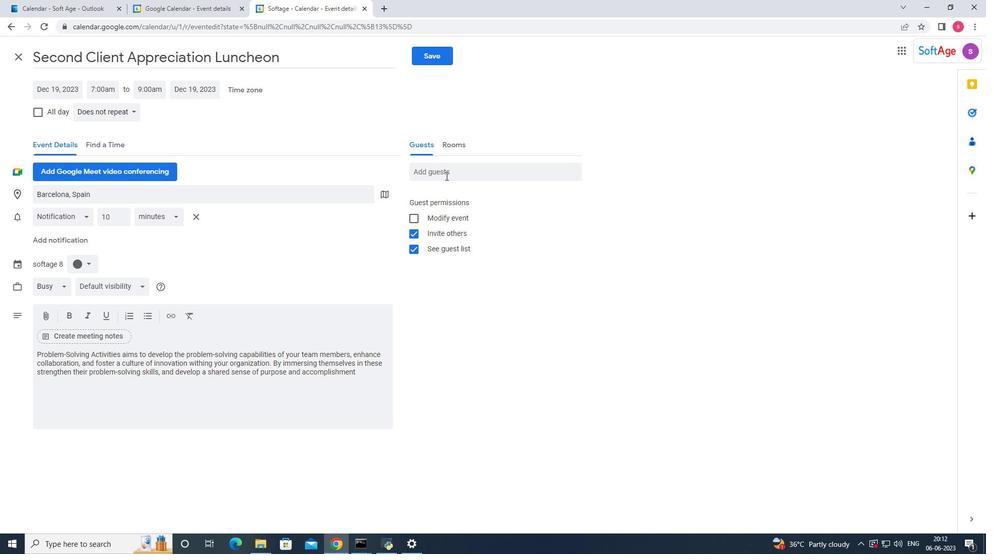 
Action: Mouse pressed left at (449, 174)
Screenshot: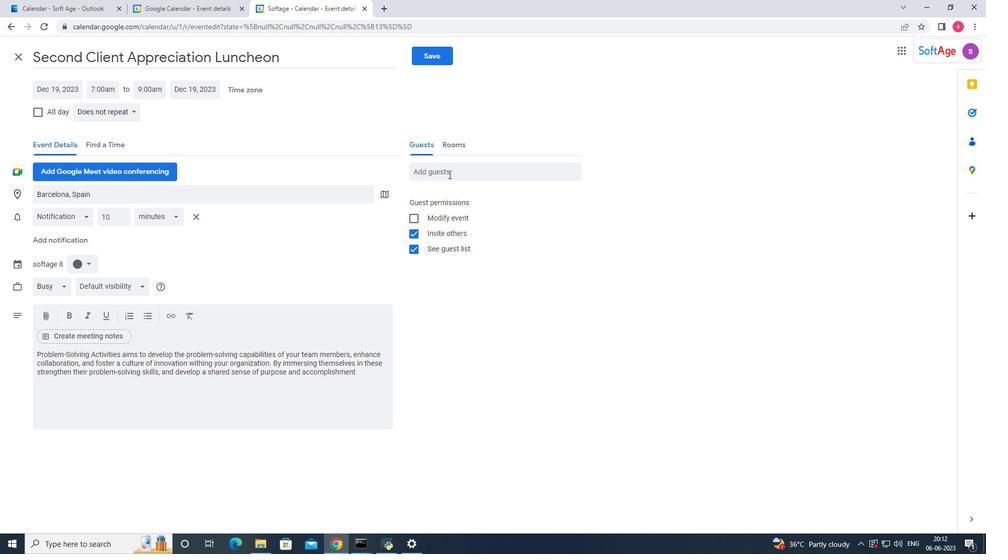 
Action: Key pressed softage.10
Screenshot: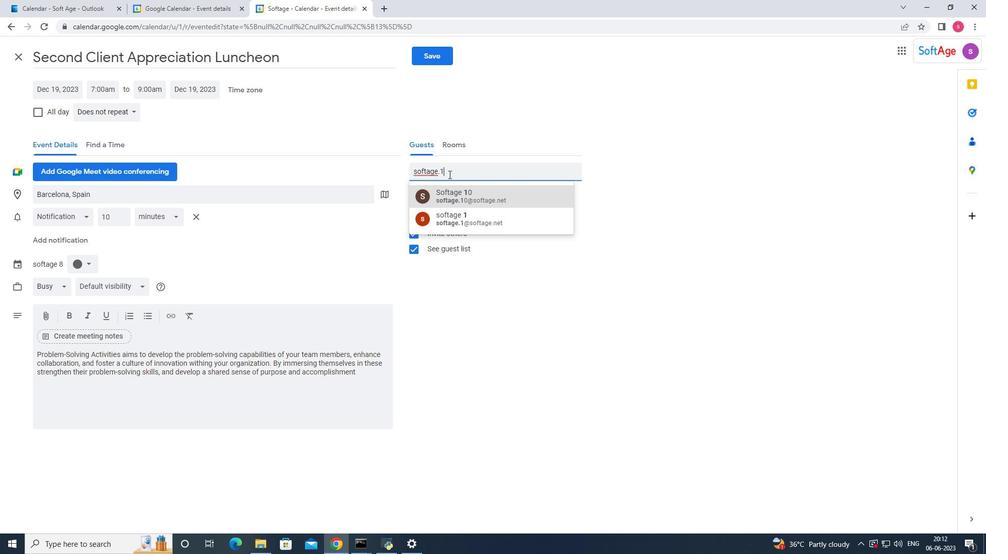 
Action: Mouse moved to (454, 195)
Screenshot: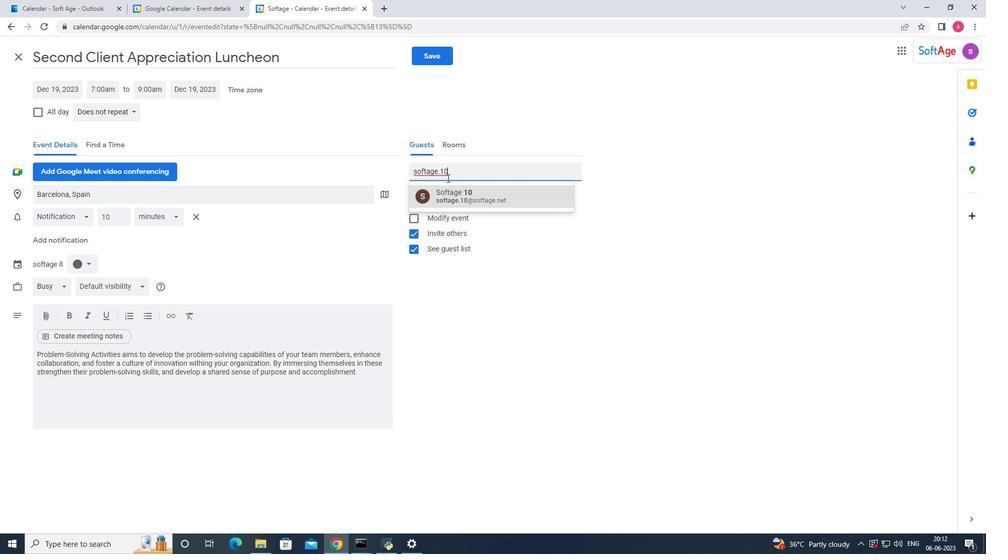 
Action: Mouse pressed left at (454, 195)
Screenshot: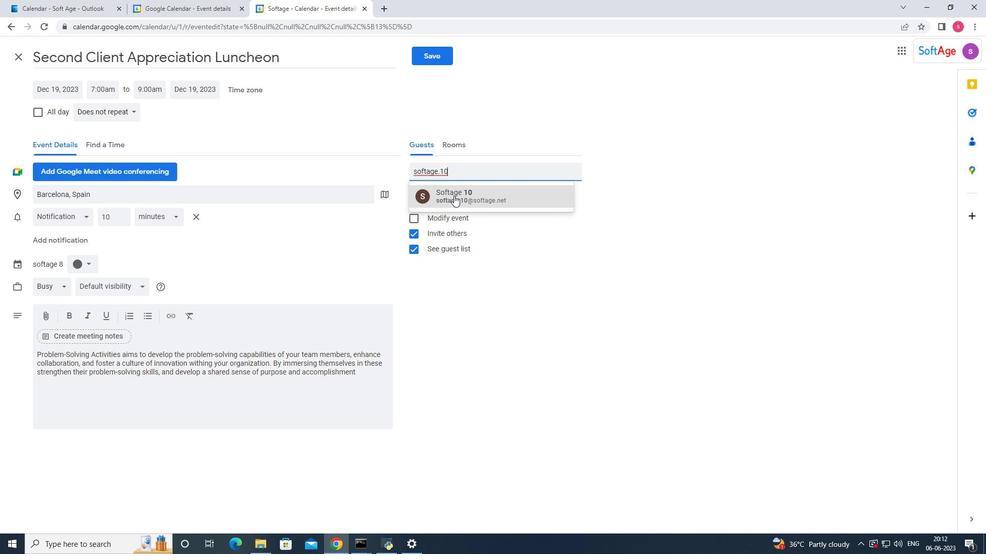 
Action: Mouse moved to (454, 184)
Screenshot: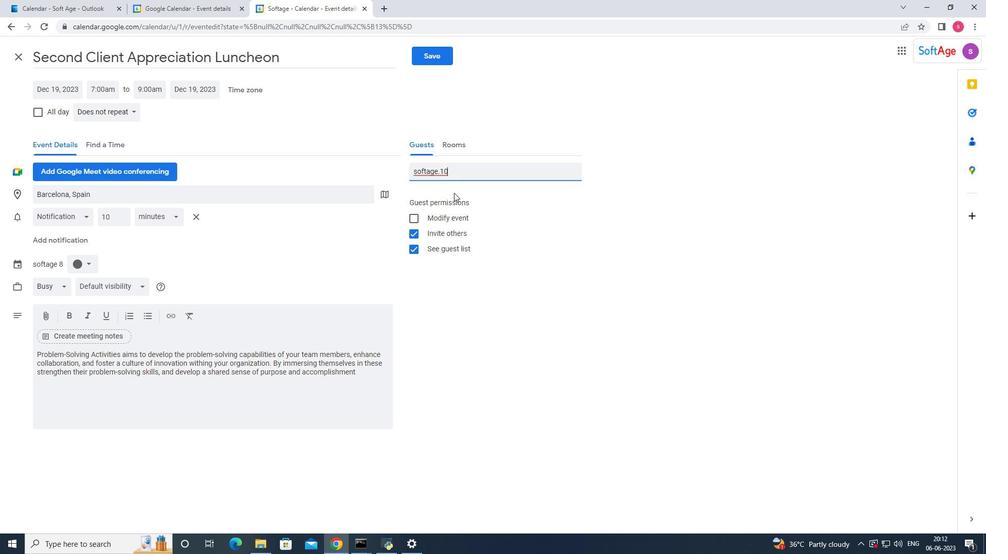 
Action: Key pressed softage.6
Screenshot: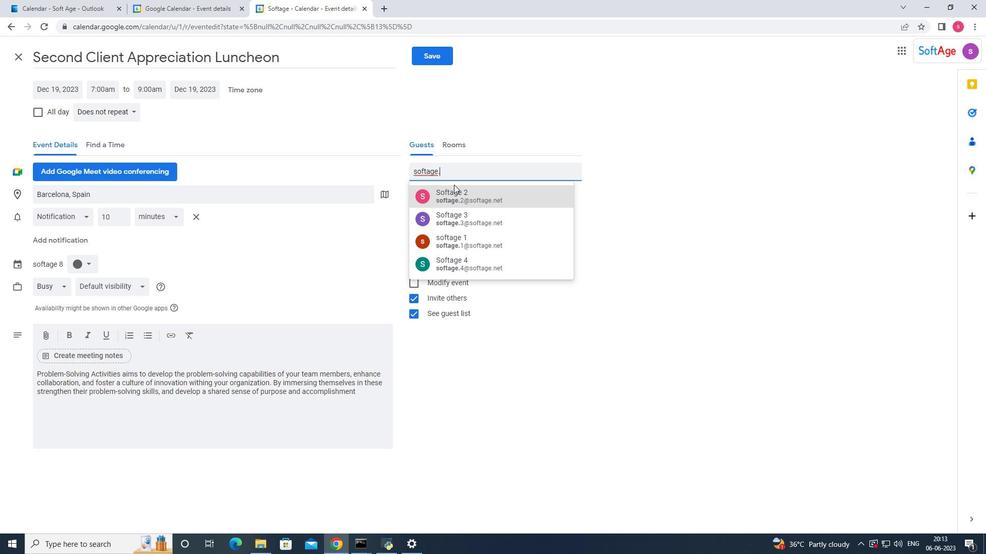 
Action: Mouse moved to (457, 191)
Screenshot: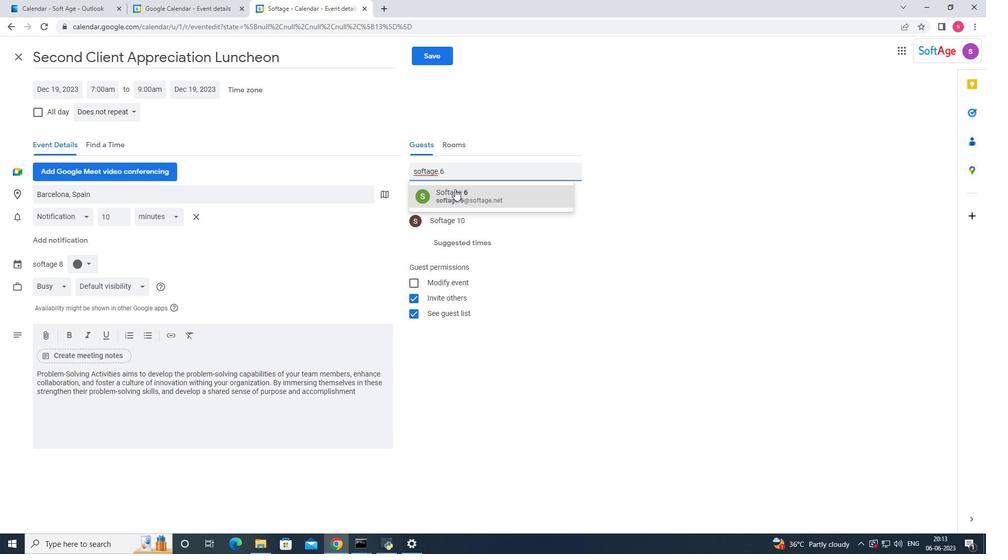 
Action: Mouse pressed left at (457, 191)
Screenshot: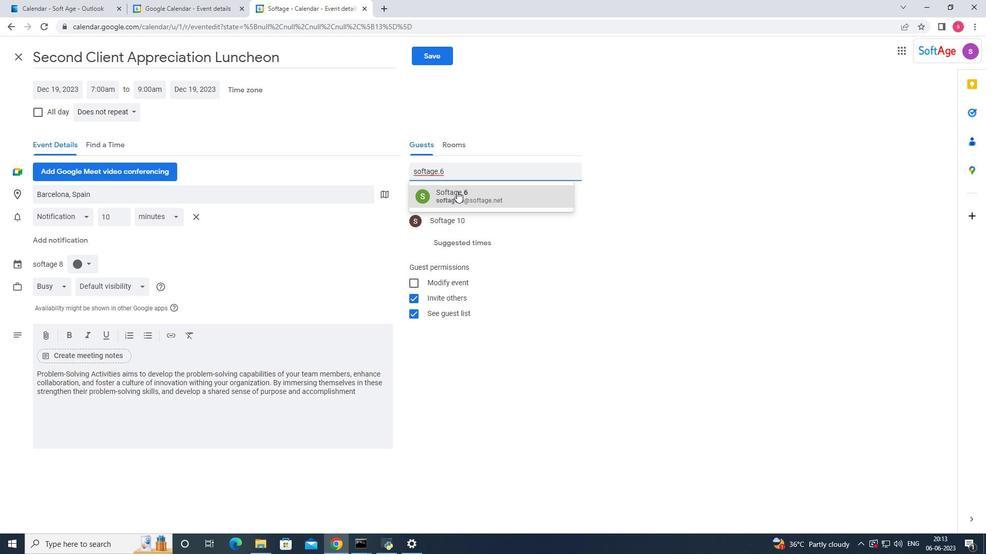 
Action: Mouse moved to (431, 52)
Screenshot: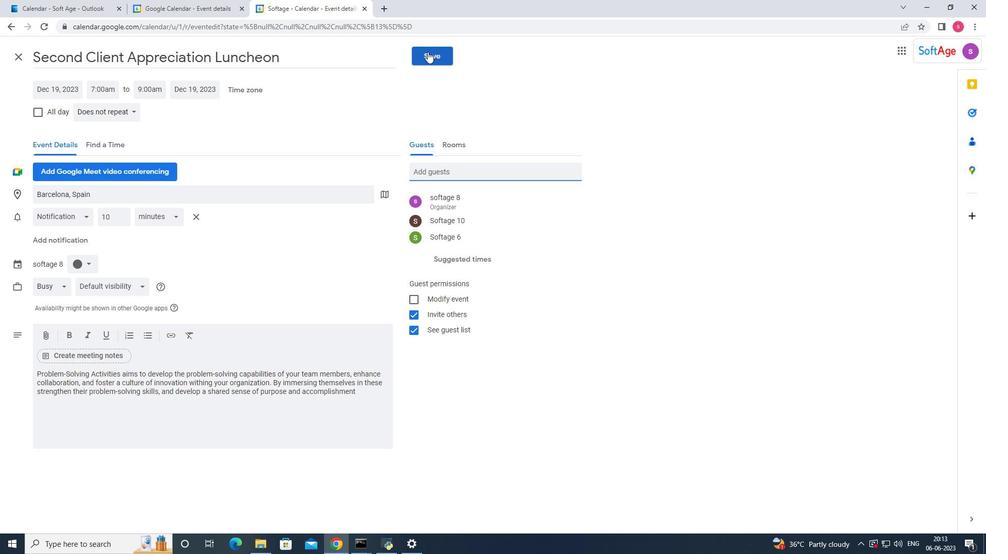 
Action: Mouse pressed left at (431, 52)
Screenshot: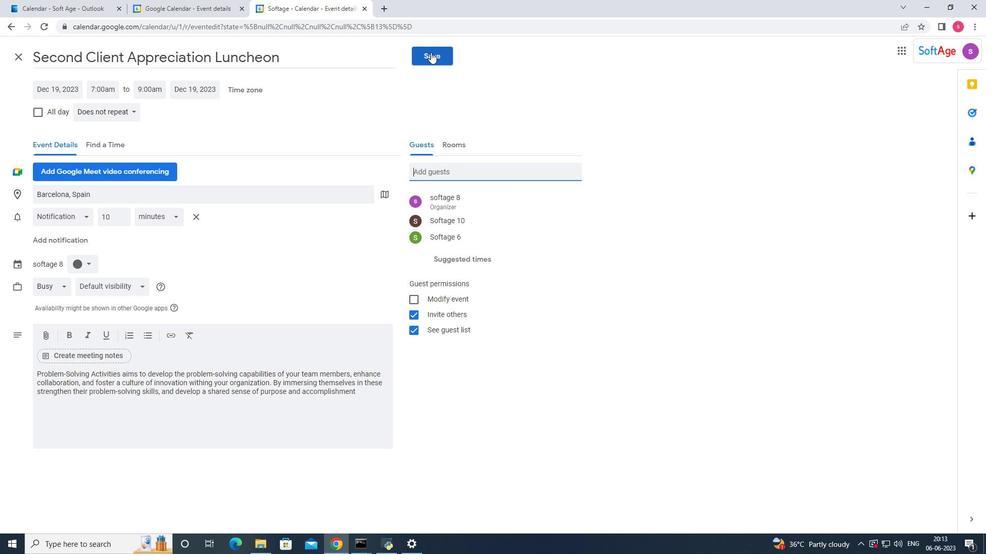 
Action: Mouse moved to (598, 312)
Screenshot: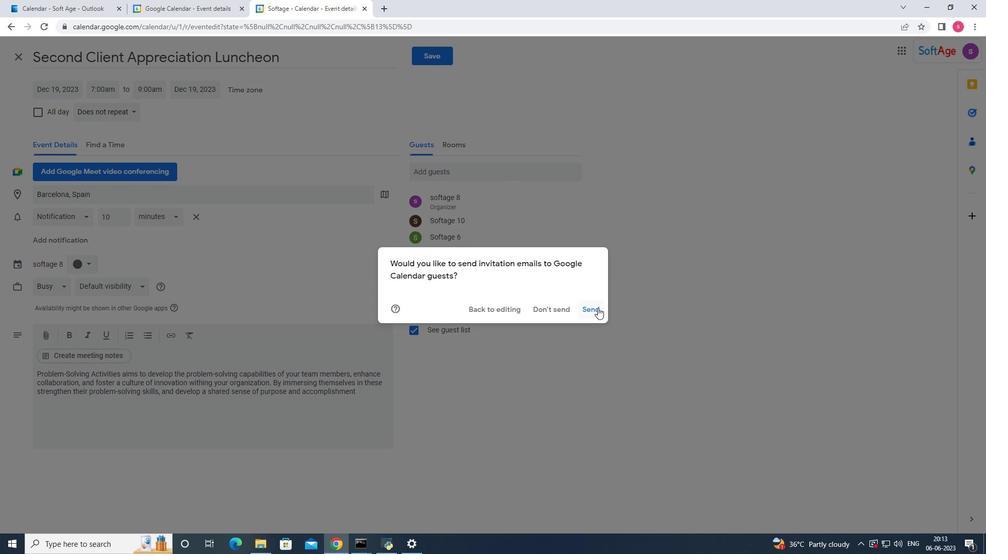 
Action: Mouse pressed left at (598, 312)
Screenshot: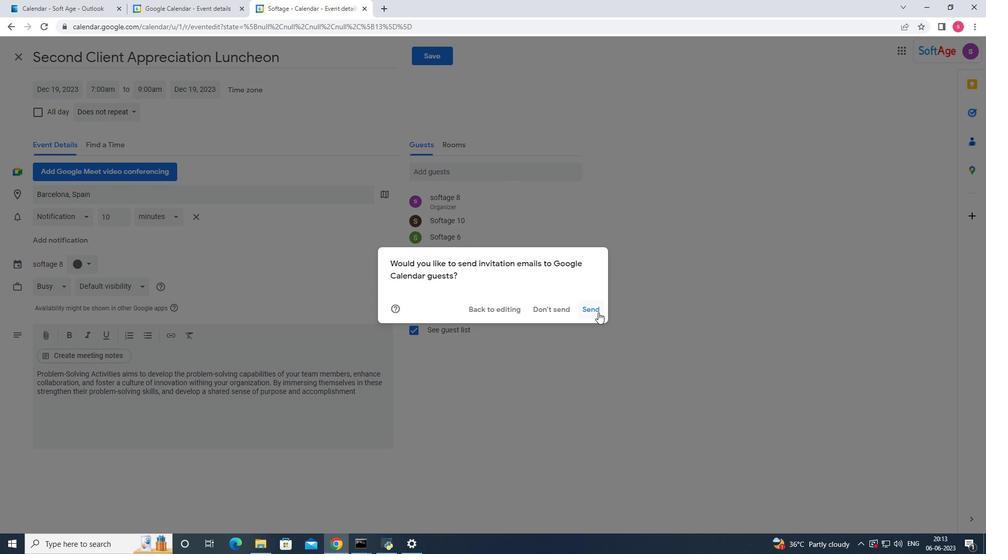 
